 Task: Look for space in Karoi, Zimbabwe from 10th July, 2023 to 15th July, 2023 for 7 adults in price range Rs.10000 to Rs.15000. Place can be entire place or shared room with 4 bedrooms having 7 beds and 4 bathrooms. Property type can be house, flat, guest house. Amenities needed are: wifi, TV, free parkinig on premises, gym, breakfast. Booking option can be shelf check-in. Required host language is English.
Action: Mouse moved to (450, 116)
Screenshot: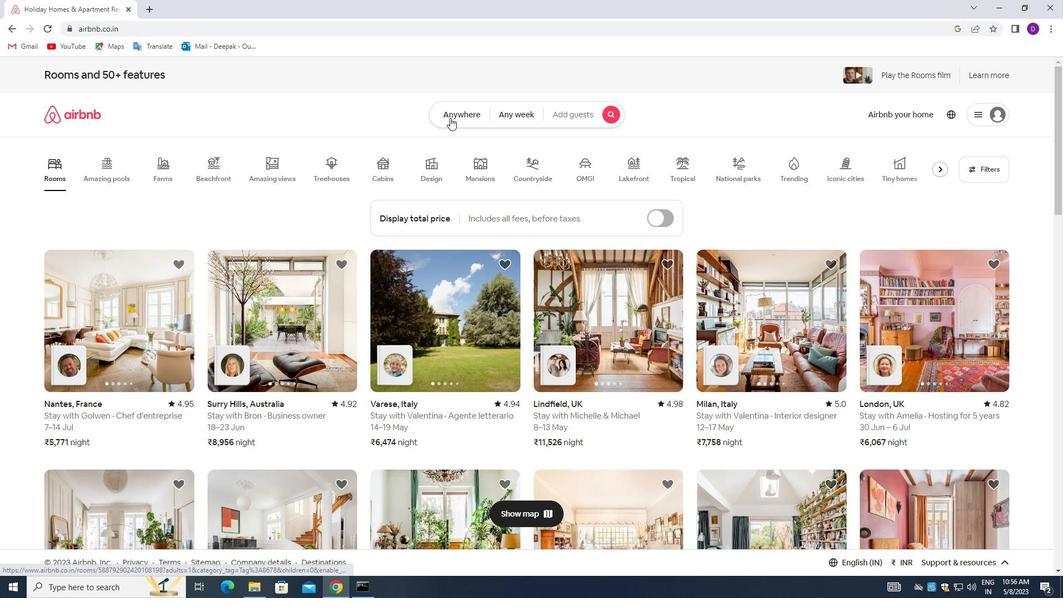 
Action: Mouse pressed left at (450, 116)
Screenshot: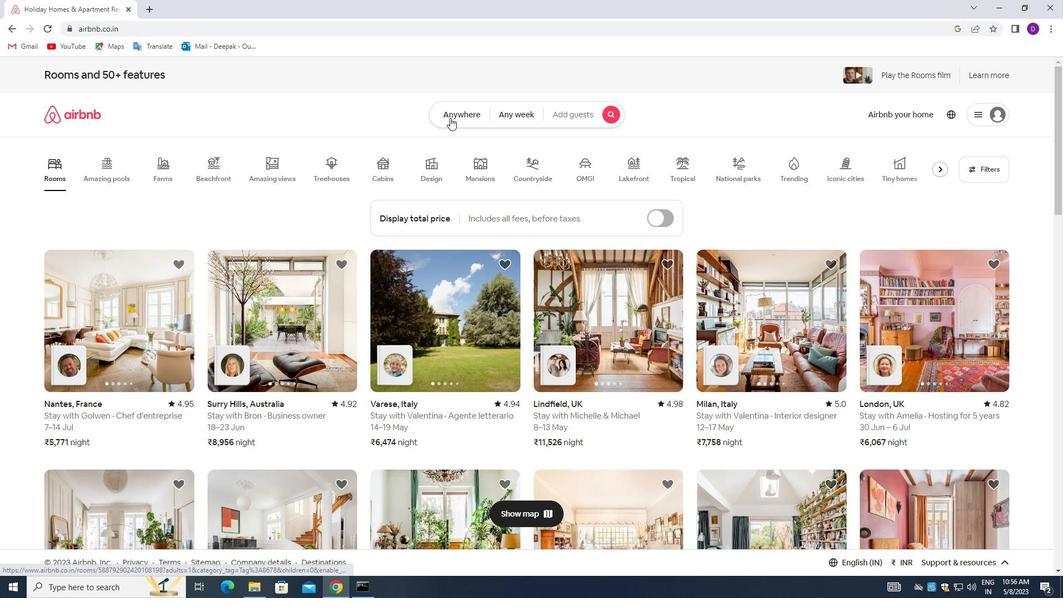 
Action: Mouse moved to (422, 153)
Screenshot: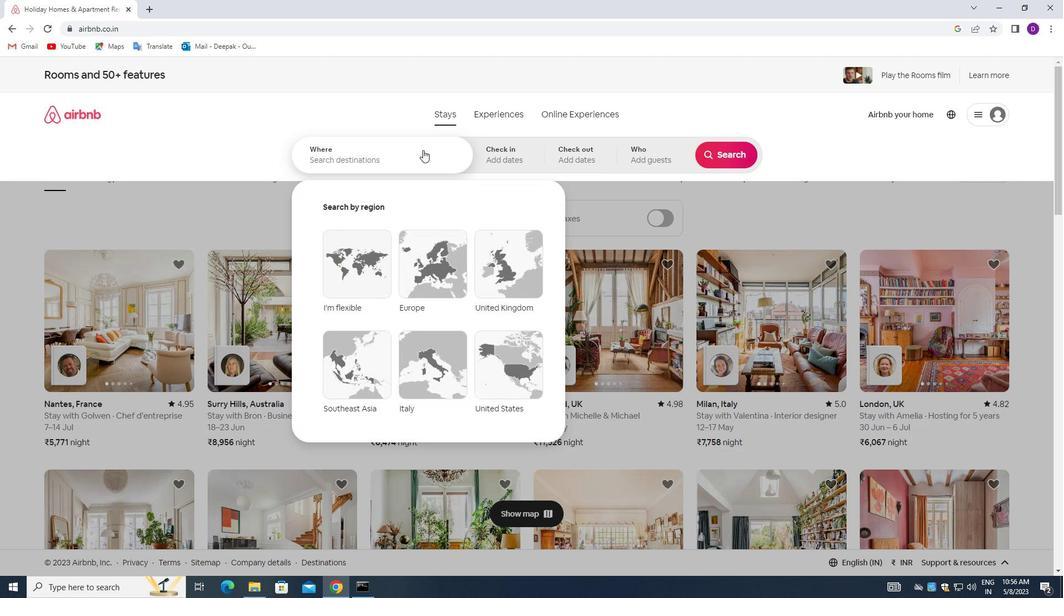 
Action: Mouse pressed left at (422, 153)
Screenshot: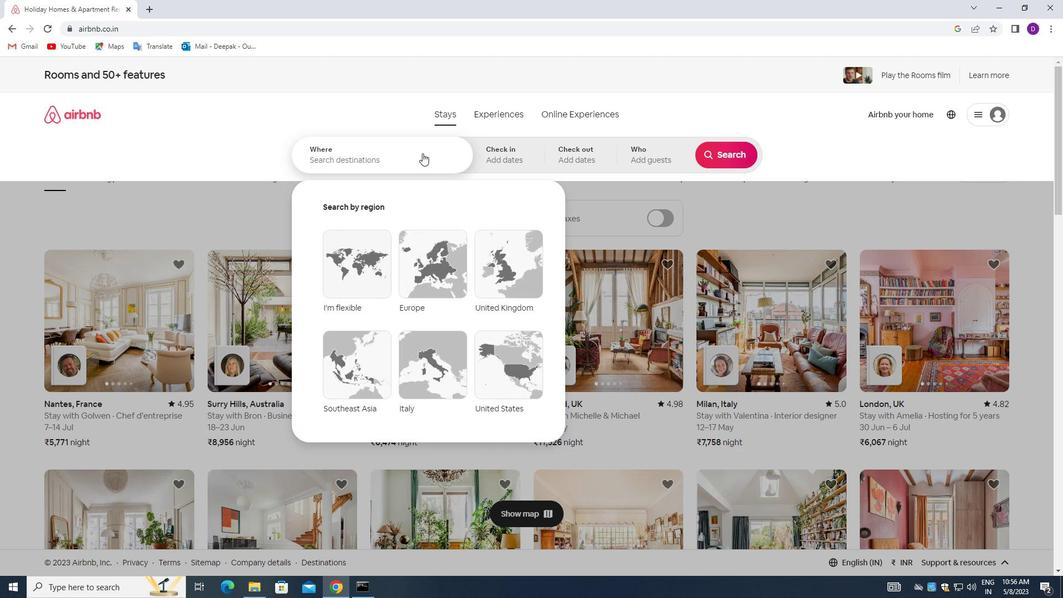 
Action: Mouse moved to (209, 248)
Screenshot: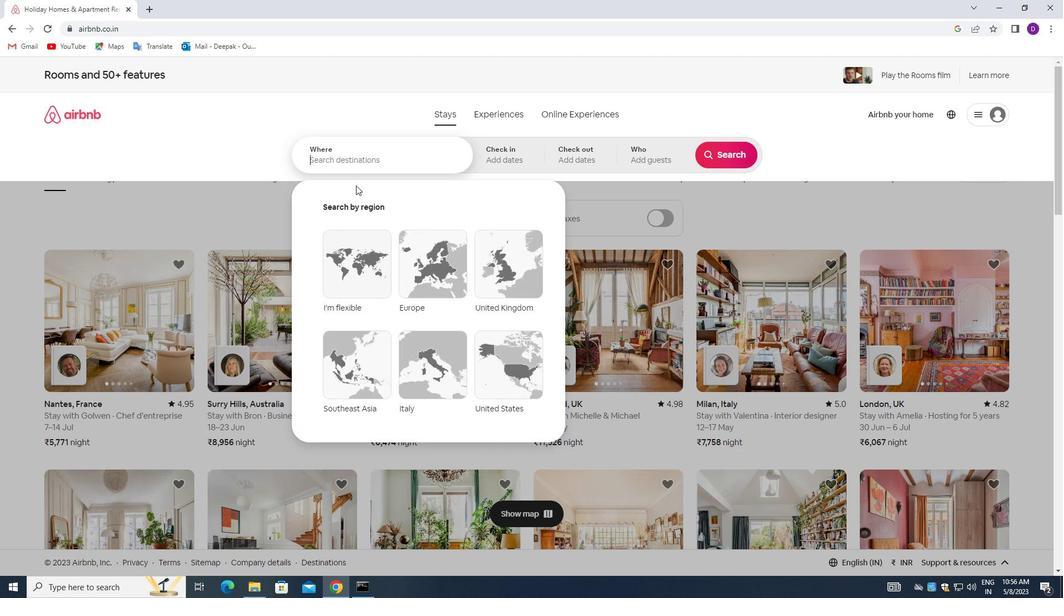 
Action: Key pressed <Key.shift>KAROI,<Key.space><Key.shift_r><Key.shift_r><Key.shift_r><Key.shift_r><Key.shift_r><Key.shift_r><Key.shift_r><Key.shift_r><Key.shift_r><Key.shift_r>ZIMBABWE,<Key.backspace>'<Key.backspace><Key.enter>
Screenshot: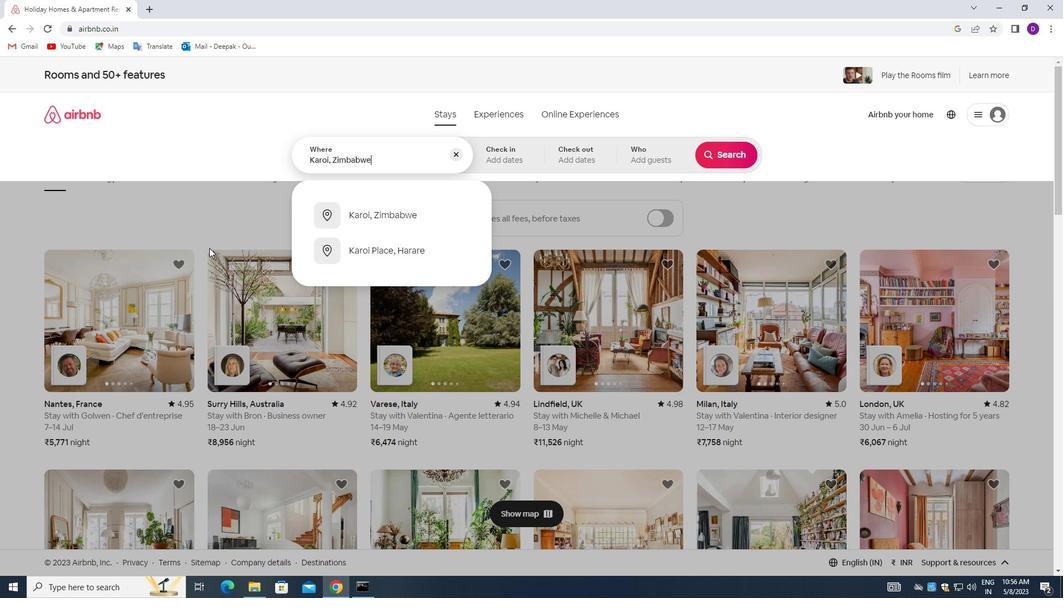 
Action: Mouse moved to (726, 243)
Screenshot: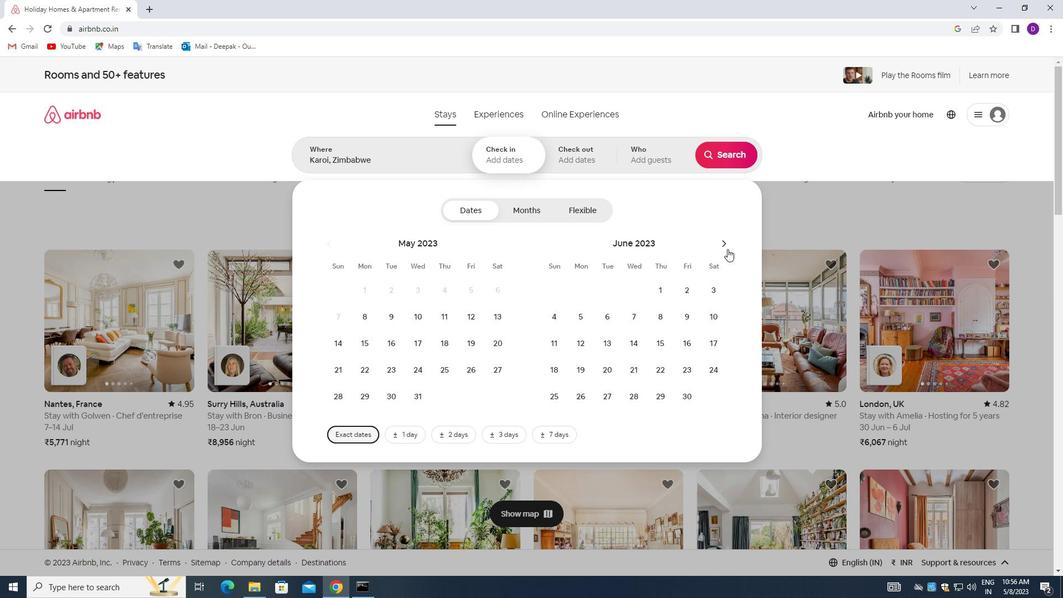 
Action: Mouse pressed left at (726, 243)
Screenshot: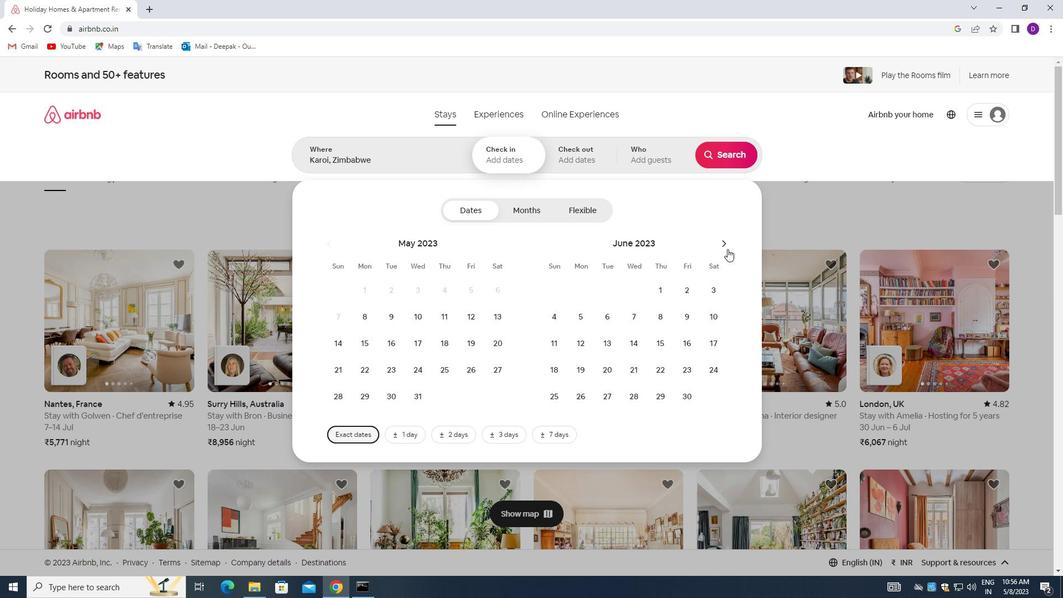 
Action: Mouse moved to (580, 340)
Screenshot: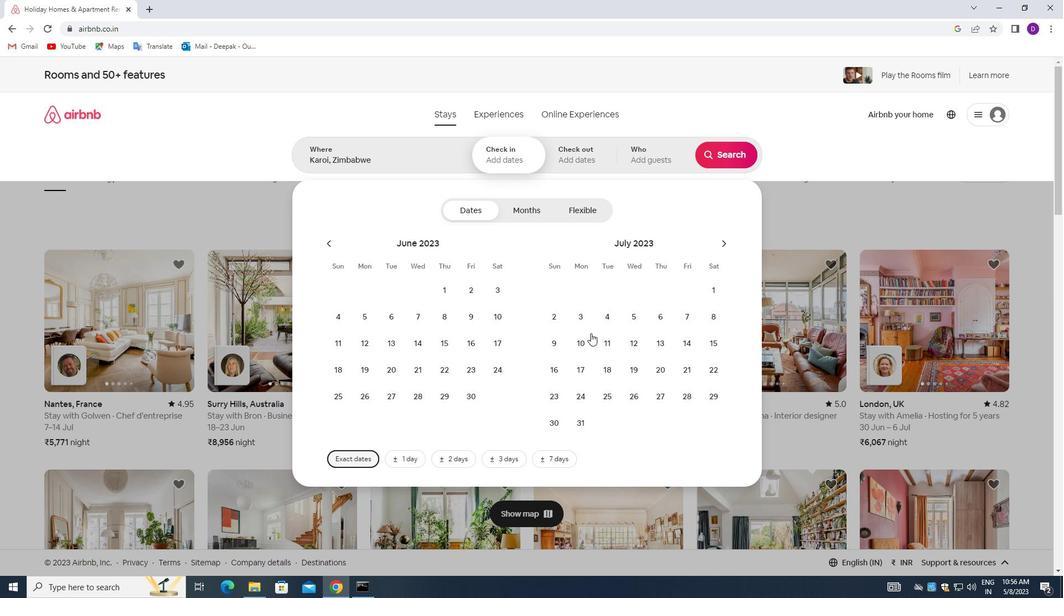 
Action: Mouse pressed left at (580, 340)
Screenshot: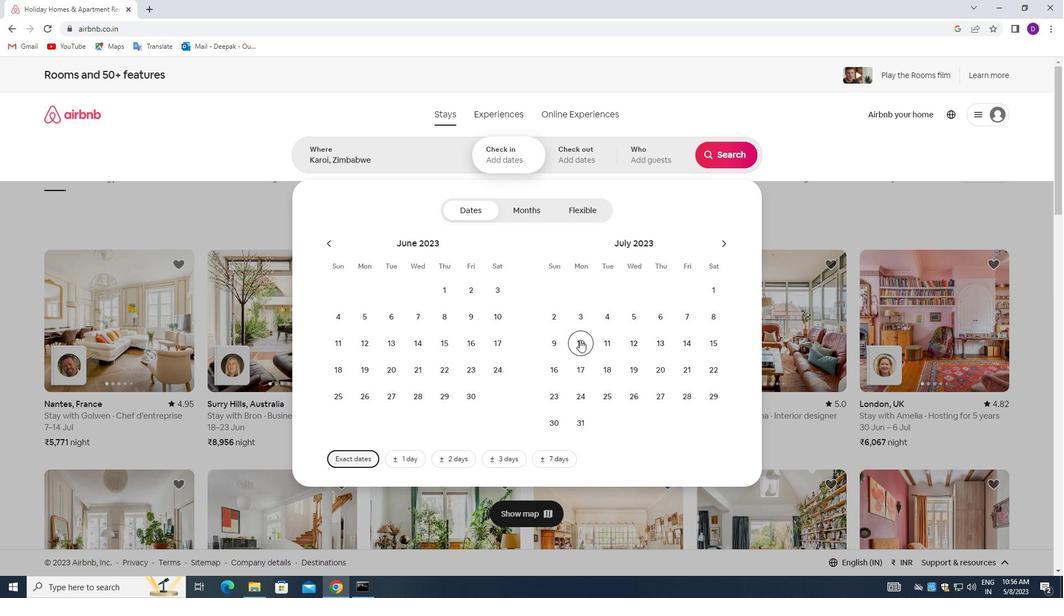 
Action: Mouse moved to (713, 336)
Screenshot: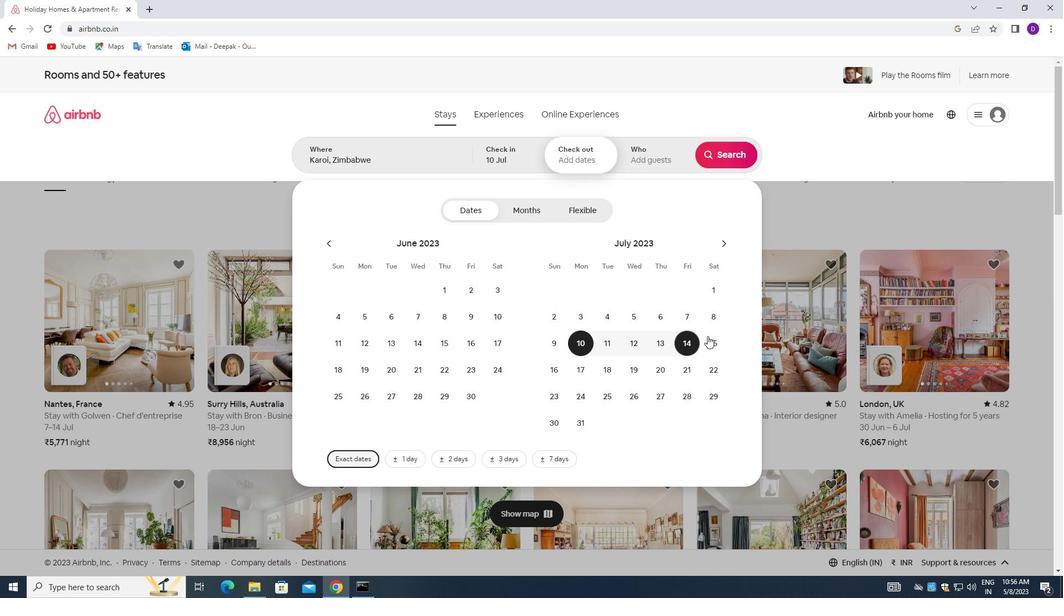 
Action: Mouse pressed left at (713, 336)
Screenshot: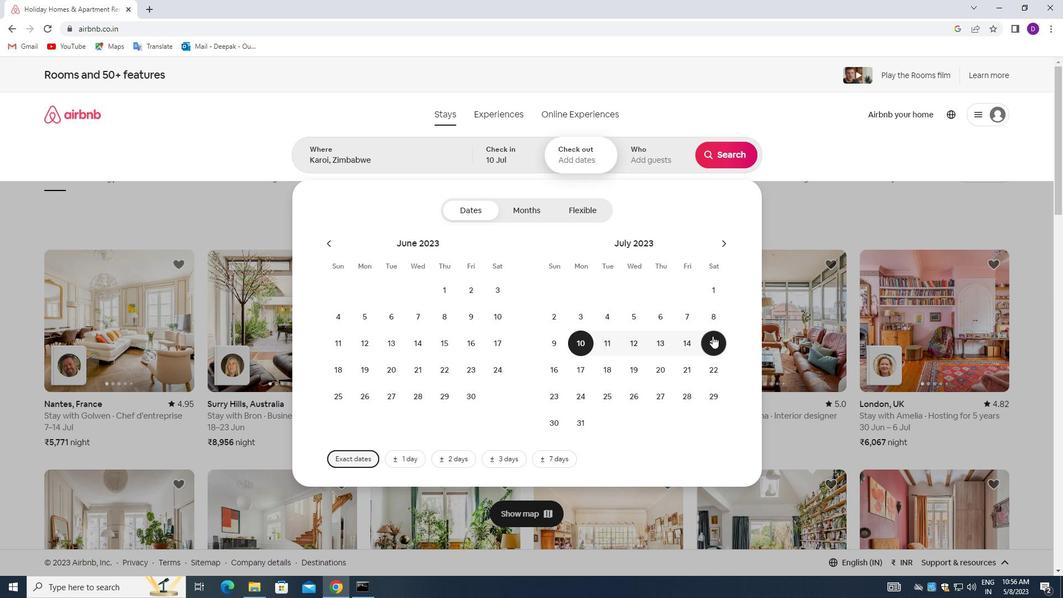 
Action: Mouse moved to (647, 157)
Screenshot: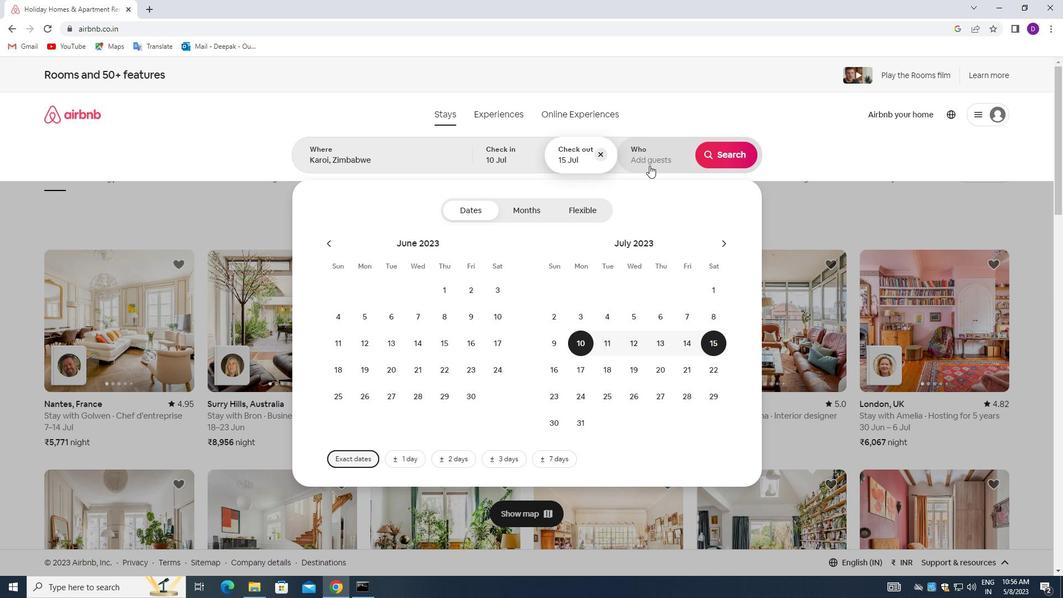 
Action: Mouse pressed left at (647, 157)
Screenshot: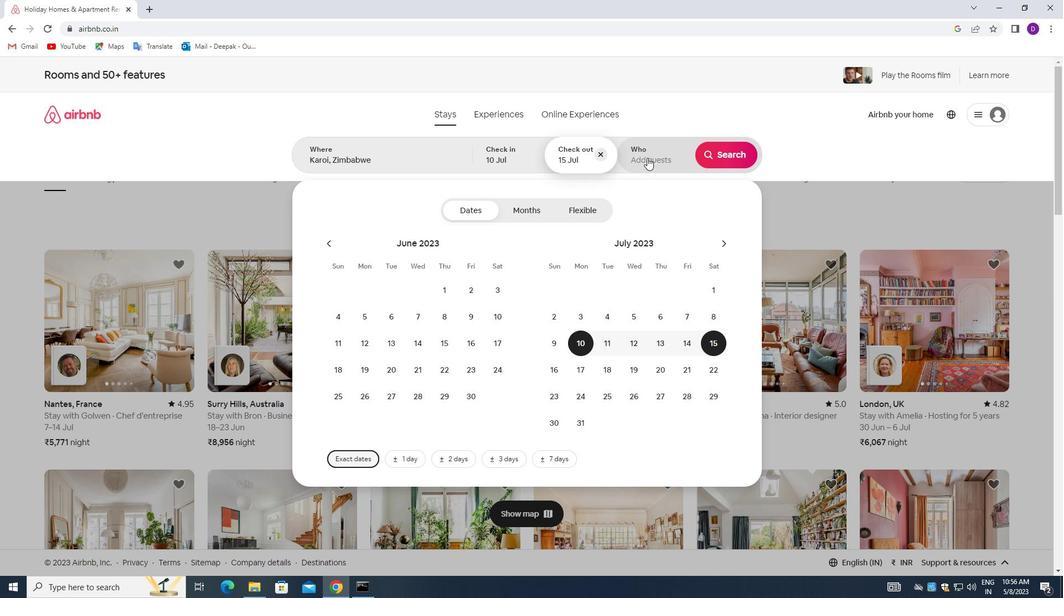 
Action: Mouse moved to (729, 219)
Screenshot: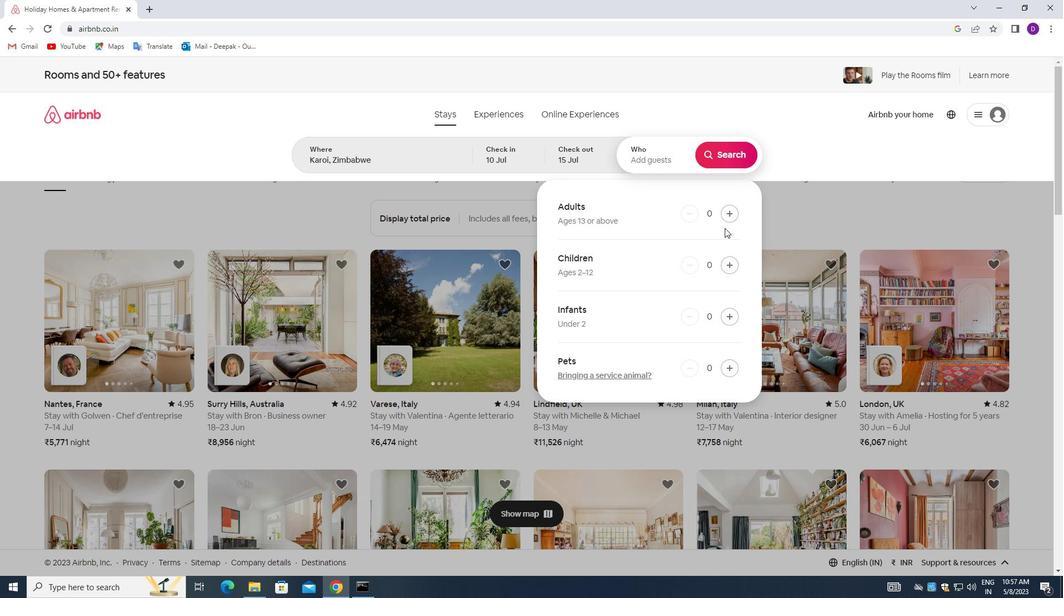
Action: Mouse pressed left at (729, 219)
Screenshot: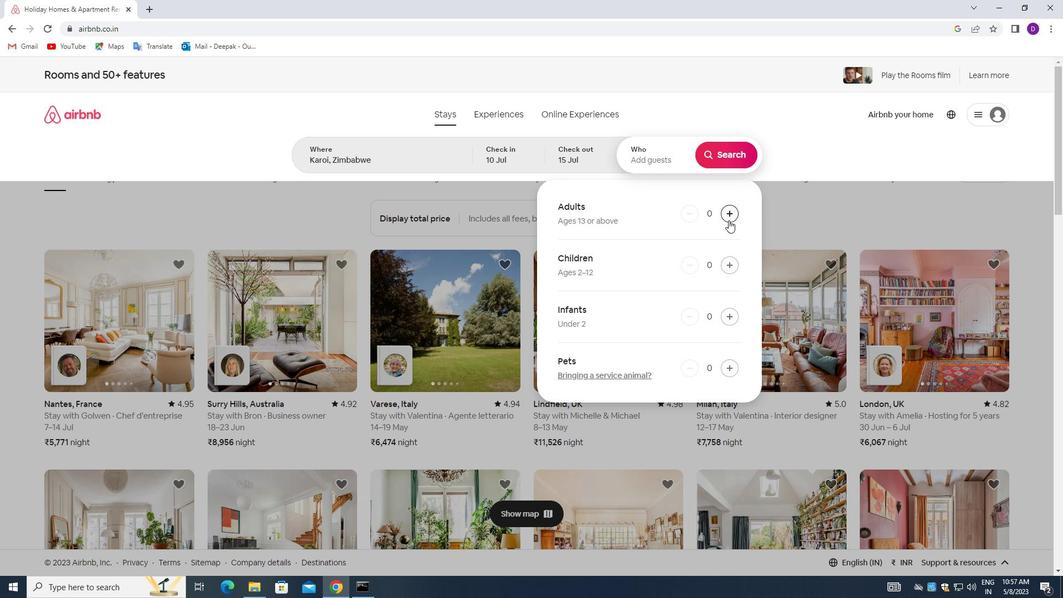 
Action: Mouse moved to (729, 219)
Screenshot: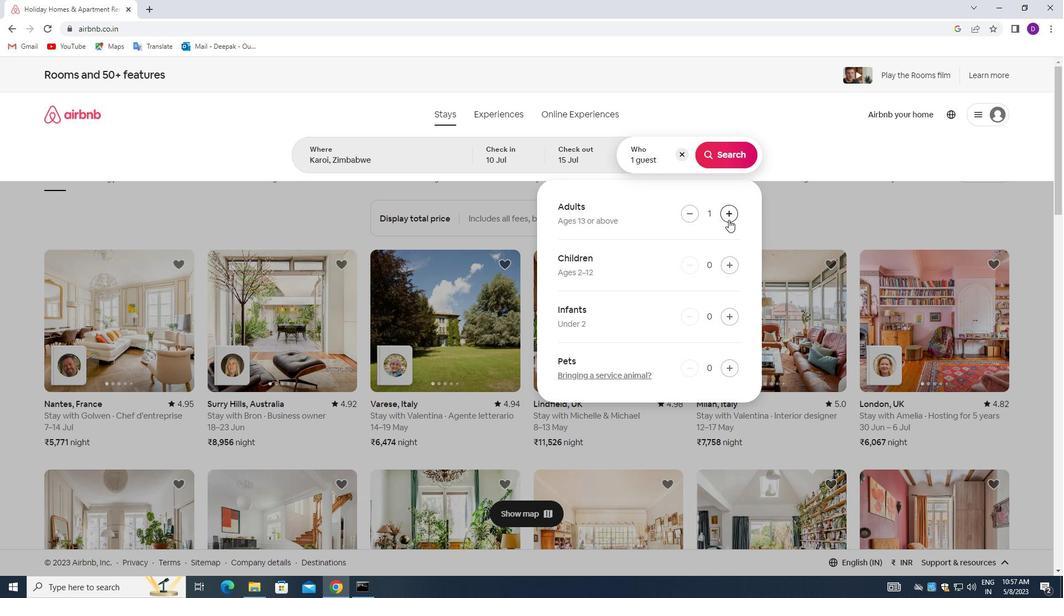 
Action: Mouse pressed left at (729, 219)
Screenshot: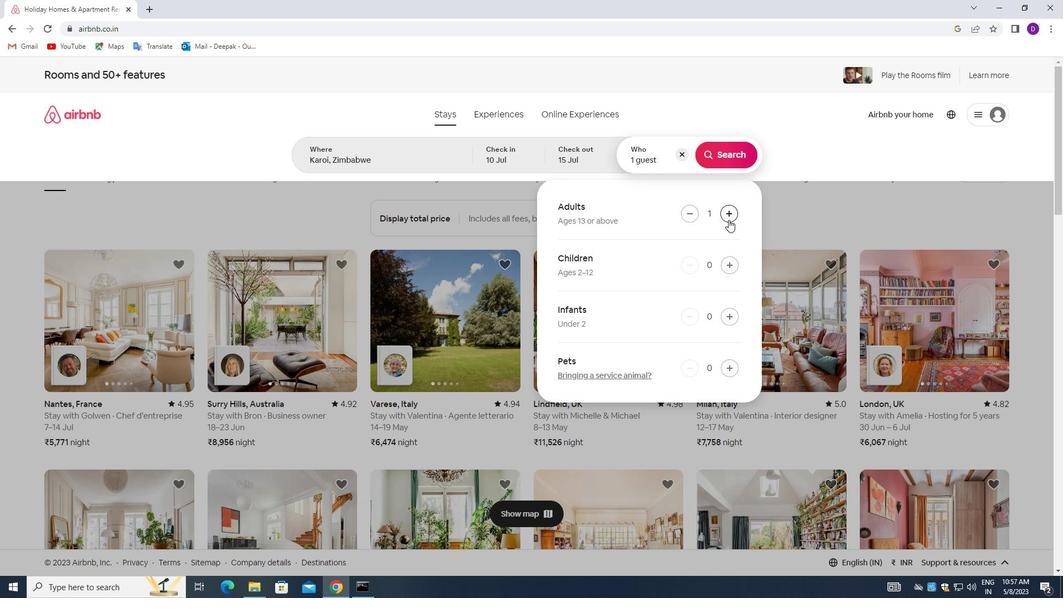 
Action: Mouse moved to (729, 218)
Screenshot: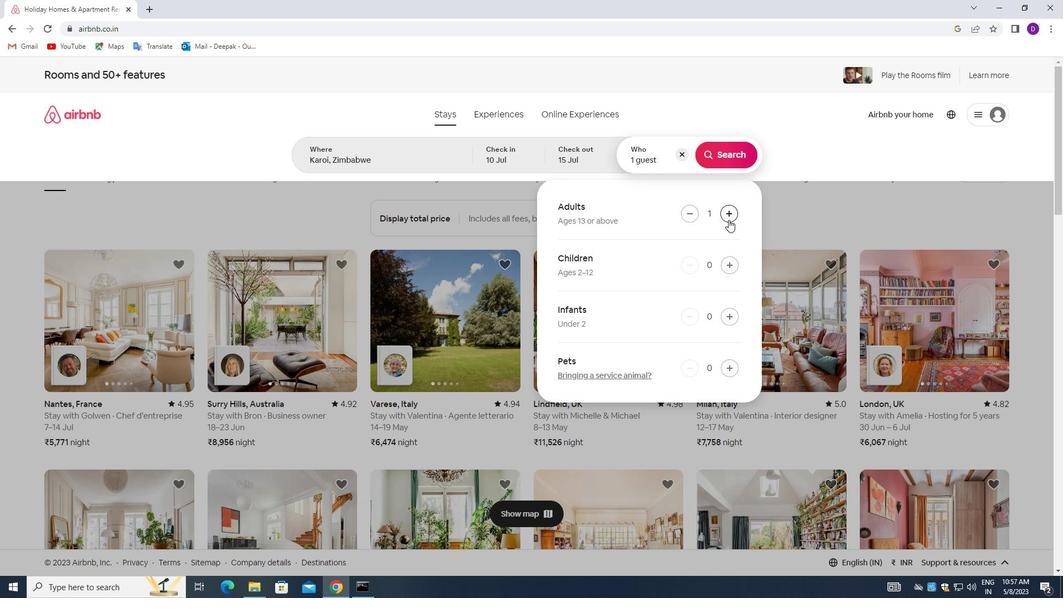 
Action: Mouse pressed left at (729, 218)
Screenshot: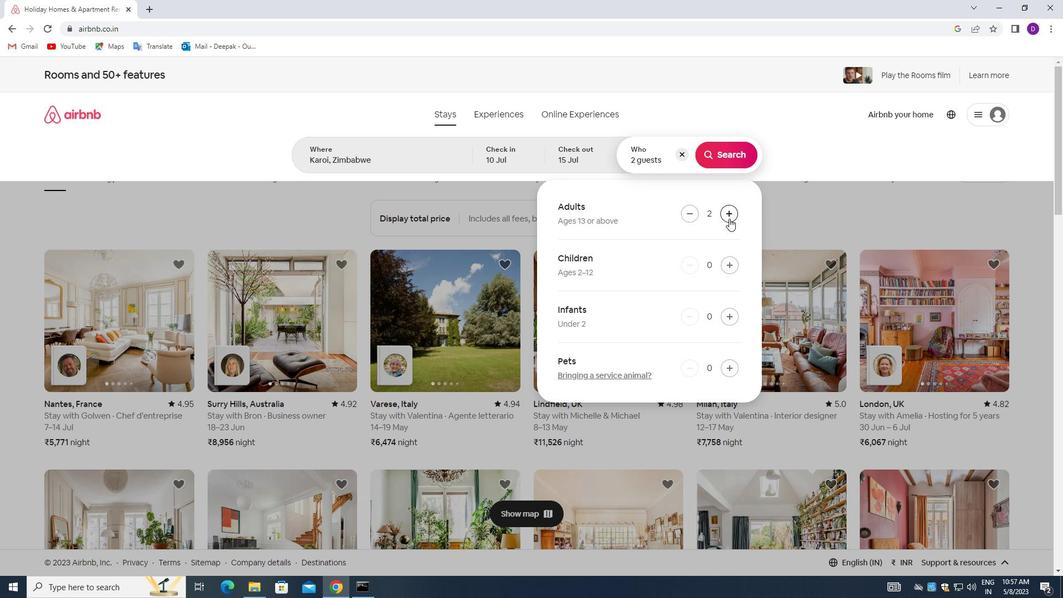 
Action: Mouse pressed left at (729, 218)
Screenshot: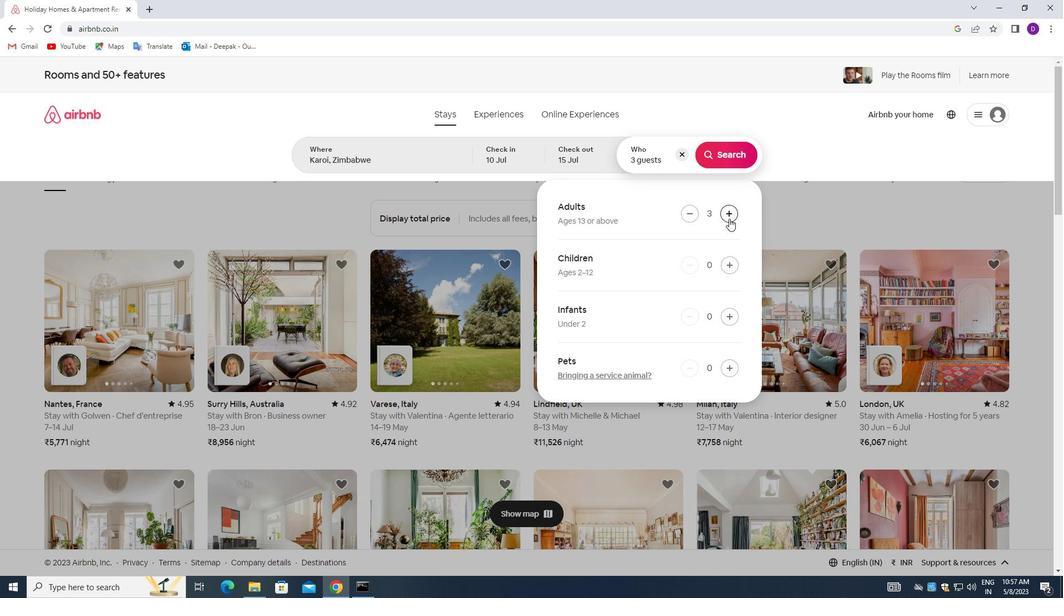 
Action: Mouse pressed left at (729, 218)
Screenshot: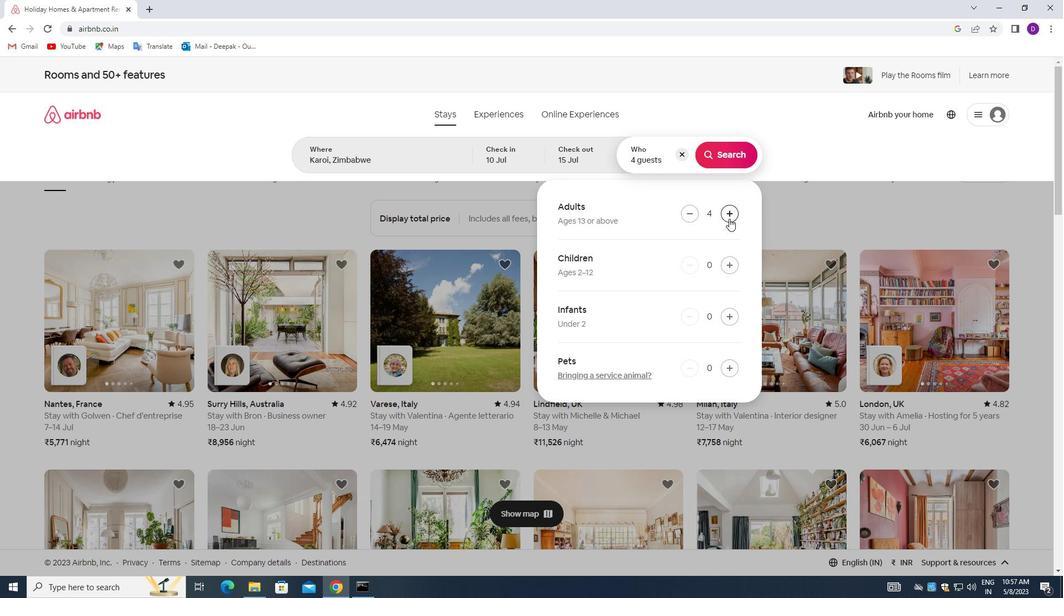 
Action: Mouse moved to (729, 218)
Screenshot: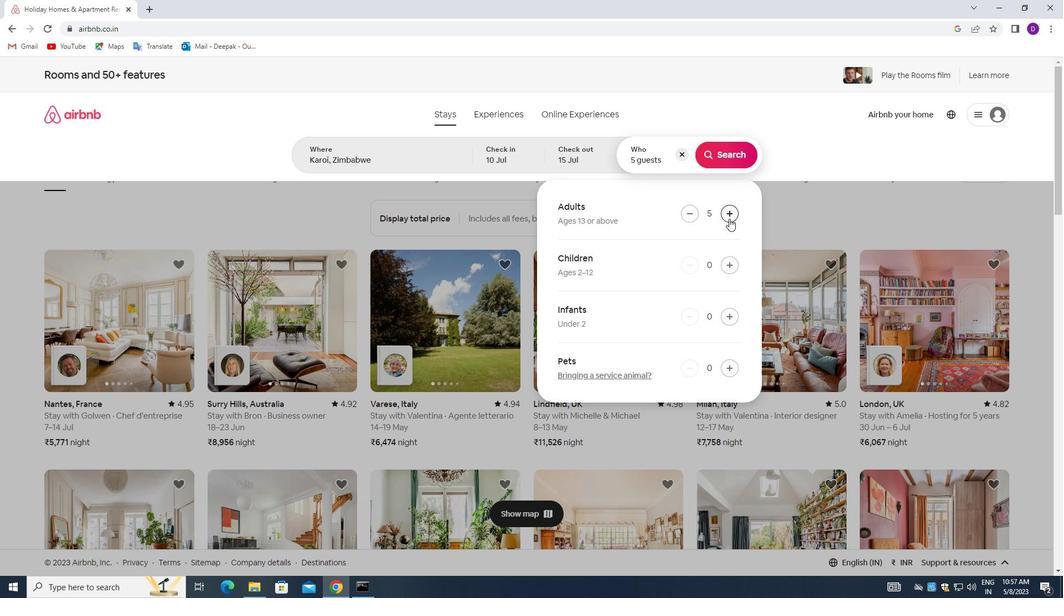 
Action: Mouse pressed left at (729, 218)
Screenshot: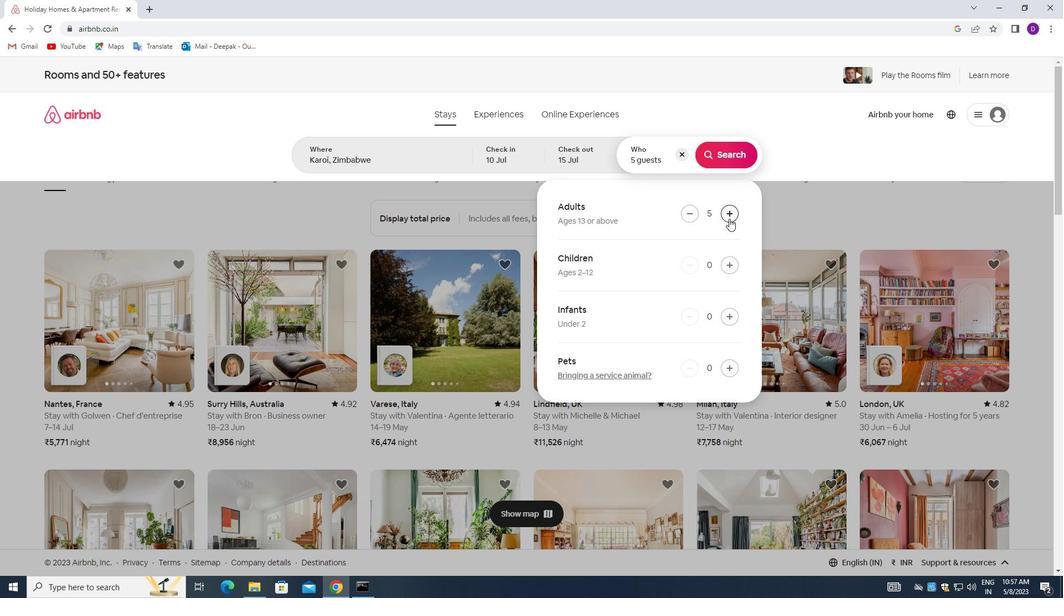 
Action: Mouse pressed left at (729, 218)
Screenshot: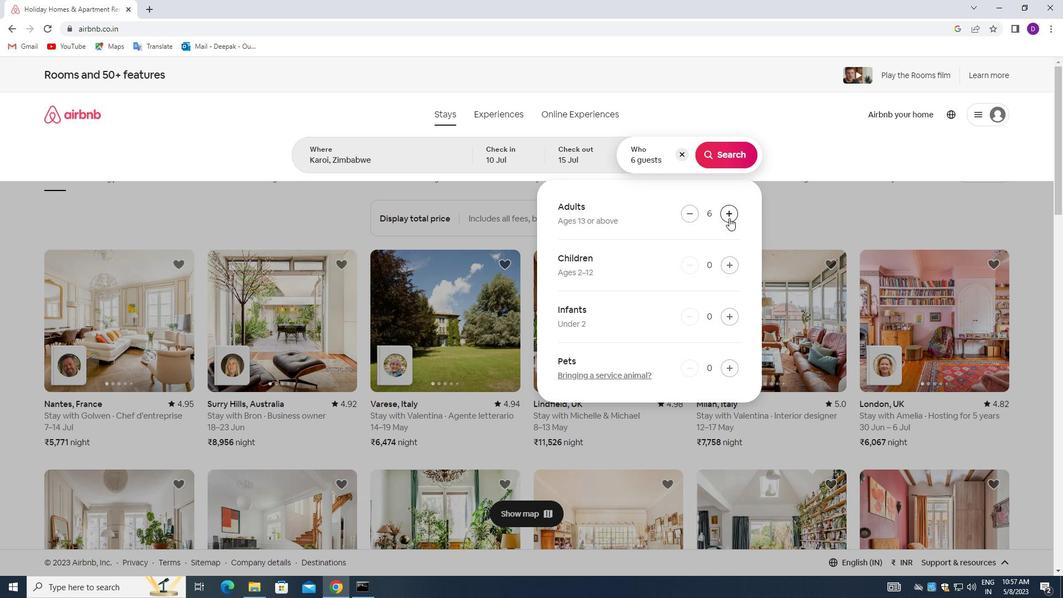 
Action: Mouse moved to (716, 157)
Screenshot: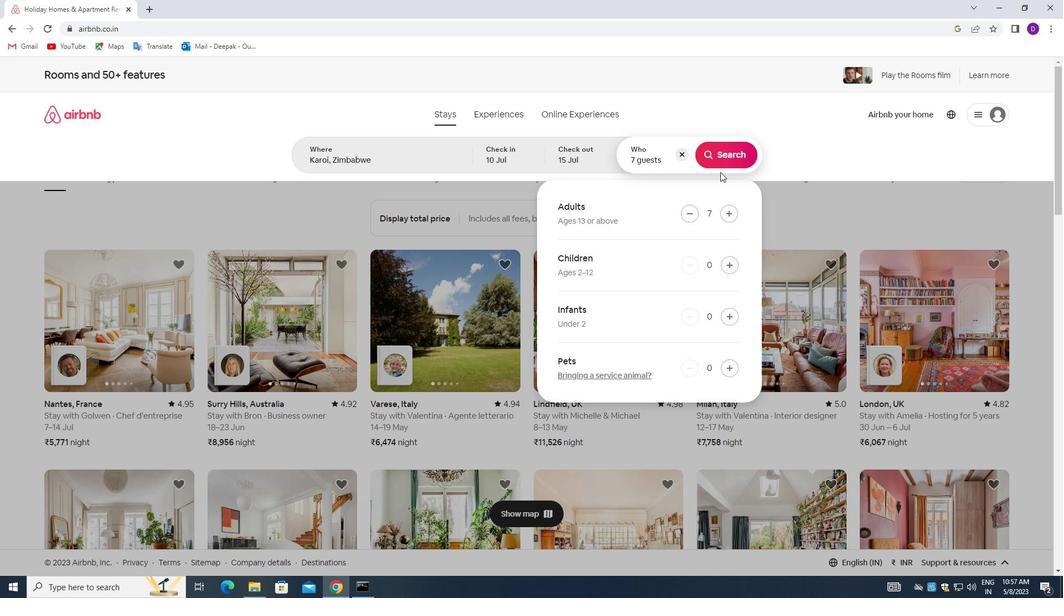 
Action: Mouse pressed left at (716, 157)
Screenshot: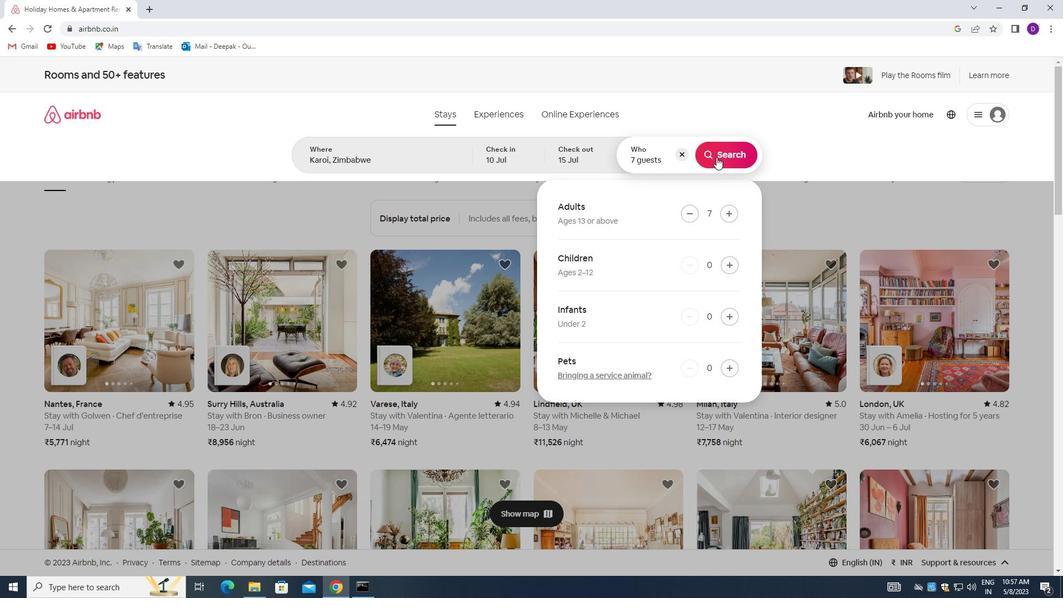 
Action: Mouse moved to (1003, 122)
Screenshot: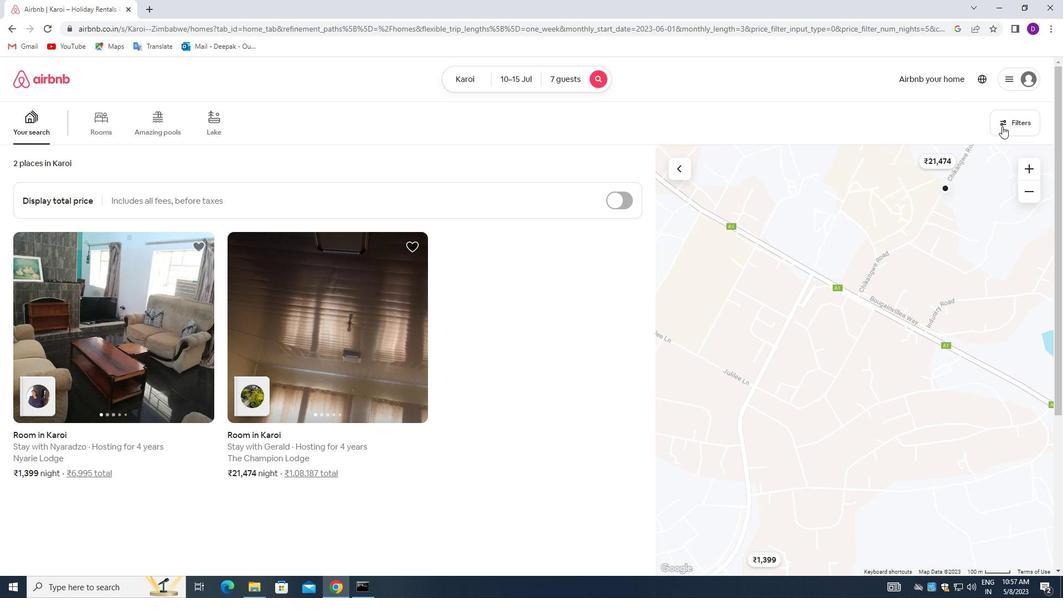 
Action: Mouse pressed left at (1003, 122)
Screenshot: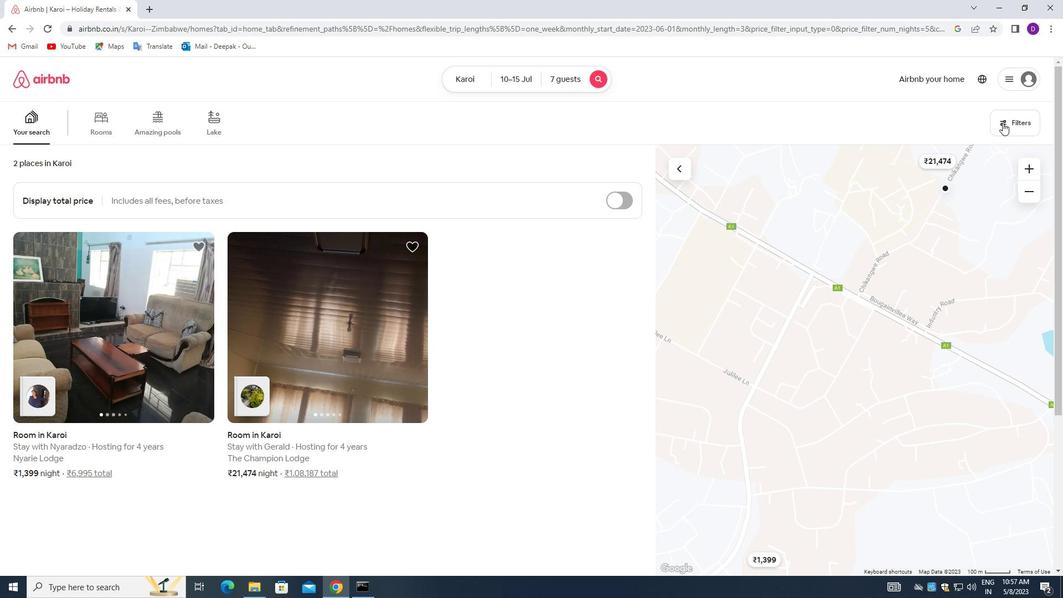 
Action: Mouse moved to (395, 395)
Screenshot: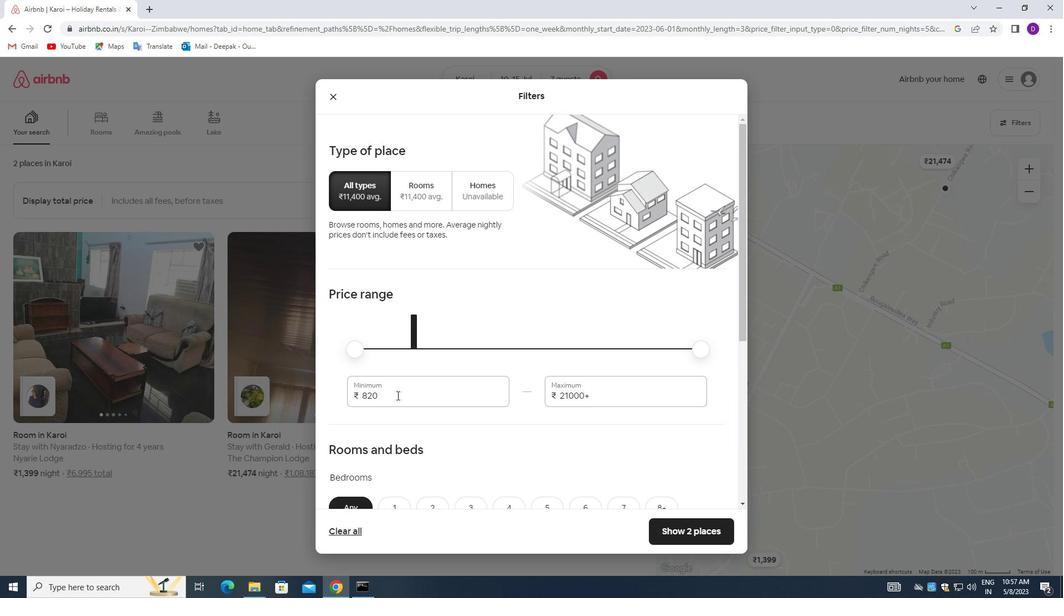 
Action: Mouse pressed left at (395, 395)
Screenshot: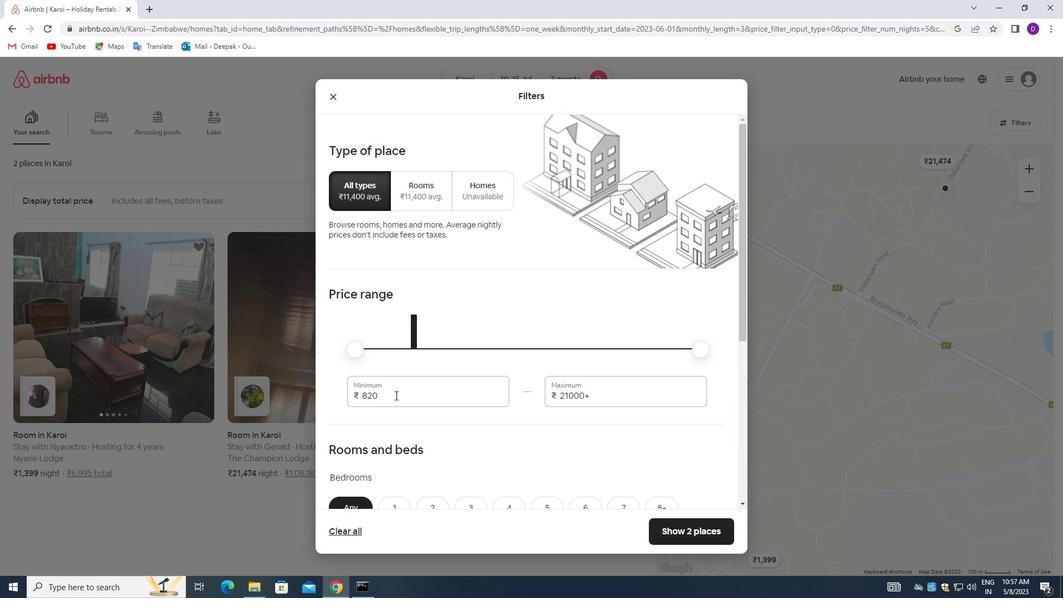 
Action: Mouse pressed left at (395, 395)
Screenshot: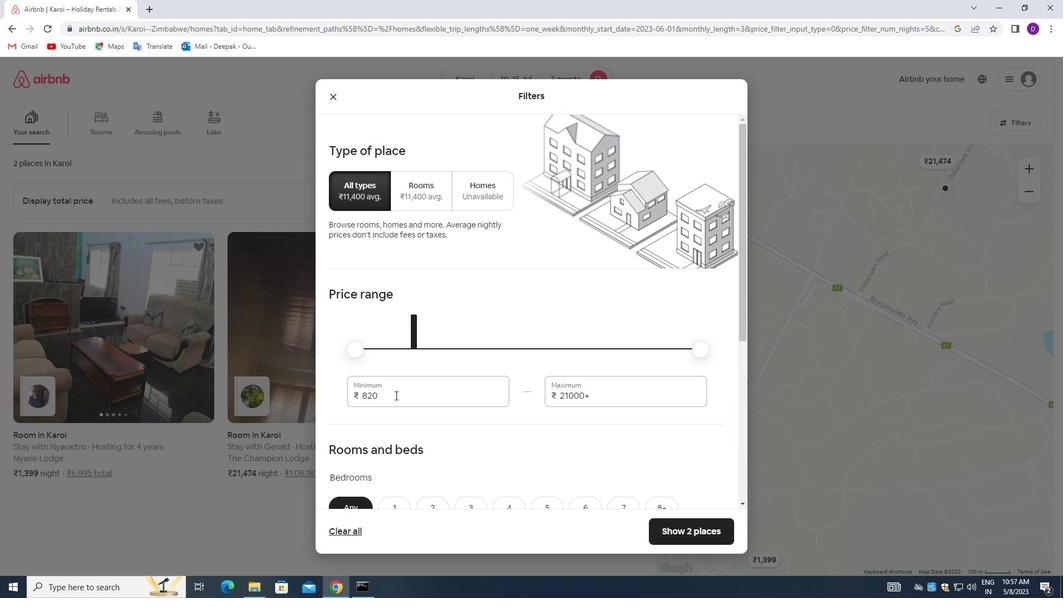 
Action: Key pressed 10000<Key.tab>15000
Screenshot: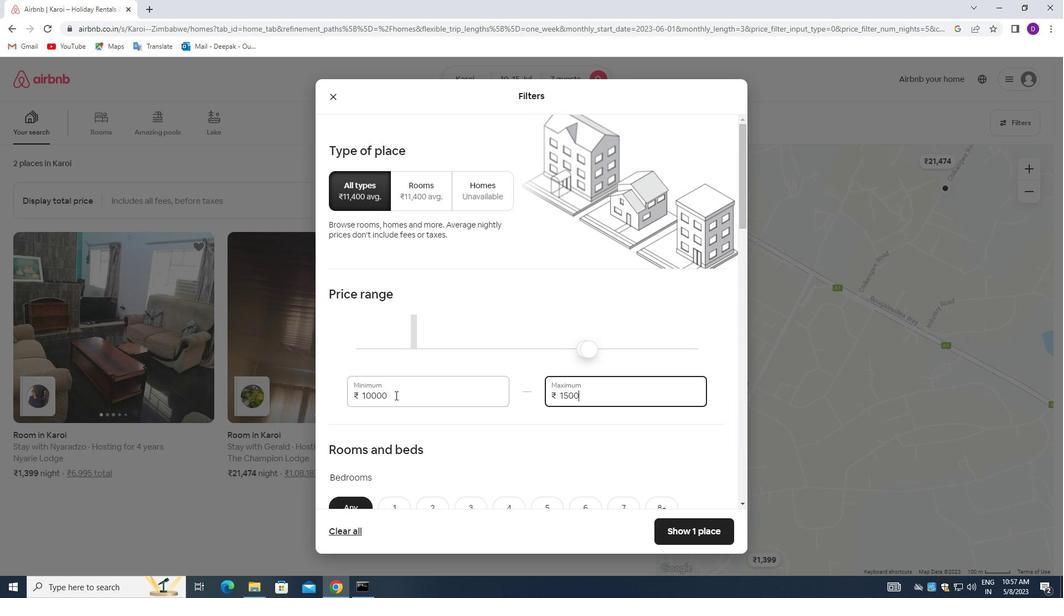 
Action: Mouse moved to (464, 402)
Screenshot: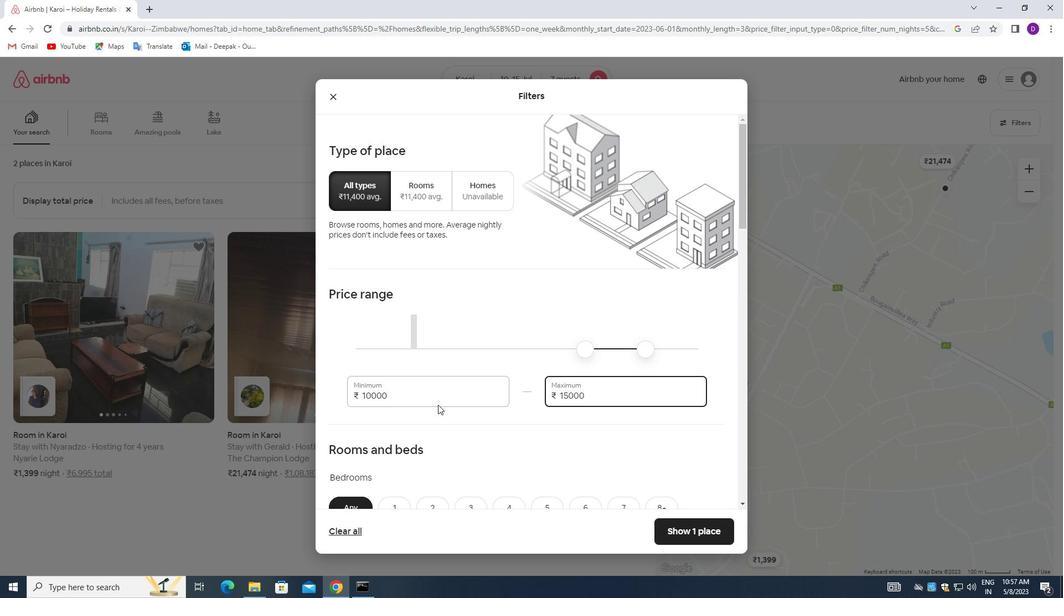 
Action: Mouse scrolled (464, 401) with delta (0, 0)
Screenshot: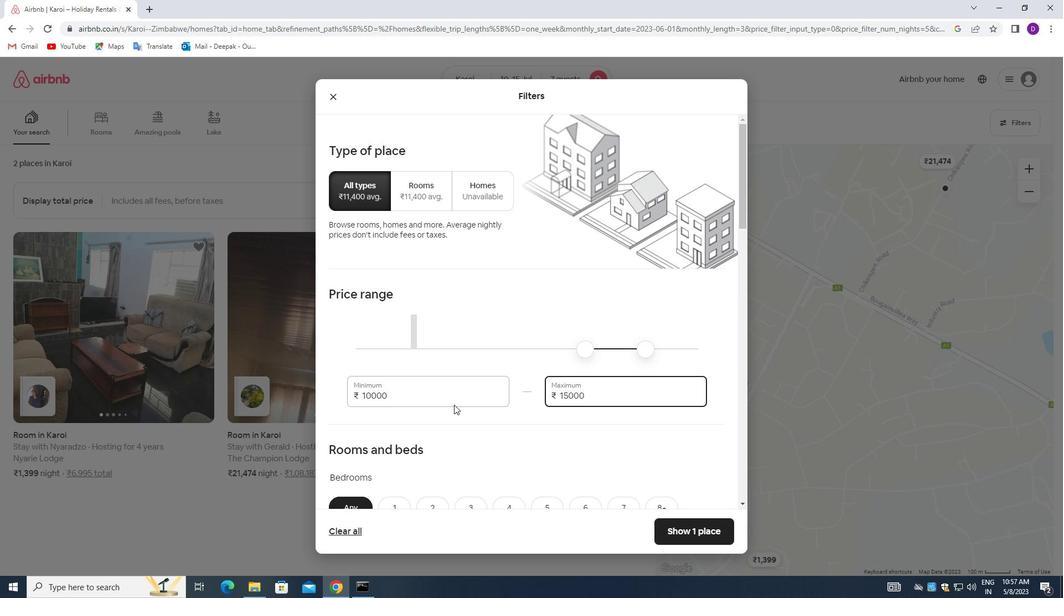 
Action: Mouse moved to (465, 402)
Screenshot: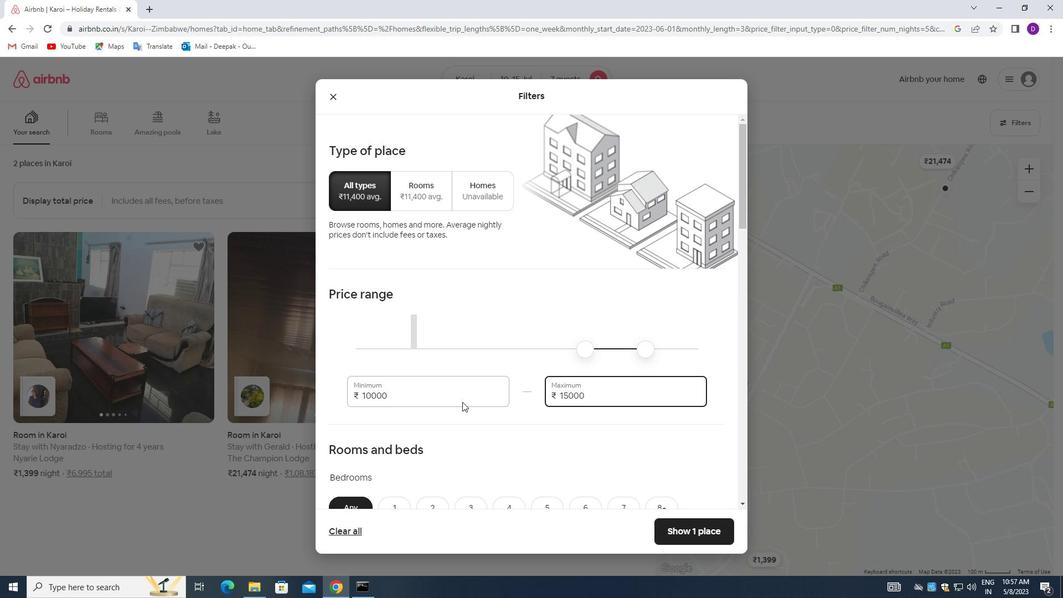 
Action: Mouse scrolled (465, 401) with delta (0, 0)
Screenshot: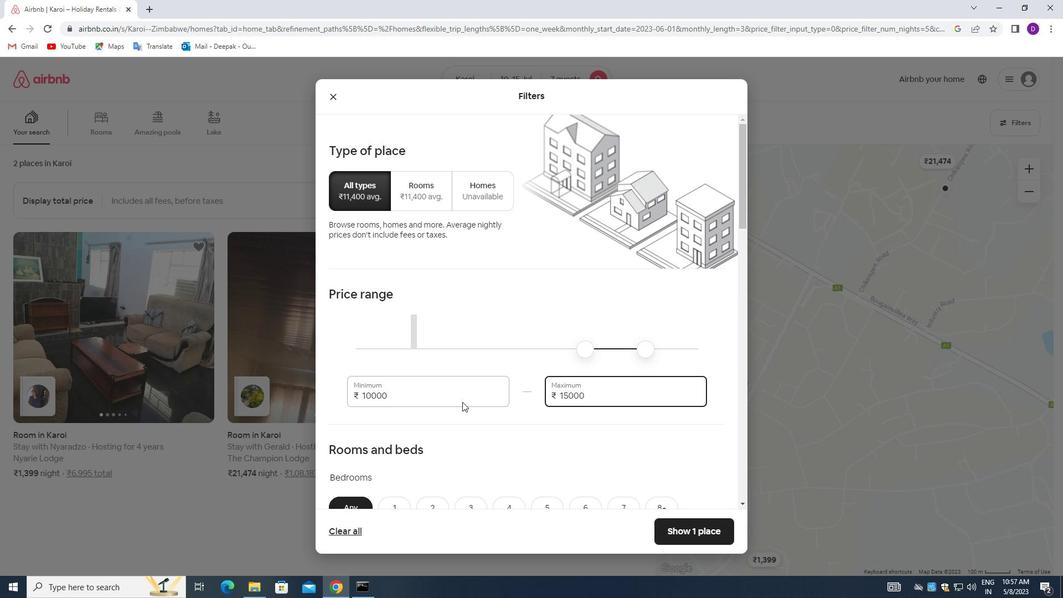 
Action: Mouse moved to (465, 402)
Screenshot: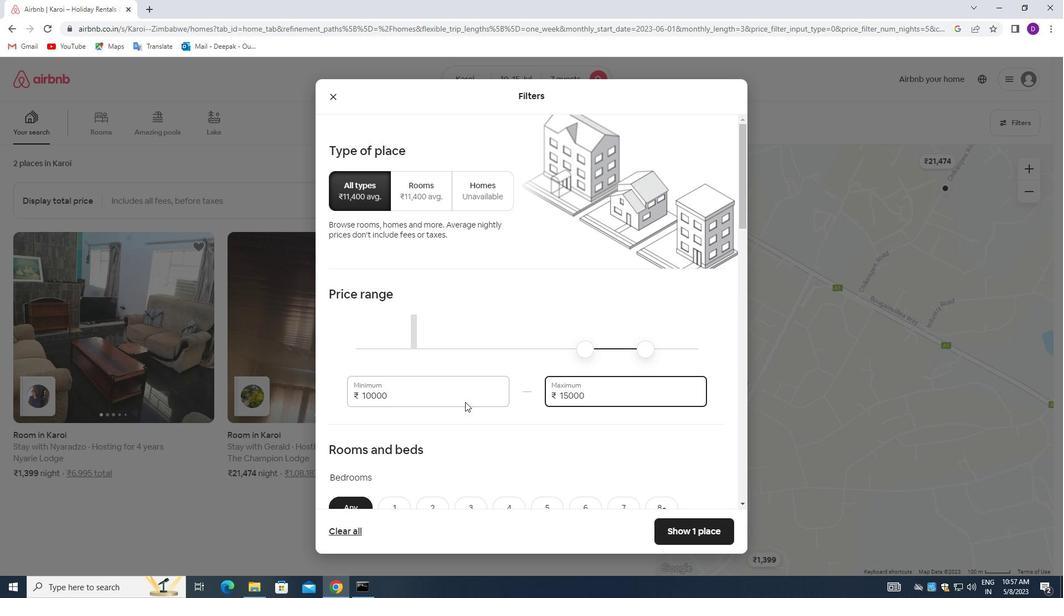 
Action: Mouse scrolled (465, 401) with delta (0, 0)
Screenshot: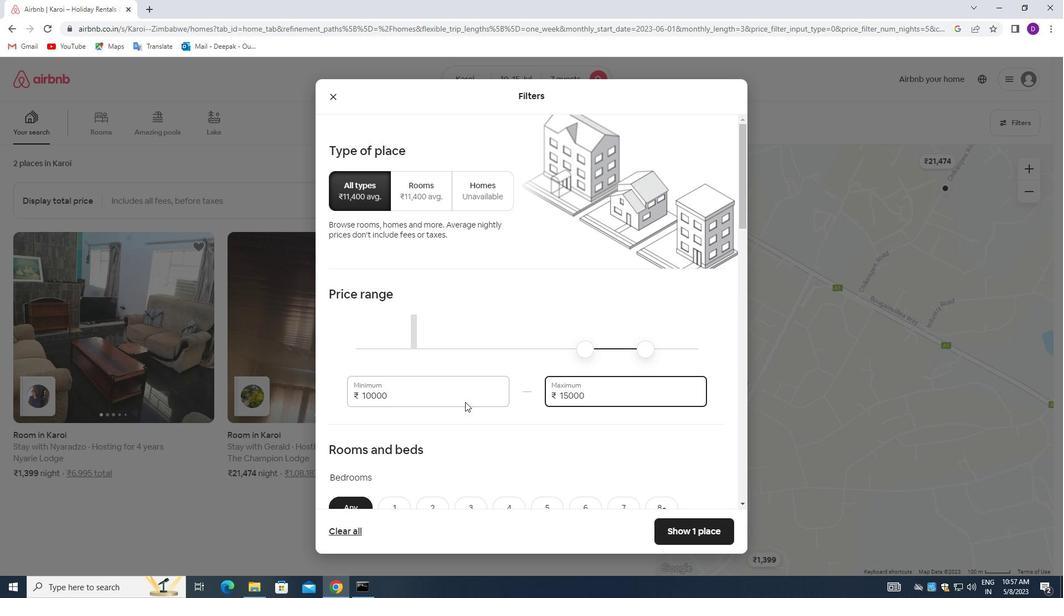 
Action: Mouse moved to (465, 401)
Screenshot: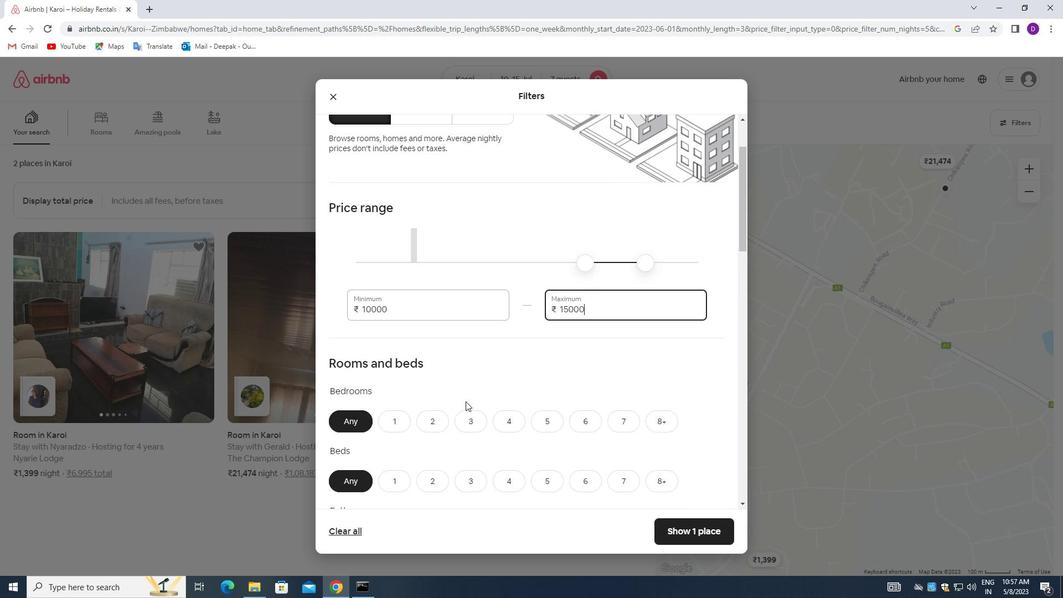 
Action: Mouse scrolled (465, 401) with delta (0, 0)
Screenshot: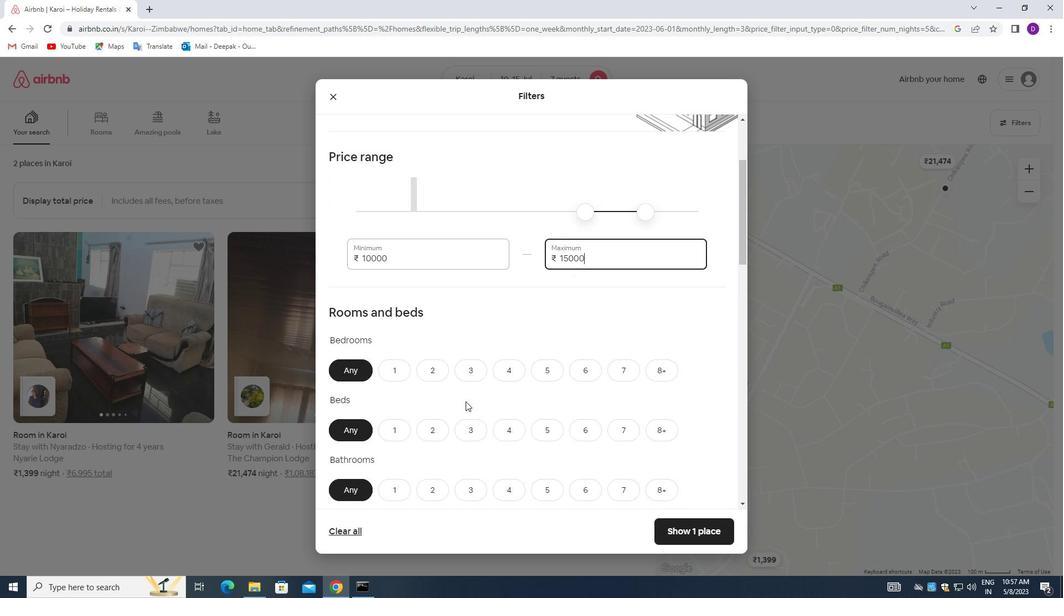 
Action: Mouse moved to (508, 290)
Screenshot: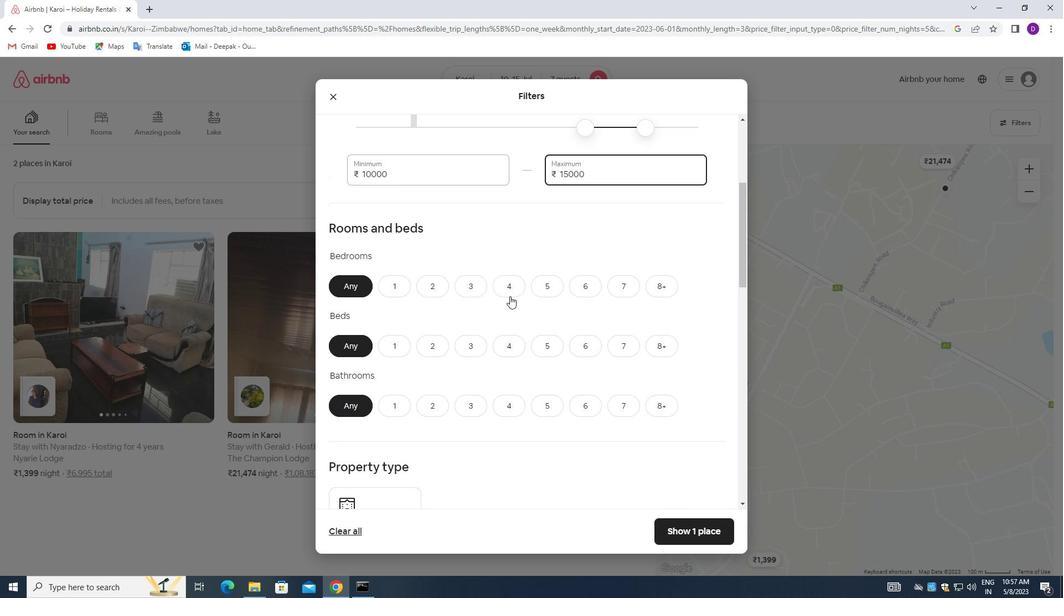 
Action: Mouse pressed left at (508, 290)
Screenshot: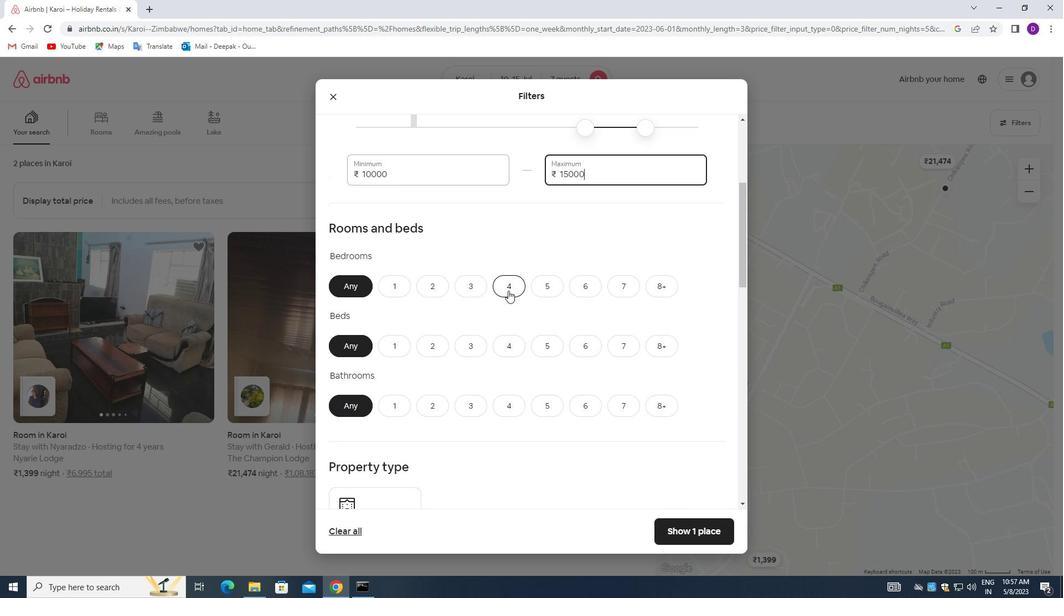 
Action: Mouse moved to (618, 339)
Screenshot: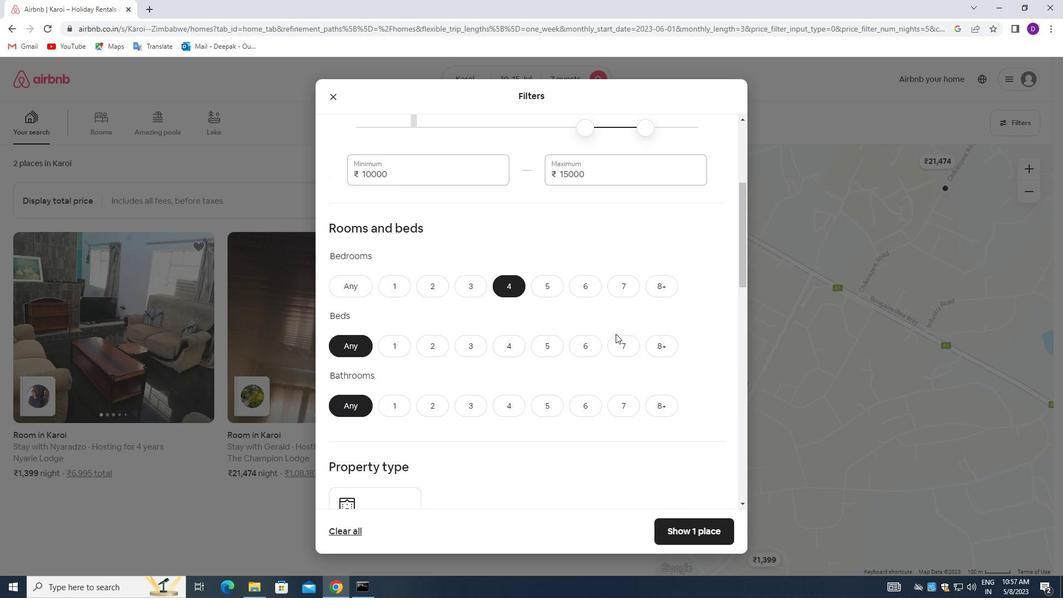 
Action: Mouse pressed left at (618, 339)
Screenshot: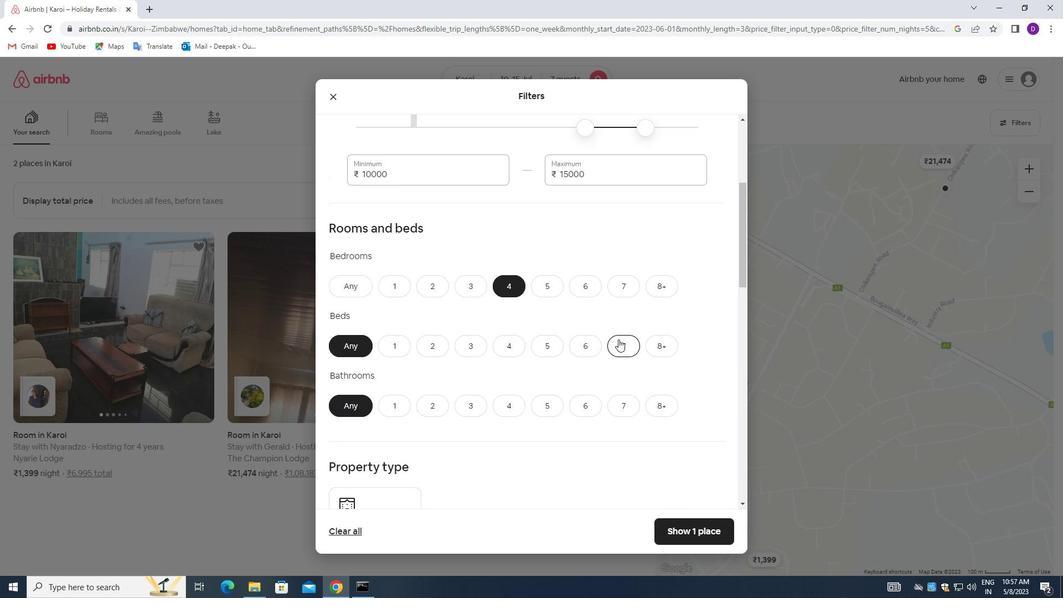 
Action: Mouse moved to (501, 401)
Screenshot: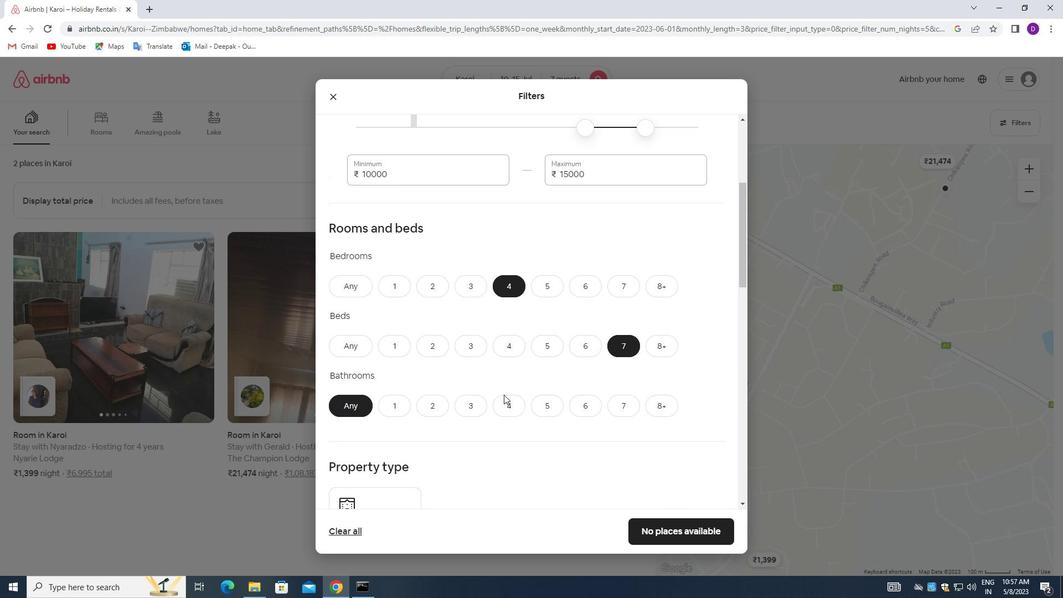 
Action: Mouse pressed left at (501, 401)
Screenshot: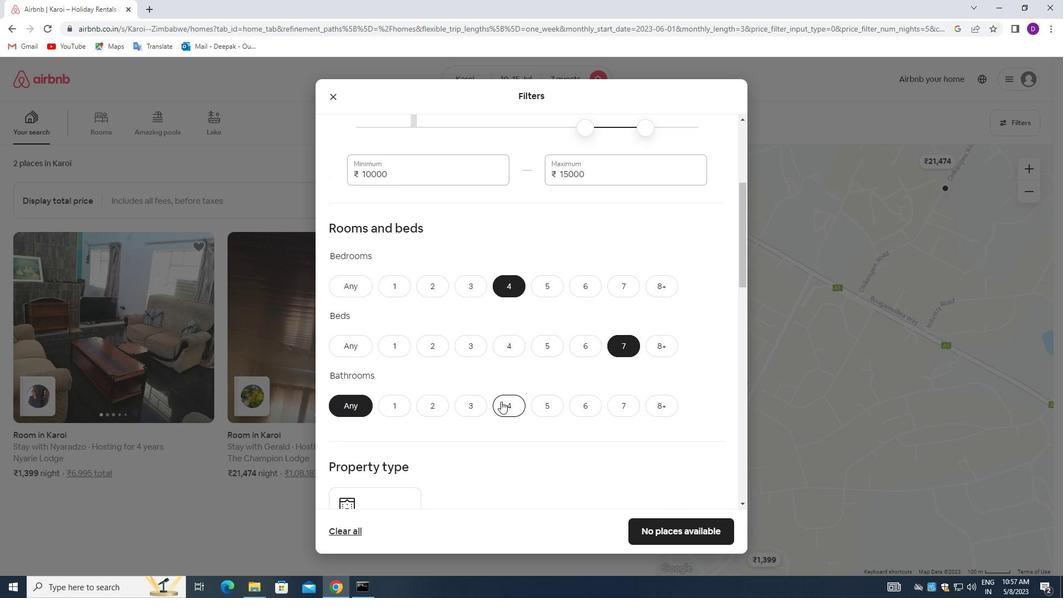 
Action: Mouse moved to (525, 373)
Screenshot: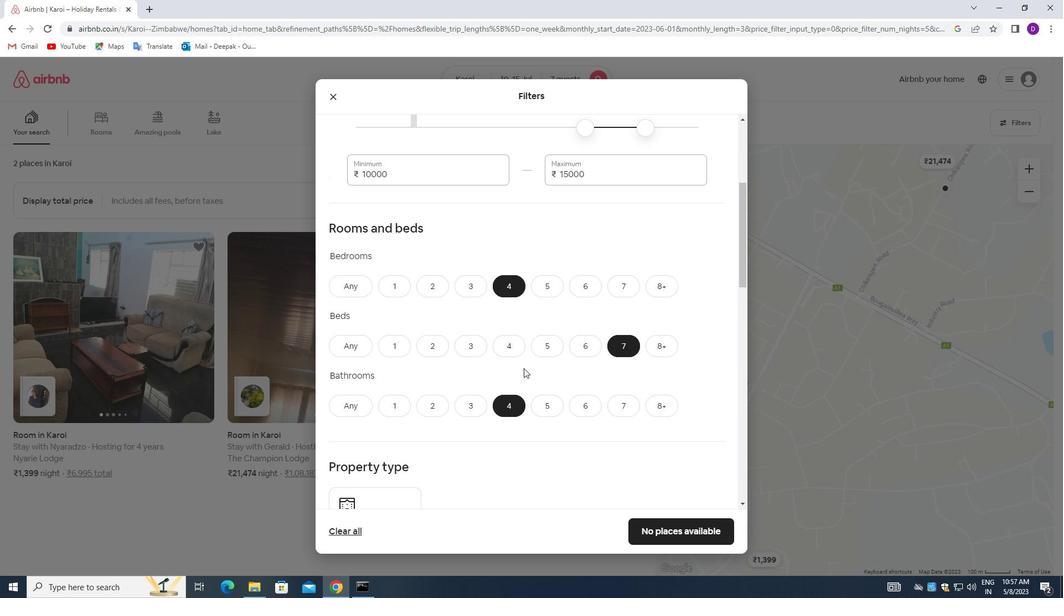 
Action: Mouse scrolled (525, 373) with delta (0, 0)
Screenshot: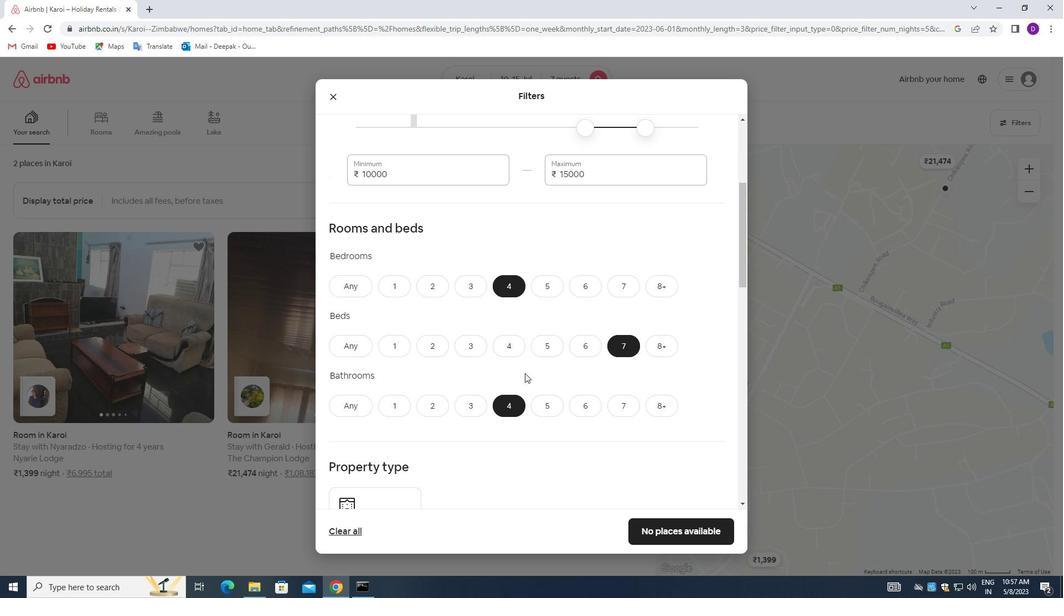 
Action: Mouse moved to (524, 371)
Screenshot: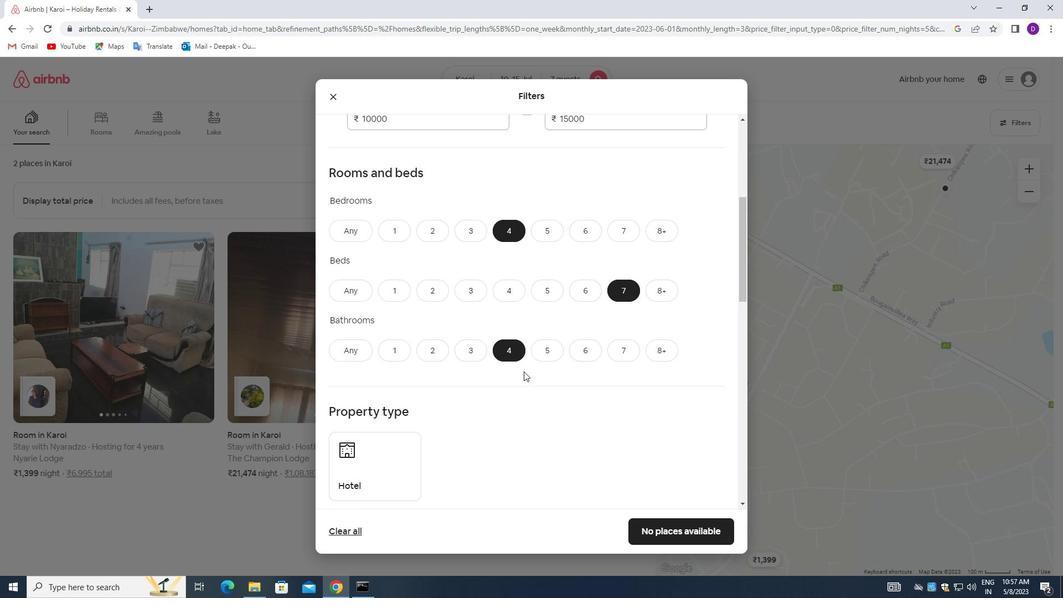
Action: Mouse scrolled (524, 371) with delta (0, 0)
Screenshot: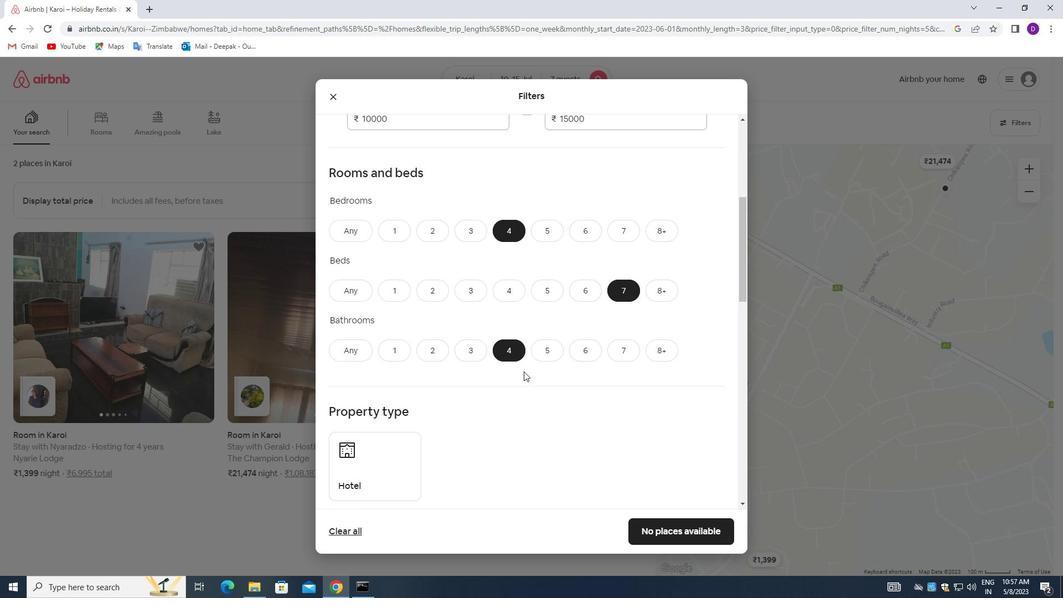 
Action: Mouse scrolled (524, 371) with delta (0, 0)
Screenshot: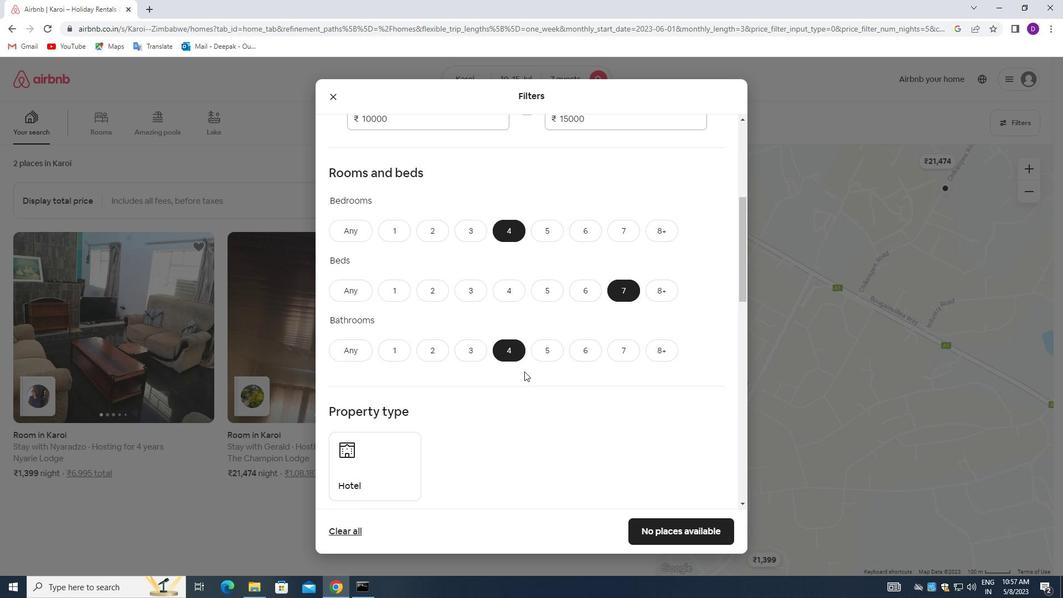 
Action: Mouse scrolled (524, 371) with delta (0, 0)
Screenshot: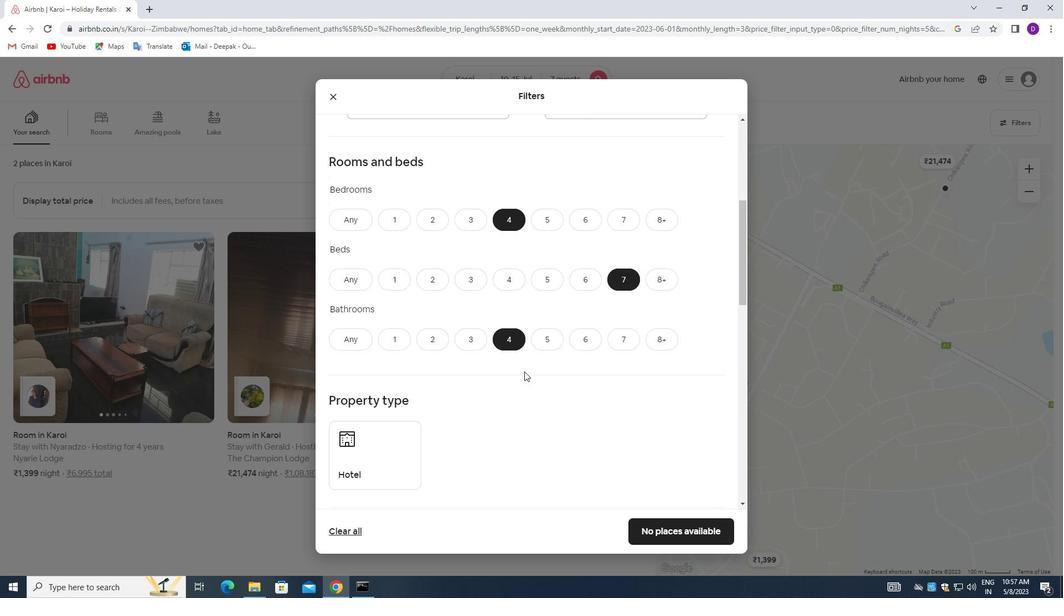 
Action: Mouse moved to (508, 305)
Screenshot: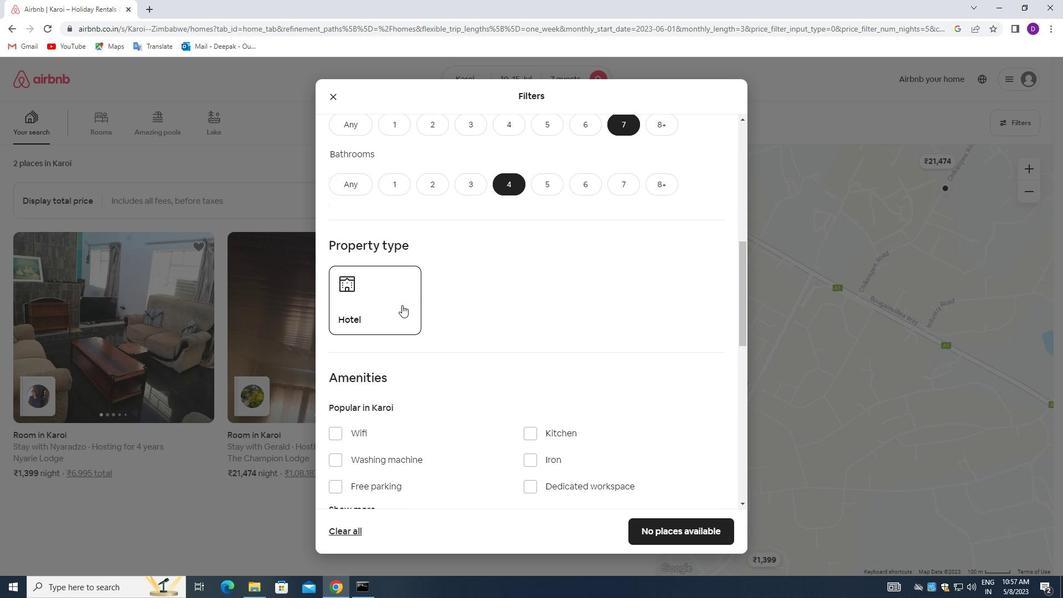 
Action: Mouse scrolled (508, 304) with delta (0, 0)
Screenshot: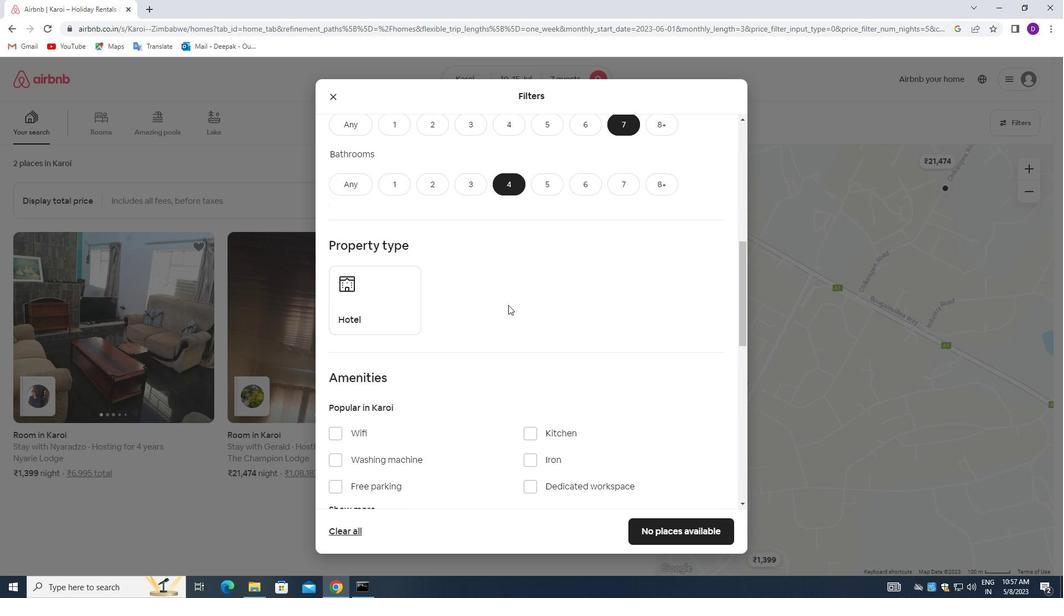 
Action: Mouse scrolled (508, 304) with delta (0, 0)
Screenshot: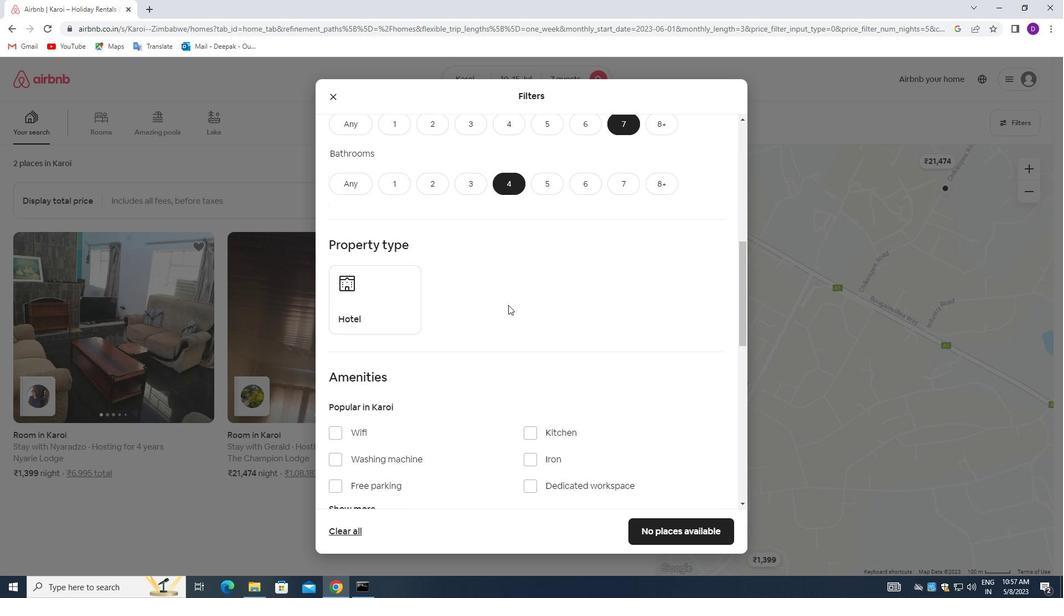 
Action: Mouse moved to (336, 324)
Screenshot: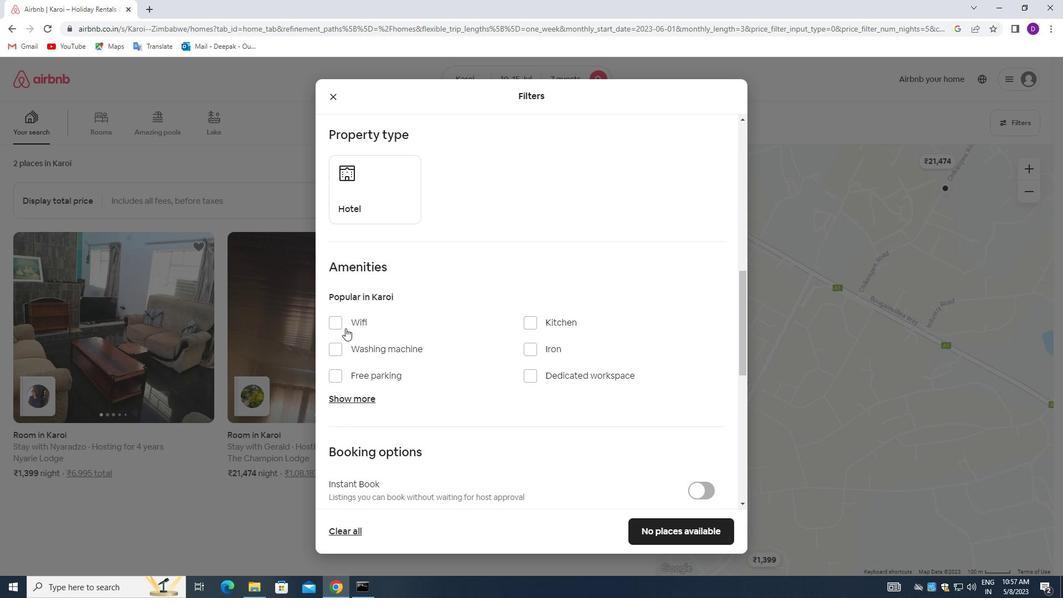 
Action: Mouse pressed left at (336, 324)
Screenshot: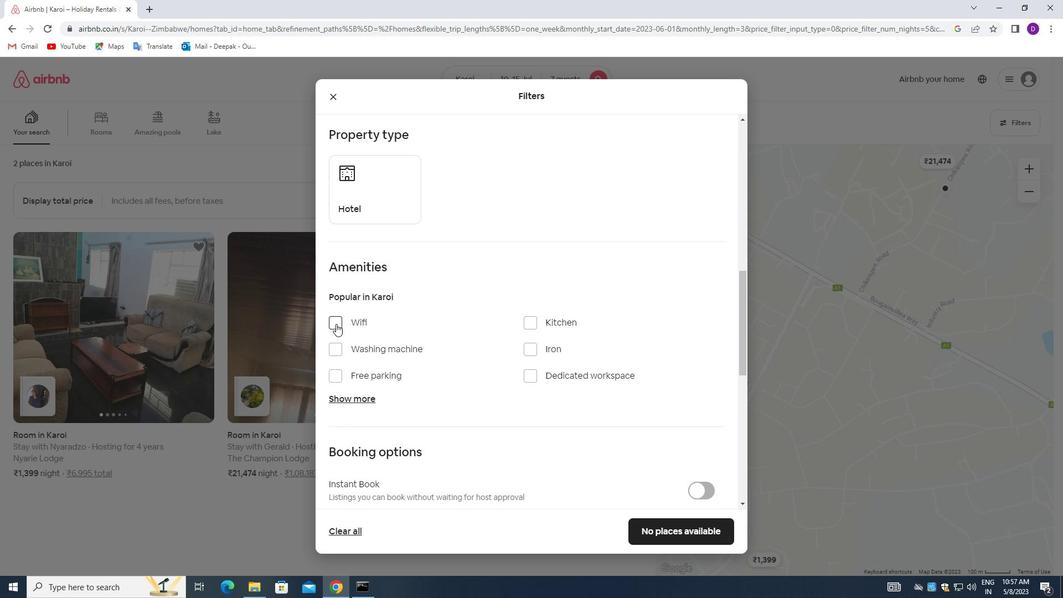 
Action: Mouse moved to (337, 377)
Screenshot: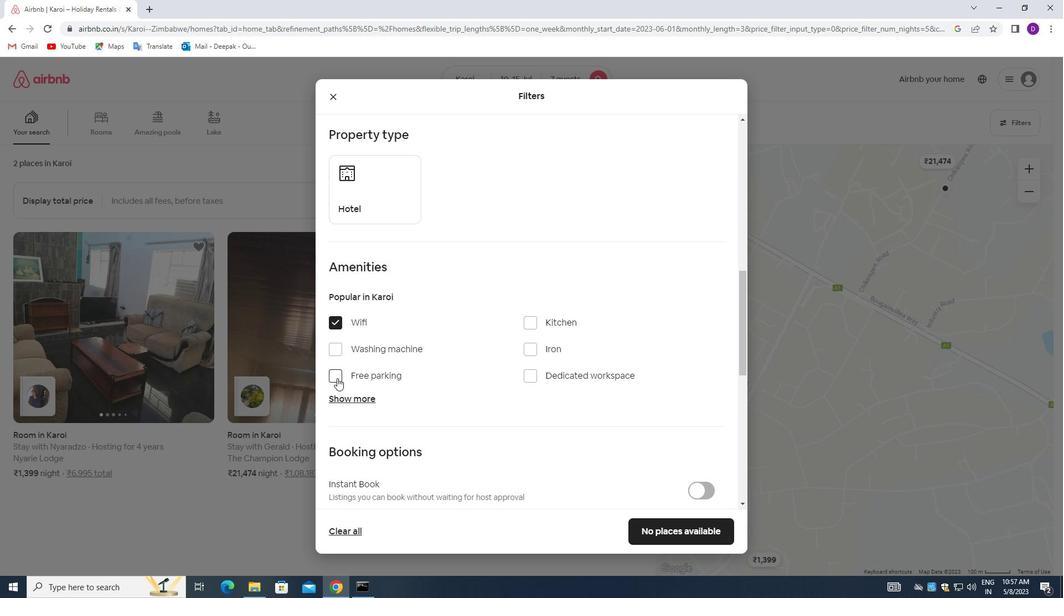 
Action: Mouse pressed left at (337, 377)
Screenshot: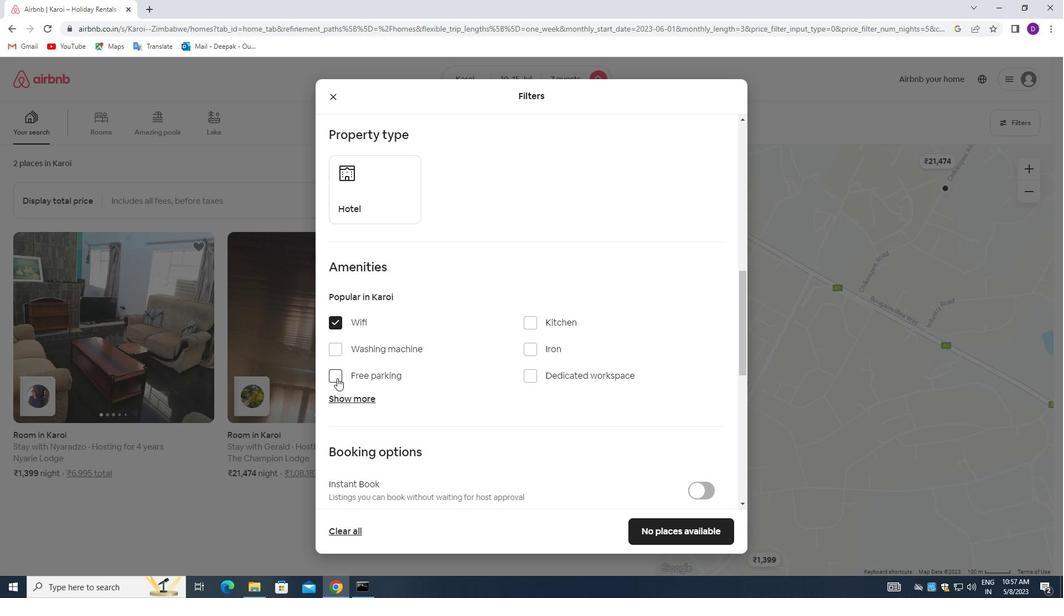 
Action: Mouse moved to (352, 400)
Screenshot: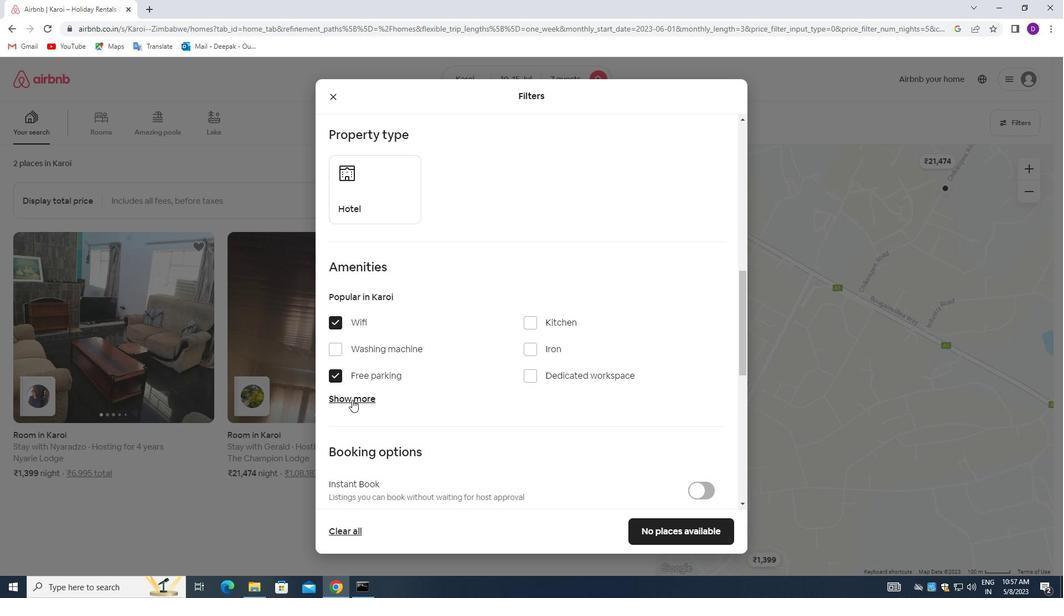 
Action: Mouse pressed left at (352, 400)
Screenshot: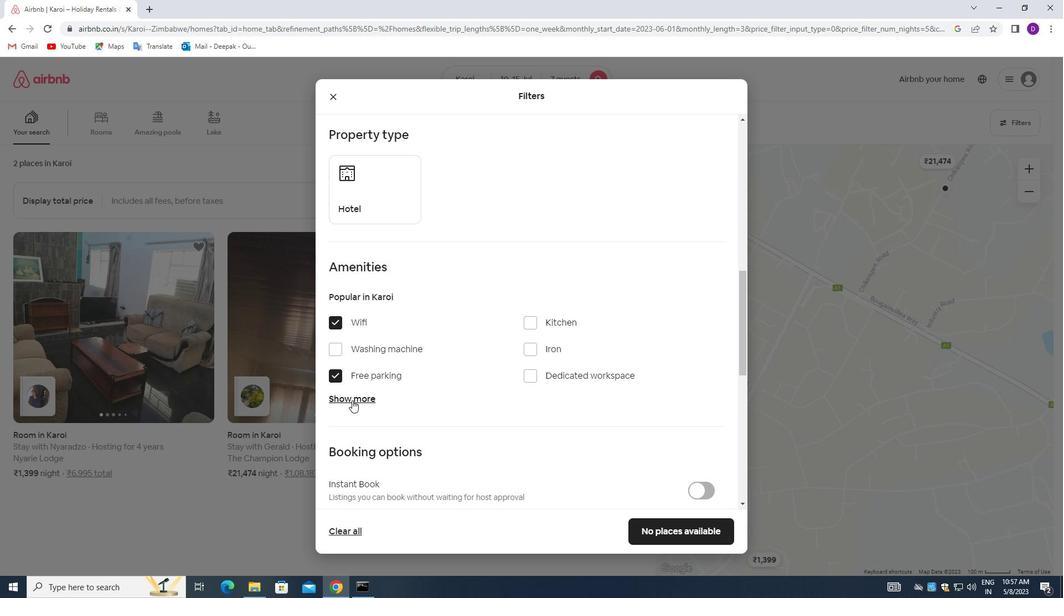 
Action: Mouse moved to (408, 397)
Screenshot: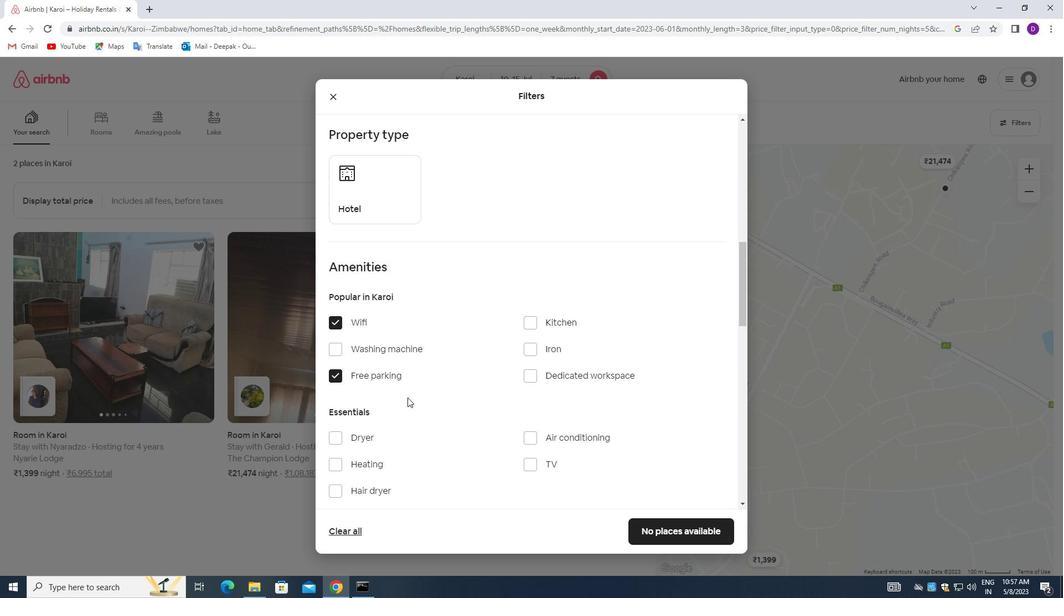 
Action: Mouse scrolled (408, 397) with delta (0, 0)
Screenshot: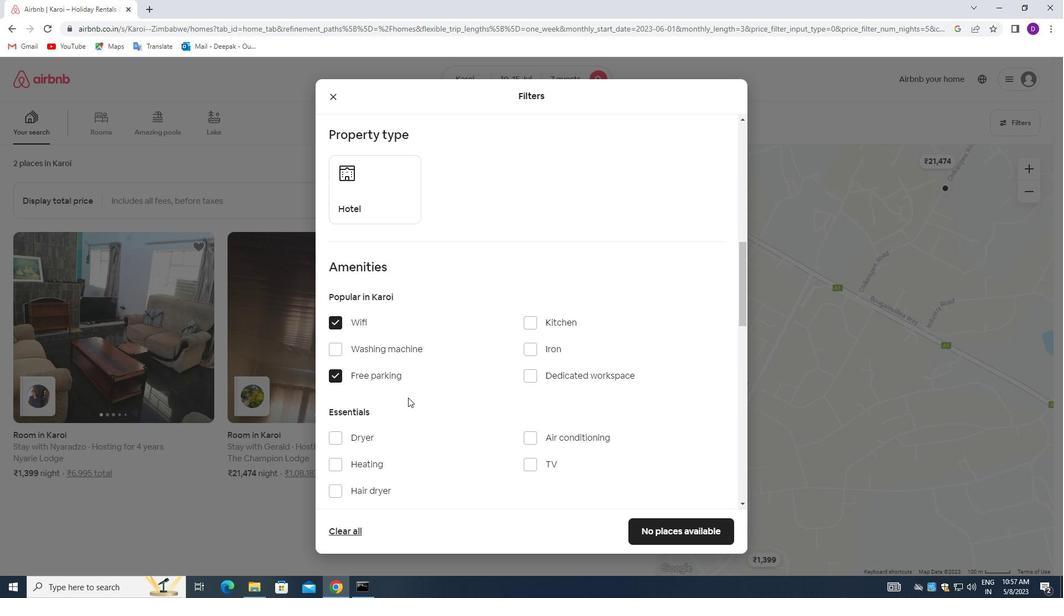 
Action: Mouse moved to (411, 397)
Screenshot: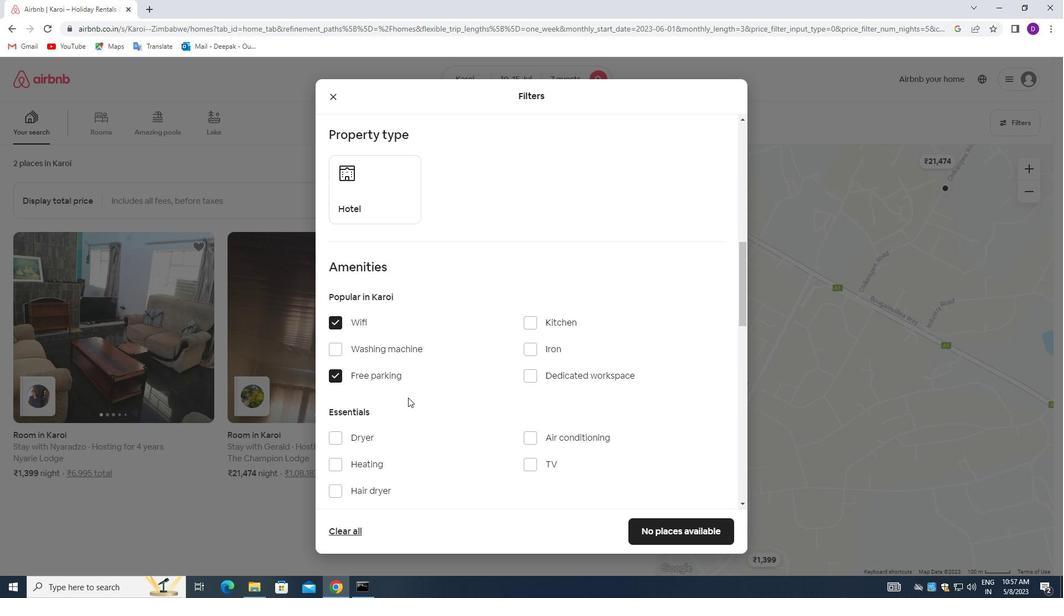 
Action: Mouse scrolled (411, 397) with delta (0, 0)
Screenshot: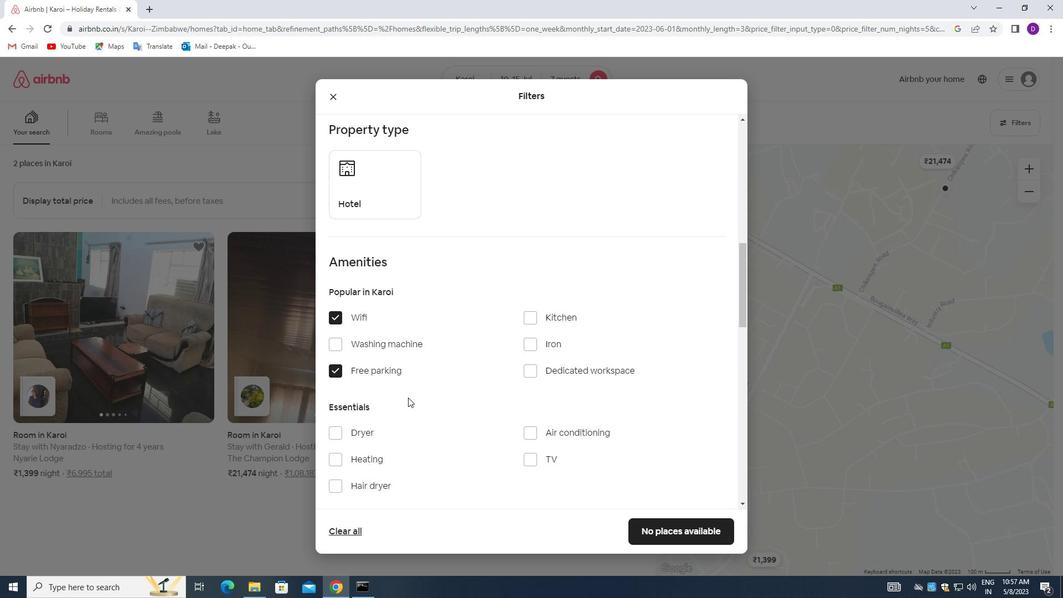 
Action: Mouse moved to (529, 359)
Screenshot: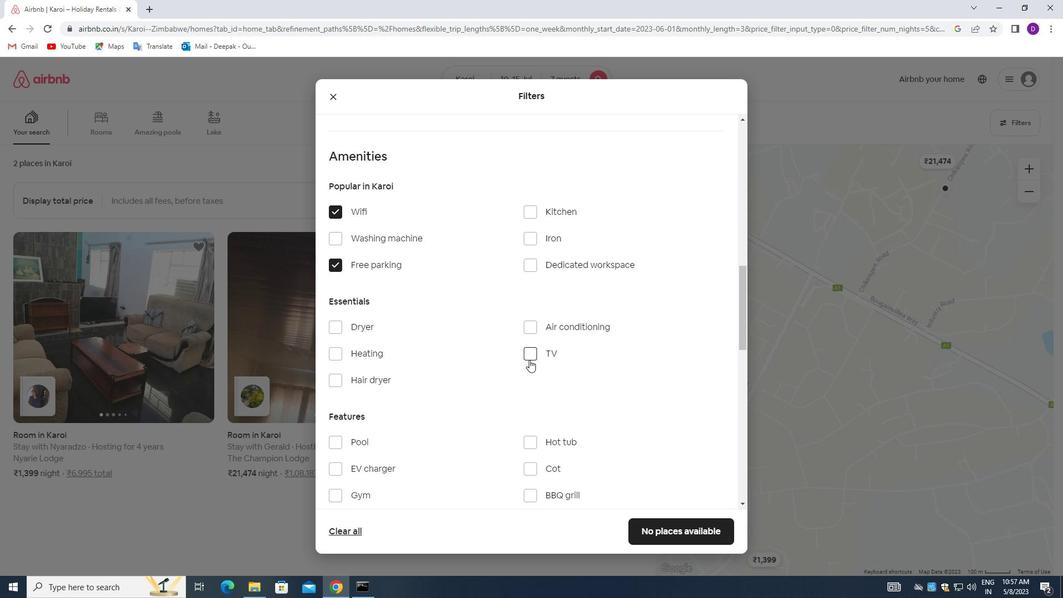 
Action: Mouse pressed left at (529, 359)
Screenshot: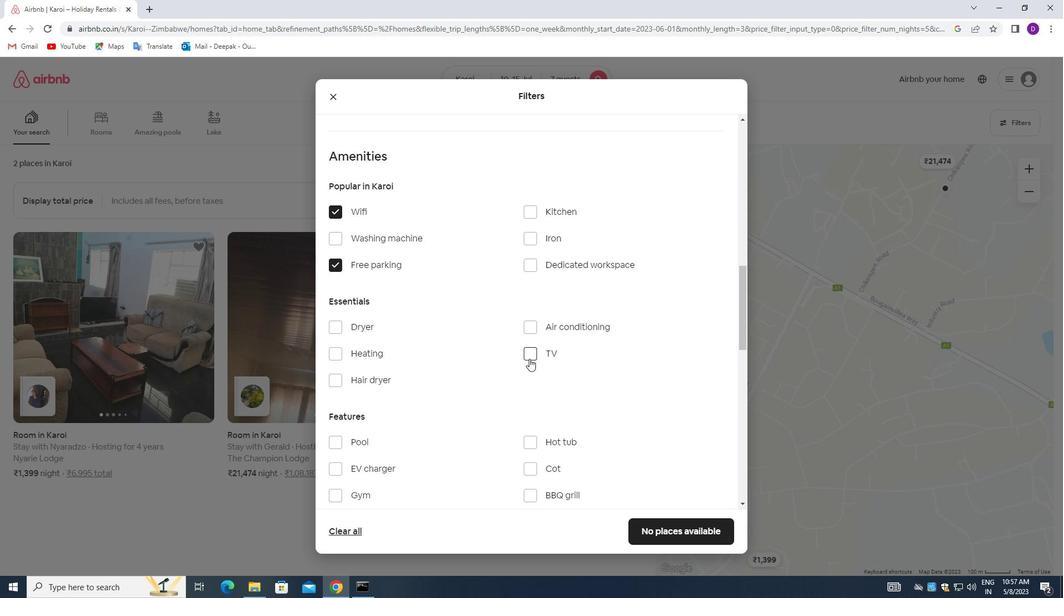 
Action: Mouse moved to (435, 406)
Screenshot: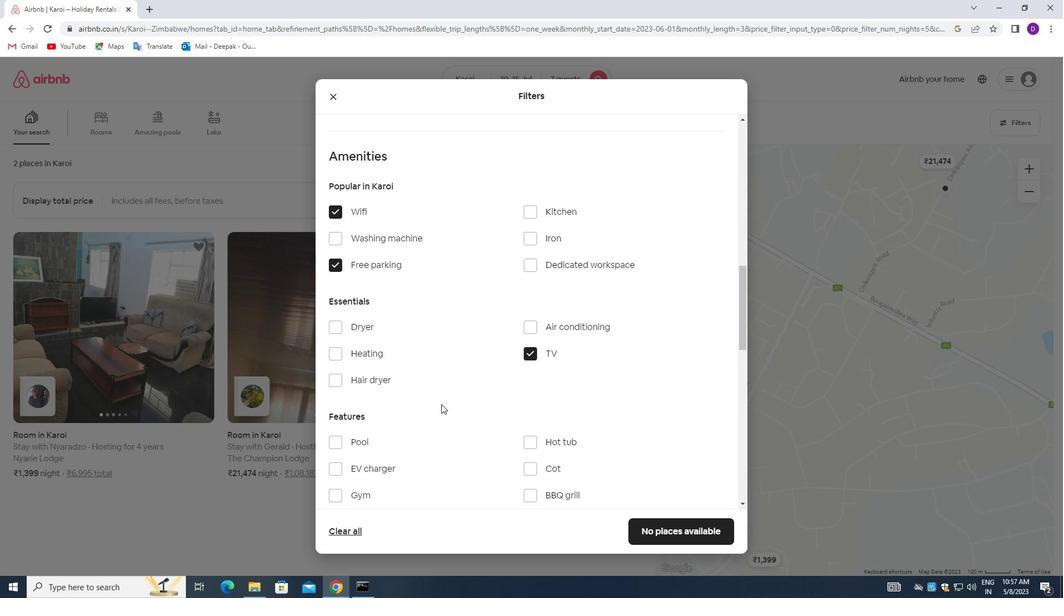
Action: Mouse scrolled (435, 406) with delta (0, 0)
Screenshot: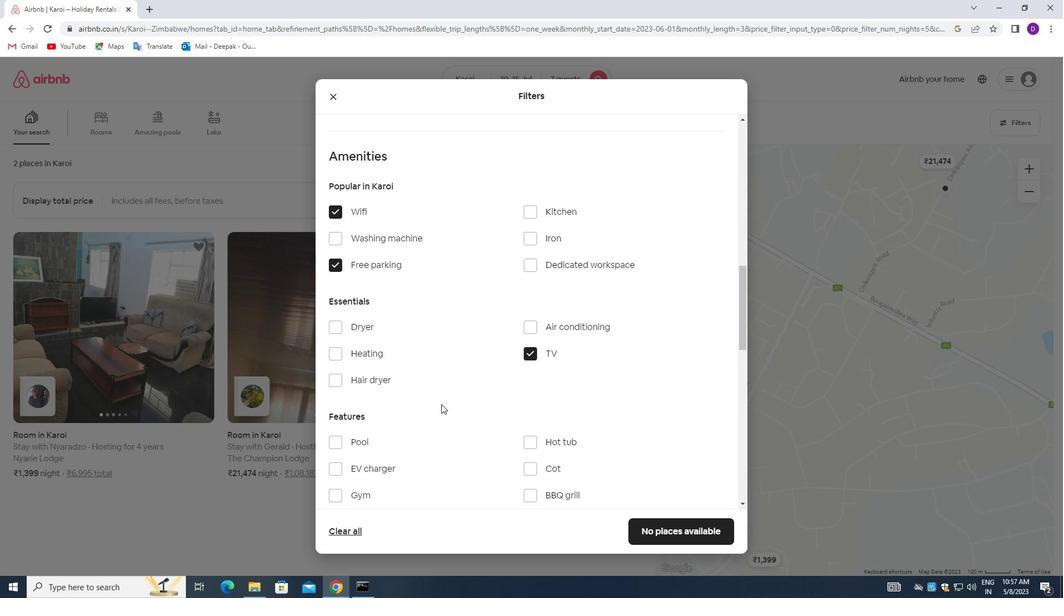 
Action: Mouse moved to (330, 443)
Screenshot: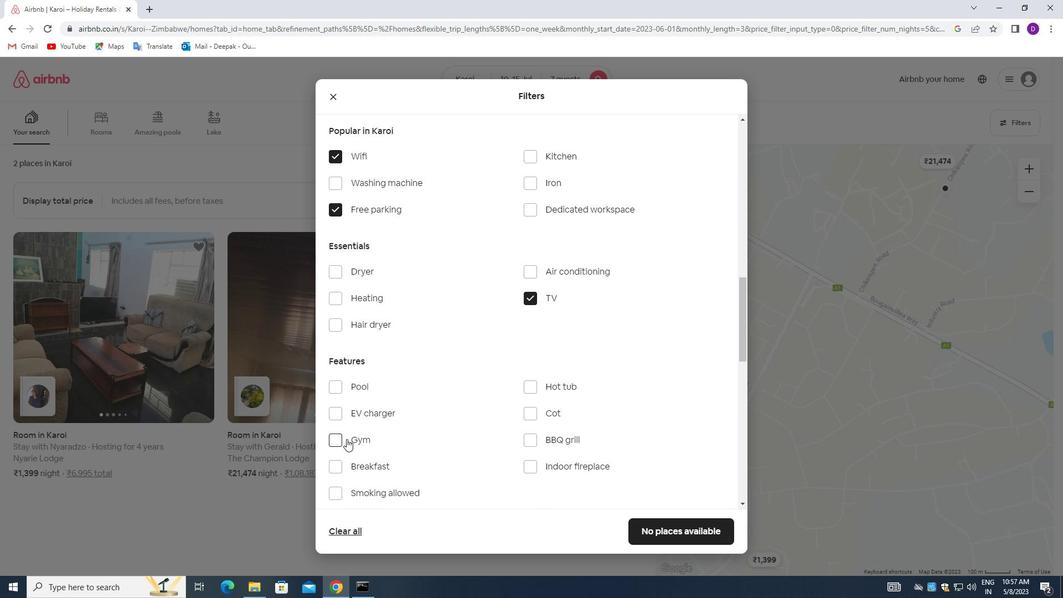 
Action: Mouse pressed left at (330, 443)
Screenshot: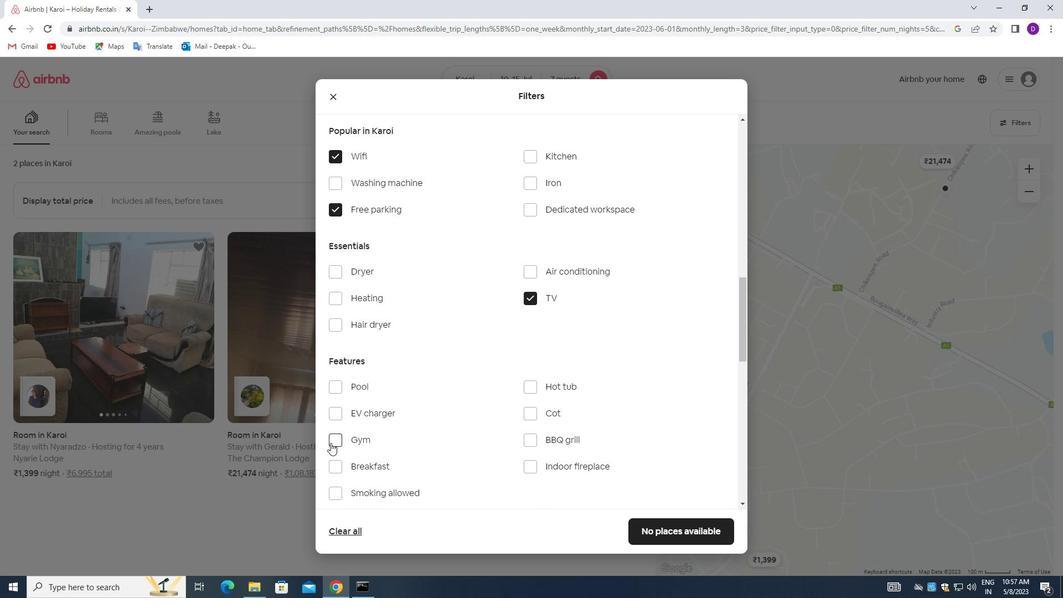 
Action: Mouse moved to (332, 465)
Screenshot: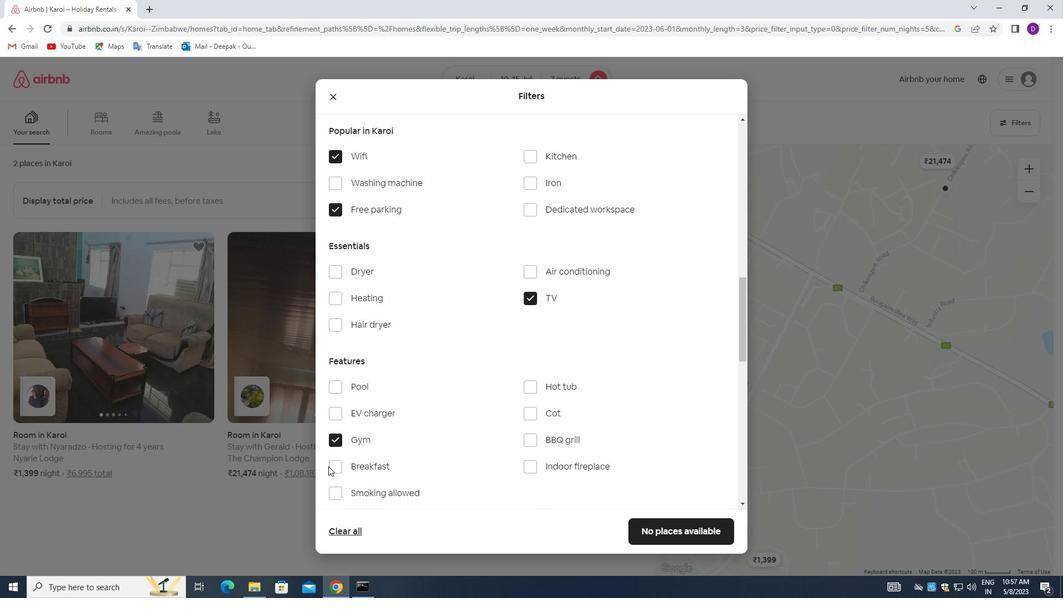 
Action: Mouse pressed left at (332, 465)
Screenshot: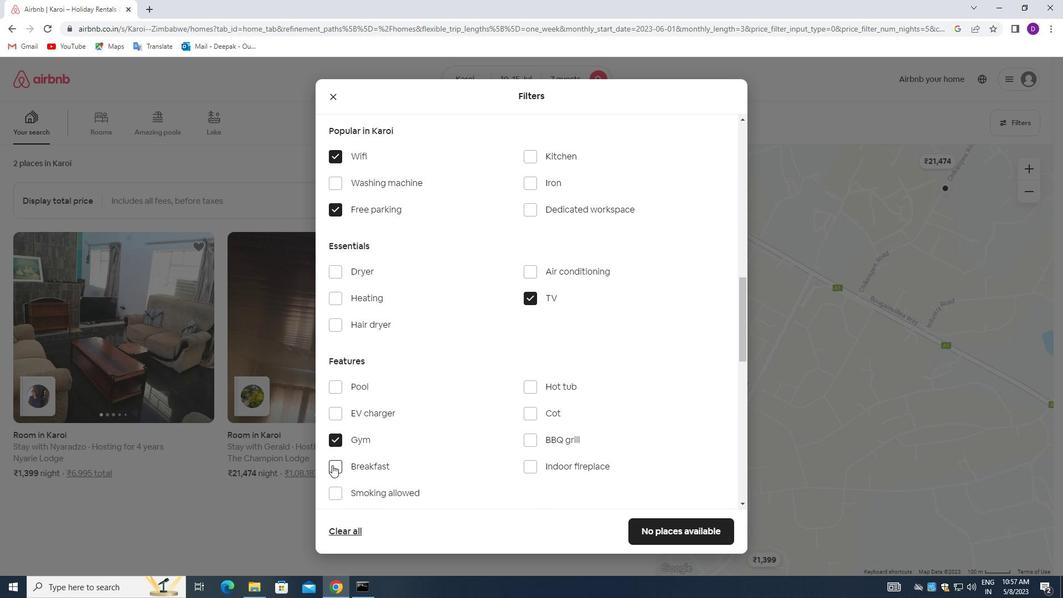 
Action: Mouse moved to (434, 374)
Screenshot: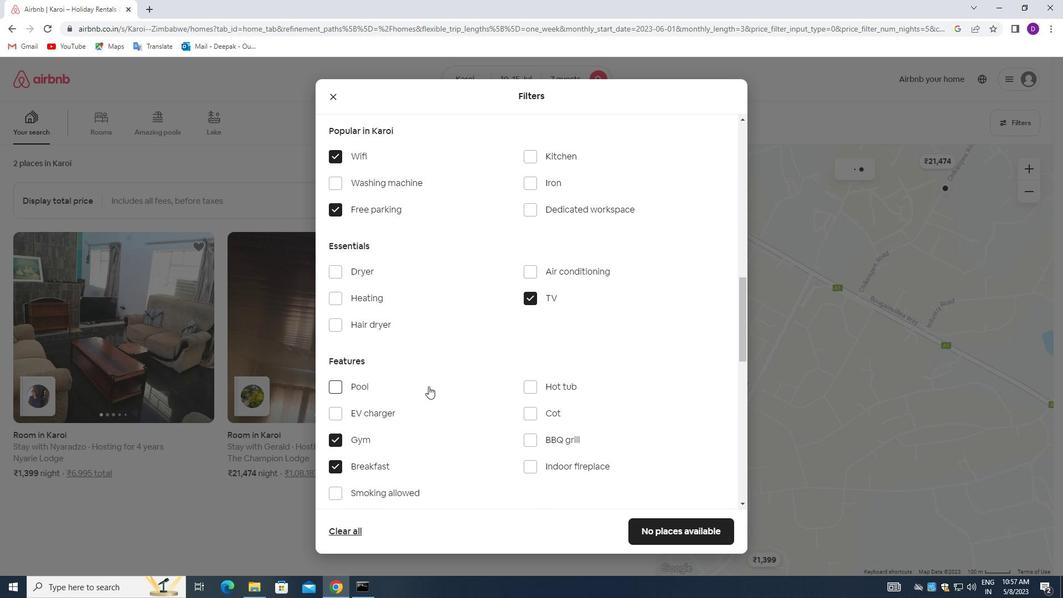 
Action: Mouse scrolled (434, 373) with delta (0, 0)
Screenshot: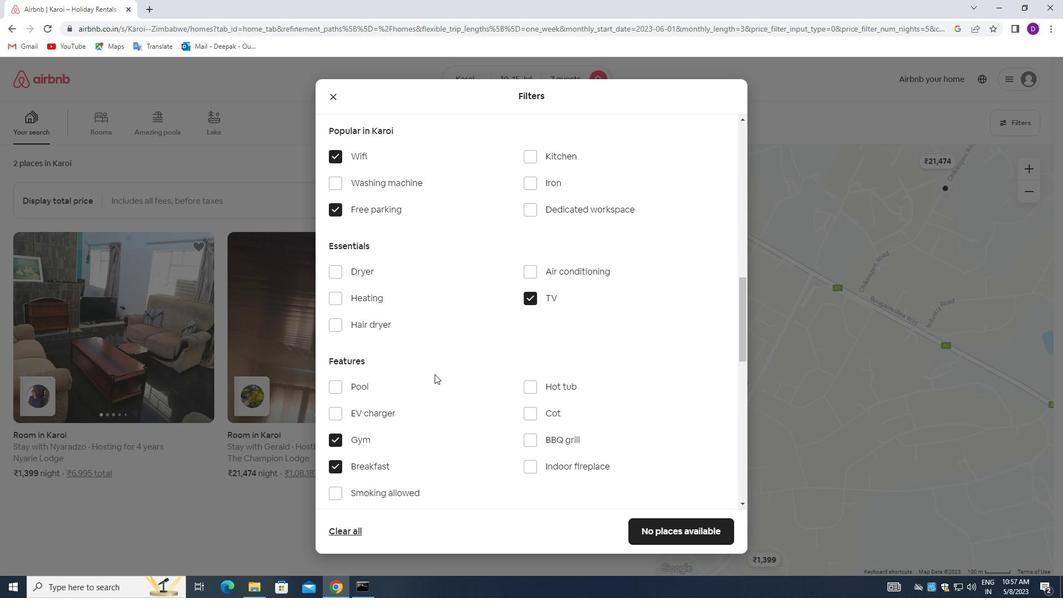 
Action: Mouse scrolled (434, 373) with delta (0, 0)
Screenshot: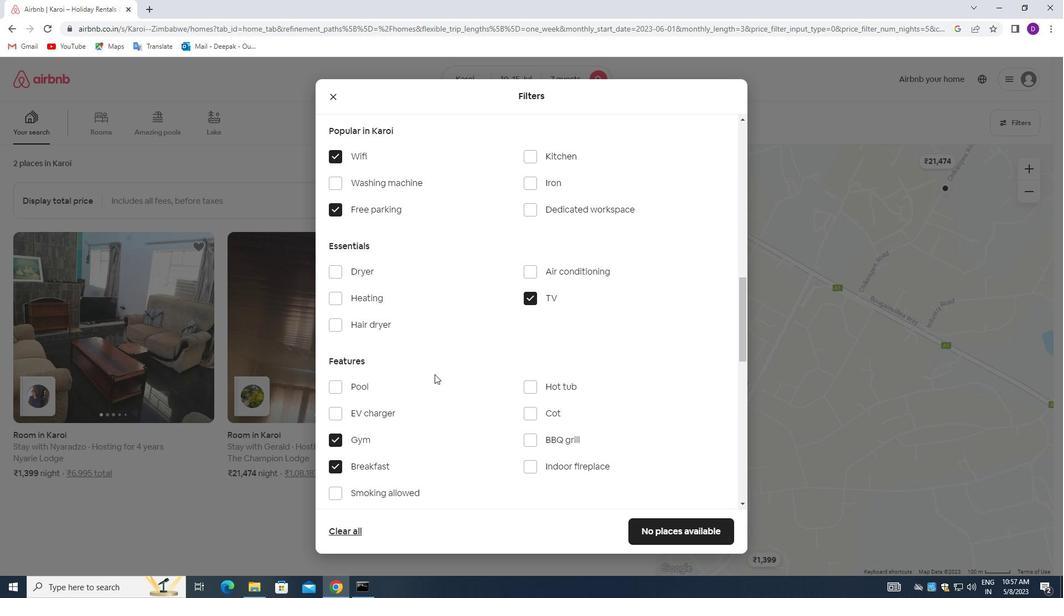 
Action: Mouse scrolled (434, 373) with delta (0, 0)
Screenshot: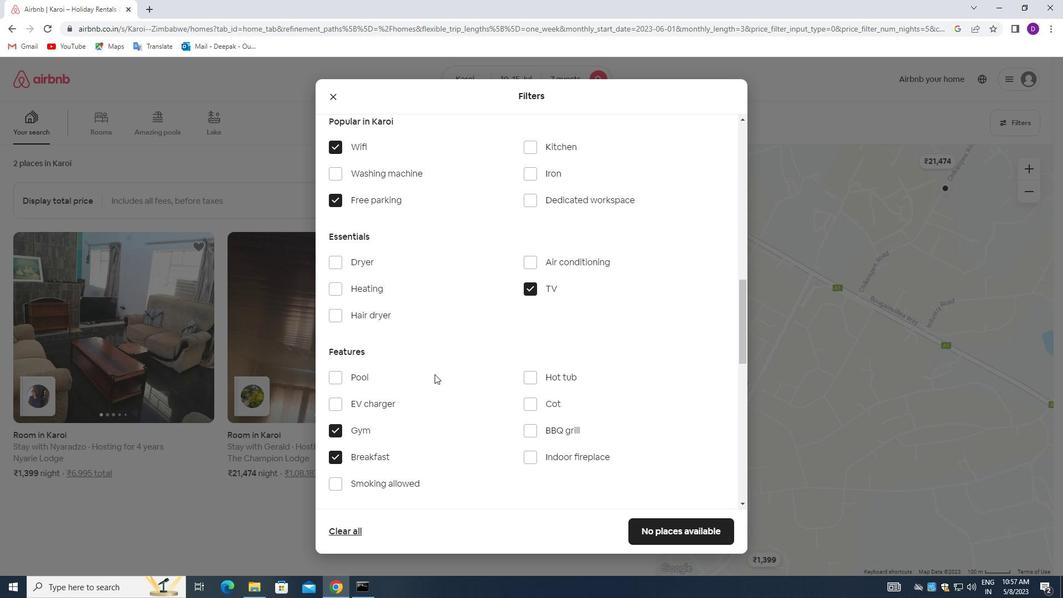 
Action: Mouse scrolled (434, 373) with delta (0, 0)
Screenshot: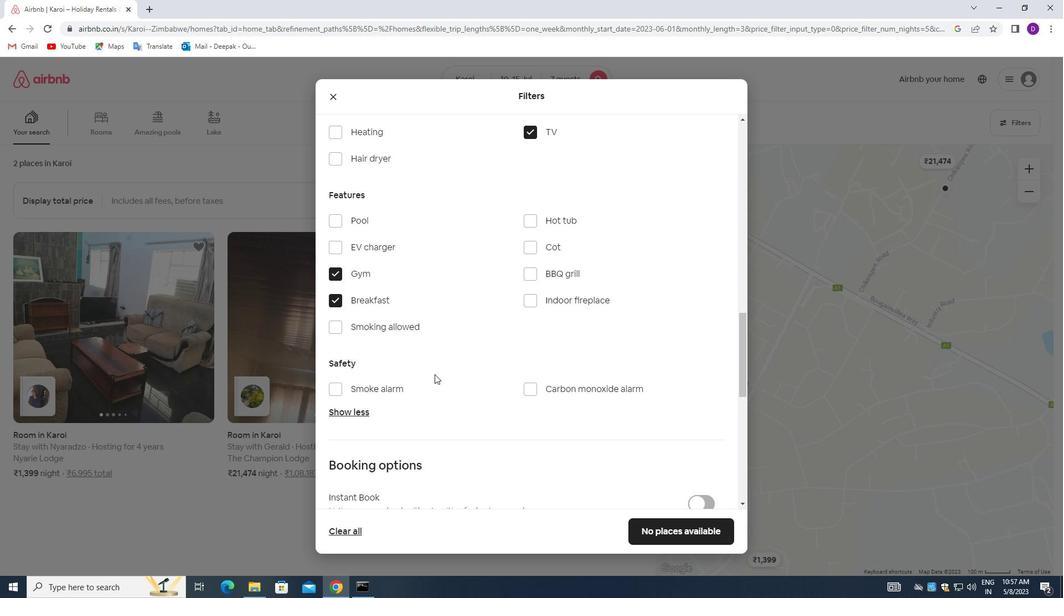 
Action: Mouse scrolled (434, 373) with delta (0, 0)
Screenshot: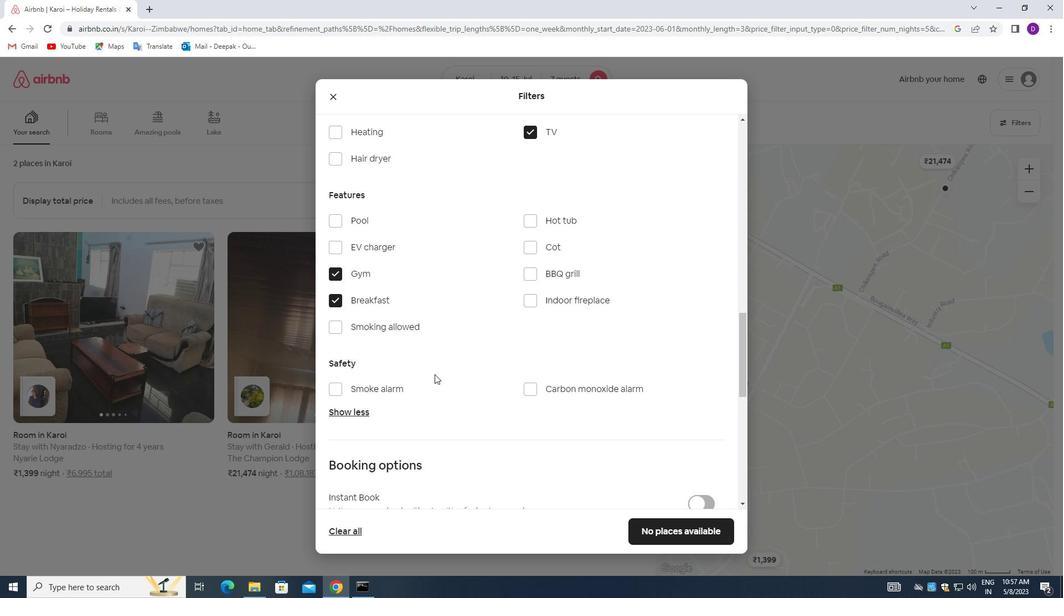 
Action: Mouse moved to (480, 385)
Screenshot: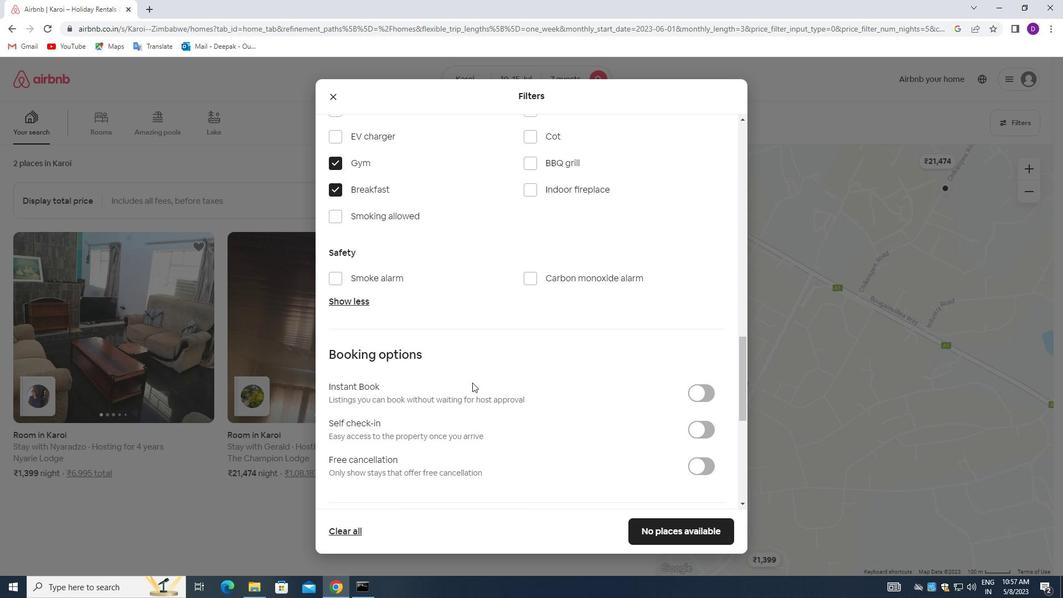 
Action: Mouse scrolled (480, 385) with delta (0, 0)
Screenshot: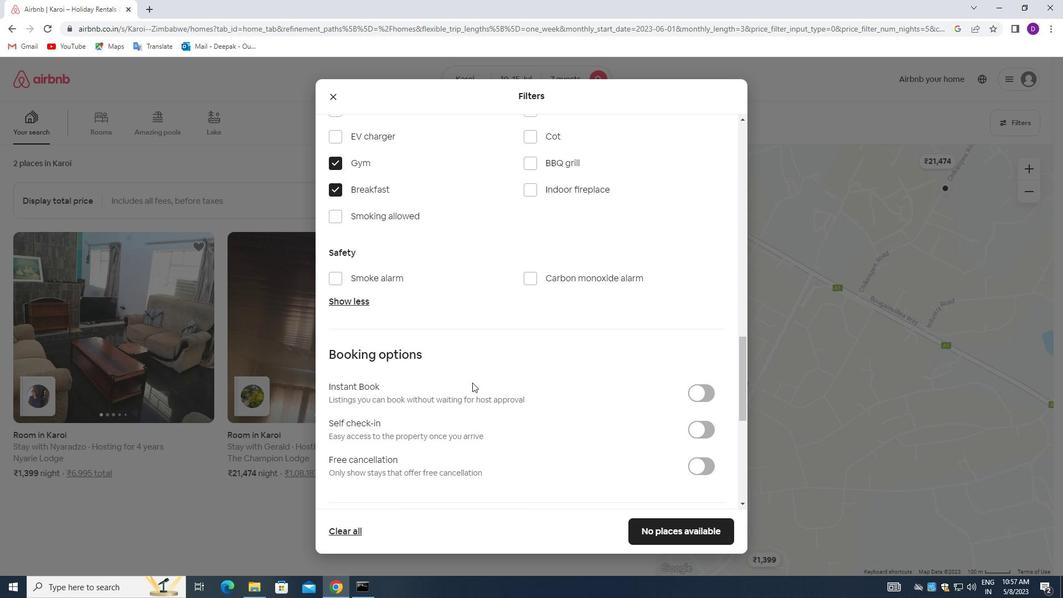 
Action: Mouse moved to (696, 378)
Screenshot: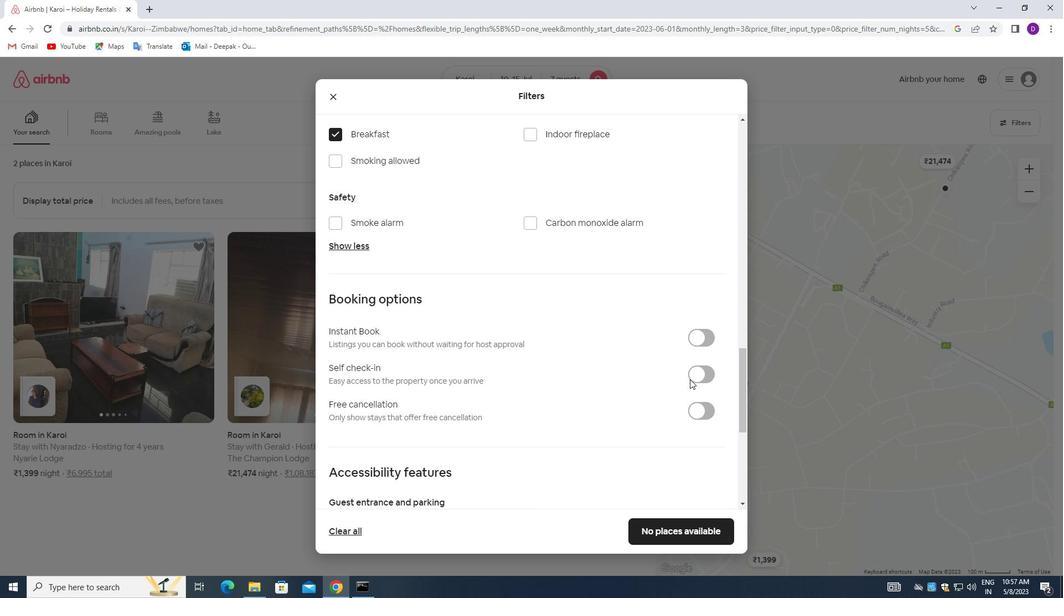 
Action: Mouse pressed left at (696, 378)
Screenshot: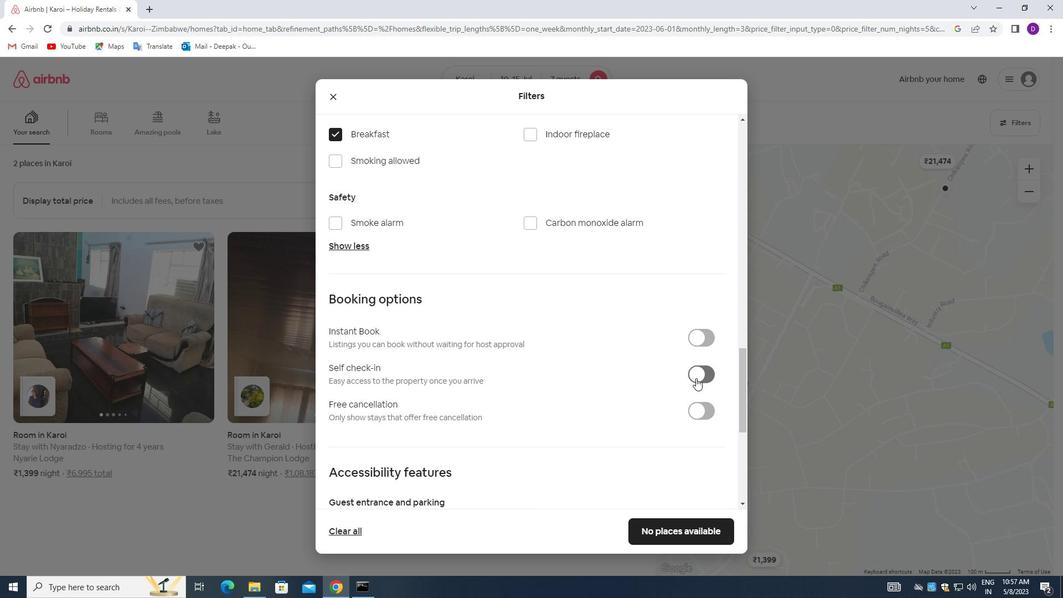 
Action: Mouse moved to (549, 368)
Screenshot: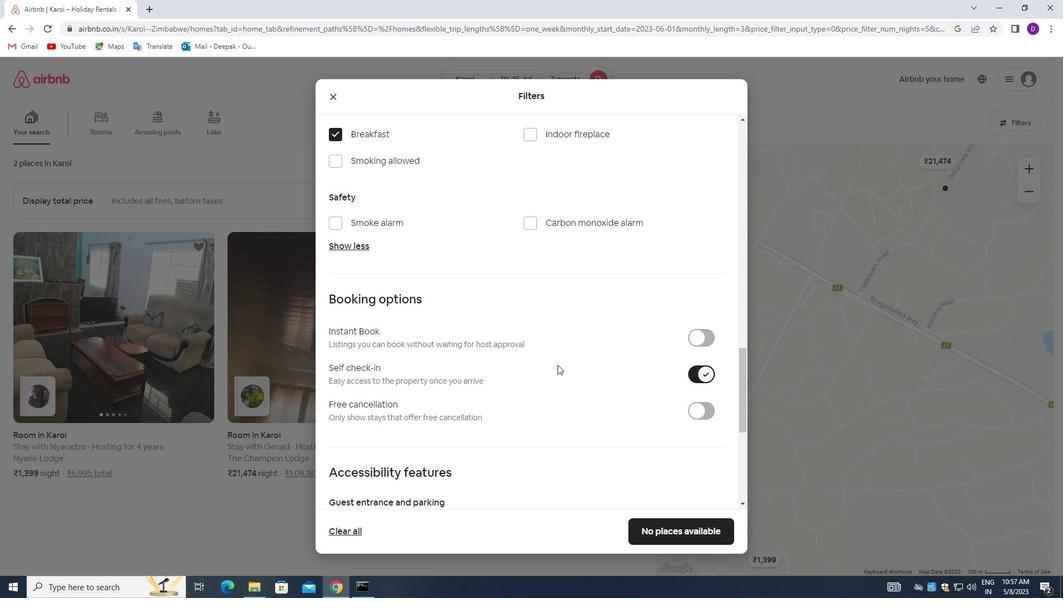 
Action: Mouse scrolled (549, 368) with delta (0, 0)
Screenshot: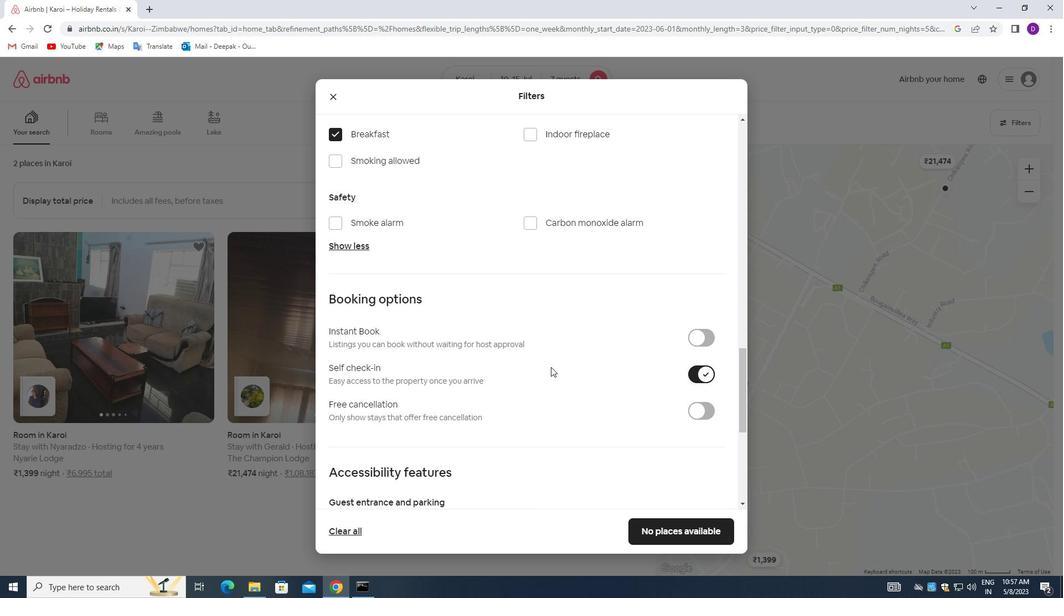 
Action: Mouse scrolled (549, 368) with delta (0, 0)
Screenshot: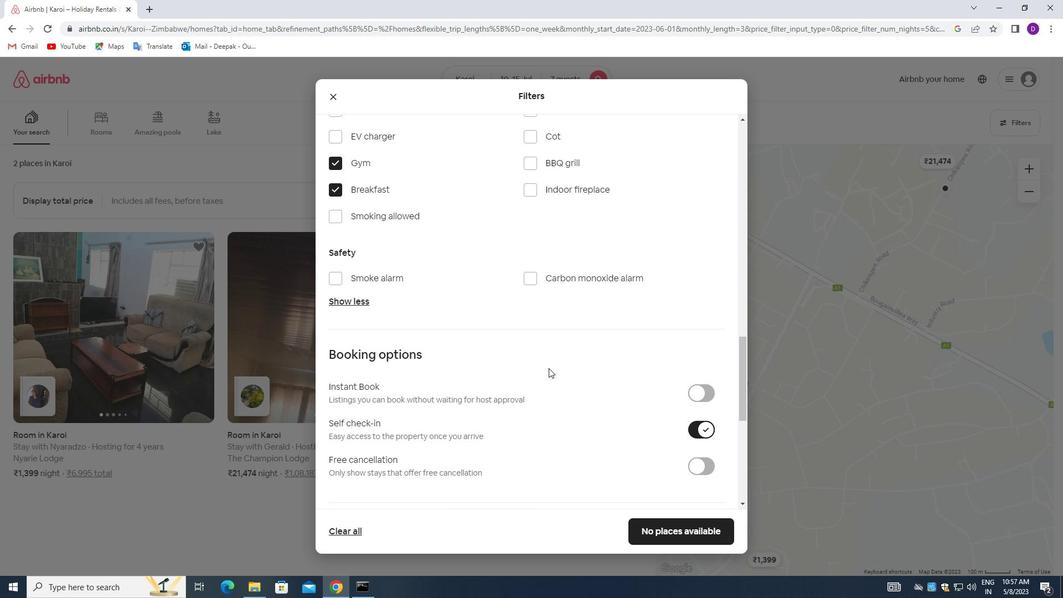
Action: Mouse scrolled (549, 367) with delta (0, 0)
Screenshot: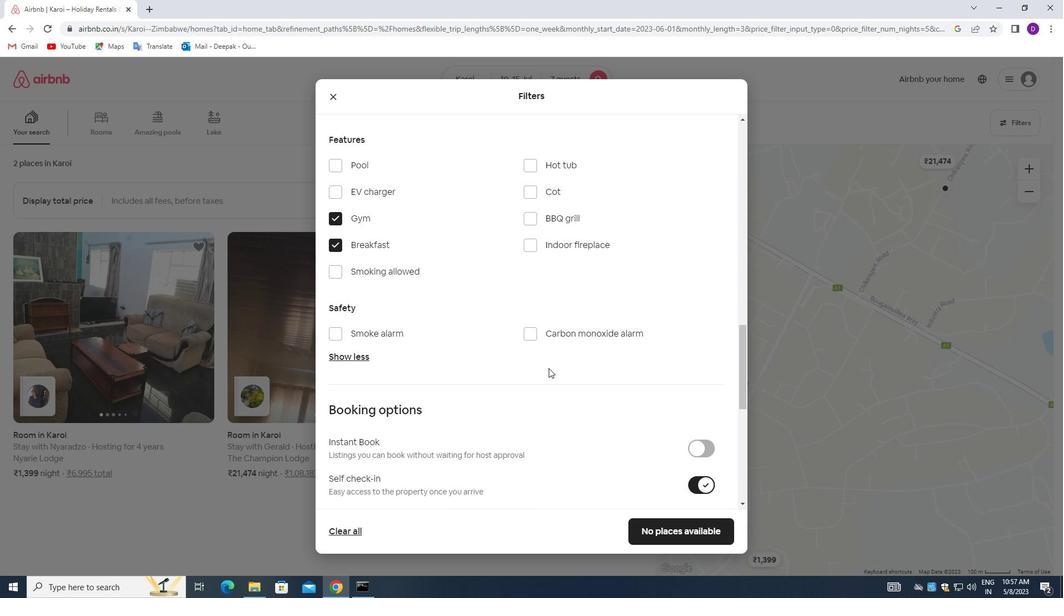 
Action: Mouse scrolled (549, 367) with delta (0, 0)
Screenshot: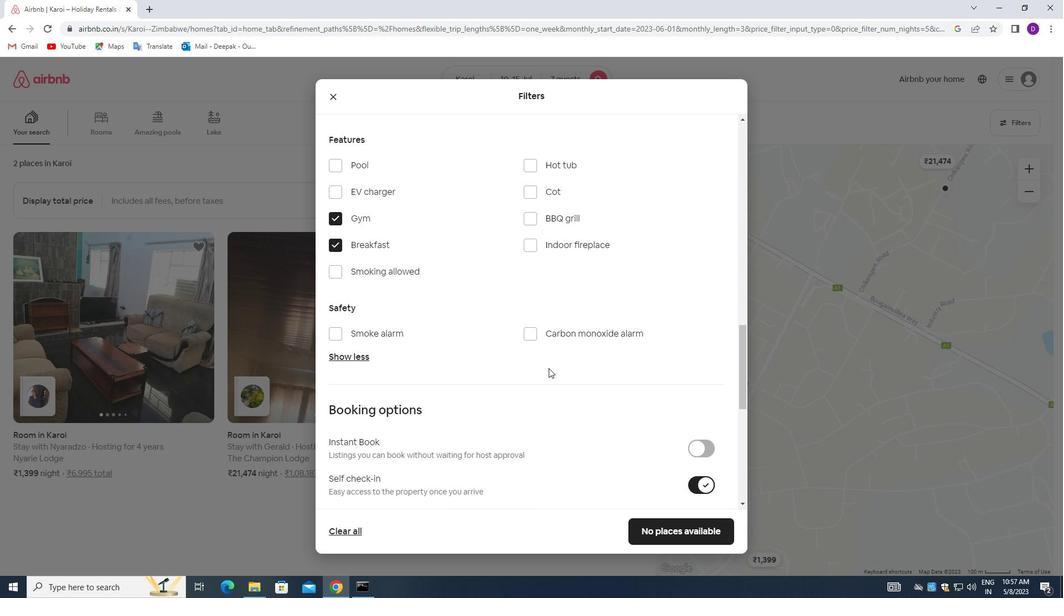 
Action: Mouse scrolled (549, 367) with delta (0, 0)
Screenshot: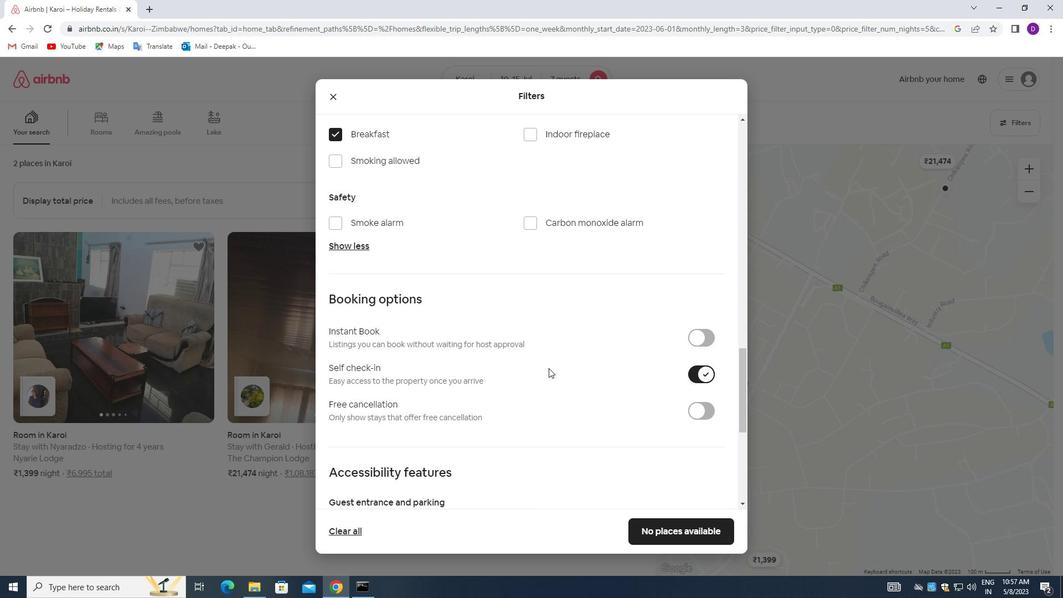 
Action: Mouse scrolled (549, 367) with delta (0, 0)
Screenshot: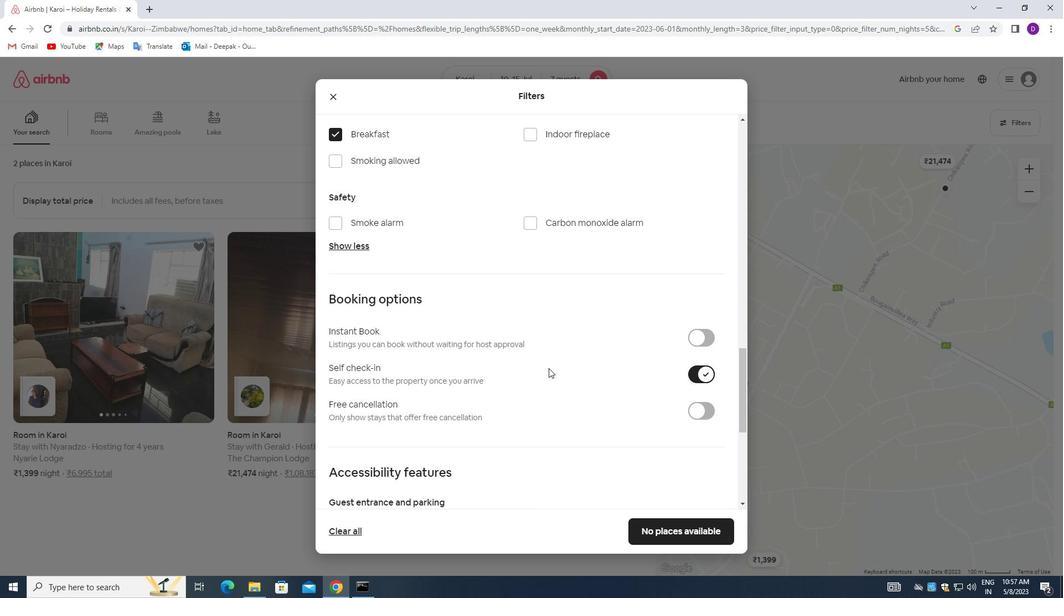 
Action: Mouse moved to (549, 368)
Screenshot: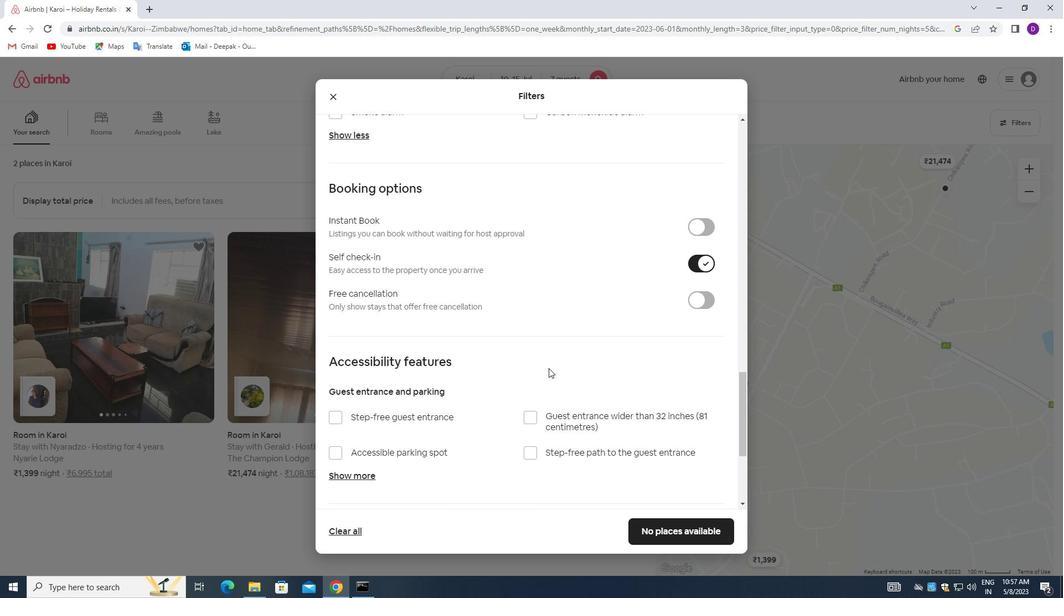 
Action: Mouse scrolled (549, 368) with delta (0, 0)
Screenshot: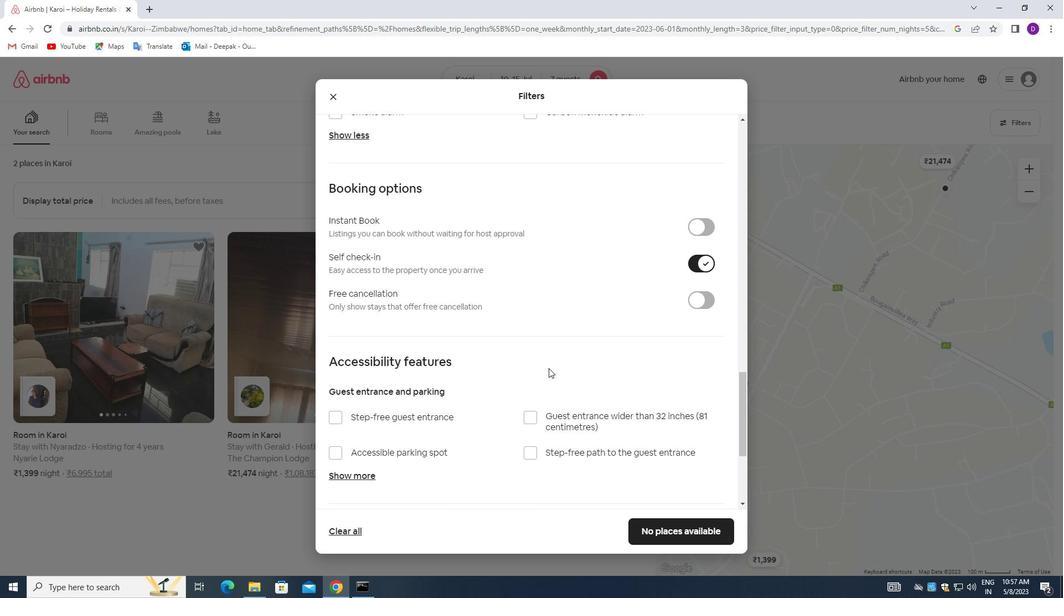 
Action: Mouse moved to (549, 370)
Screenshot: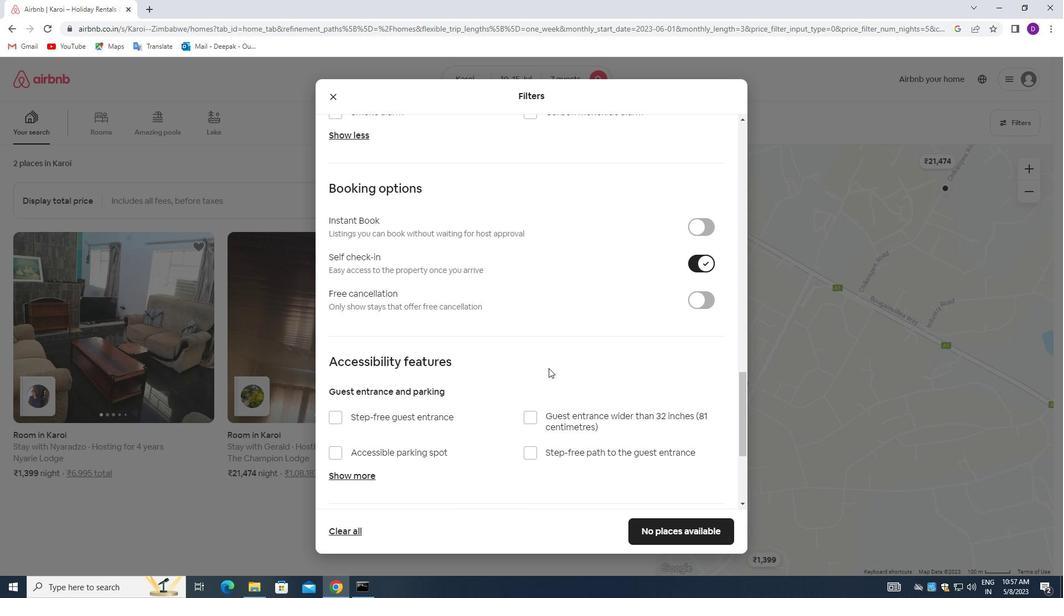 
Action: Mouse scrolled (549, 369) with delta (0, 0)
Screenshot: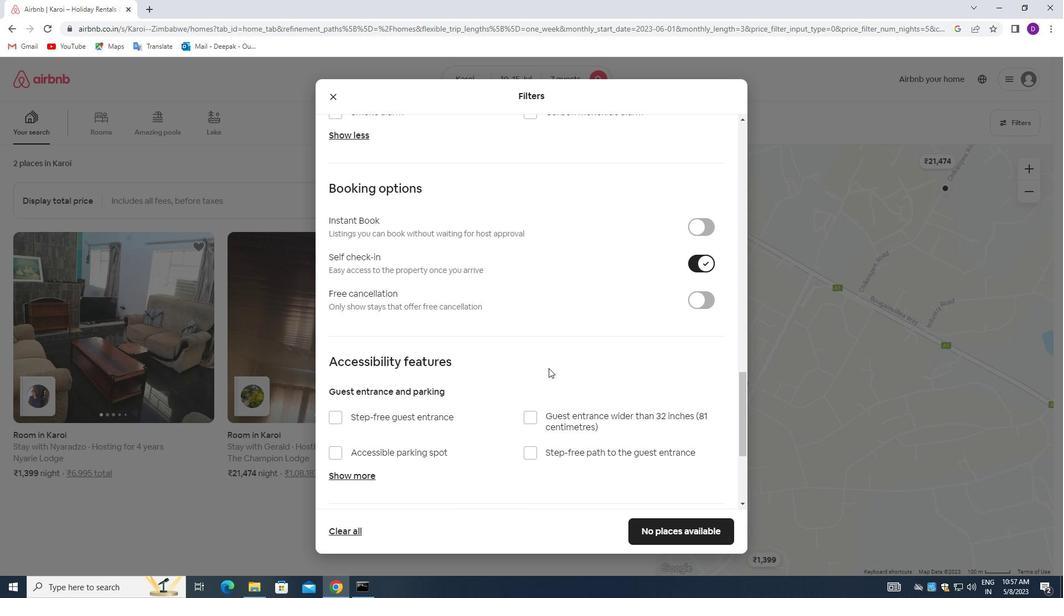 
Action: Mouse moved to (549, 371)
Screenshot: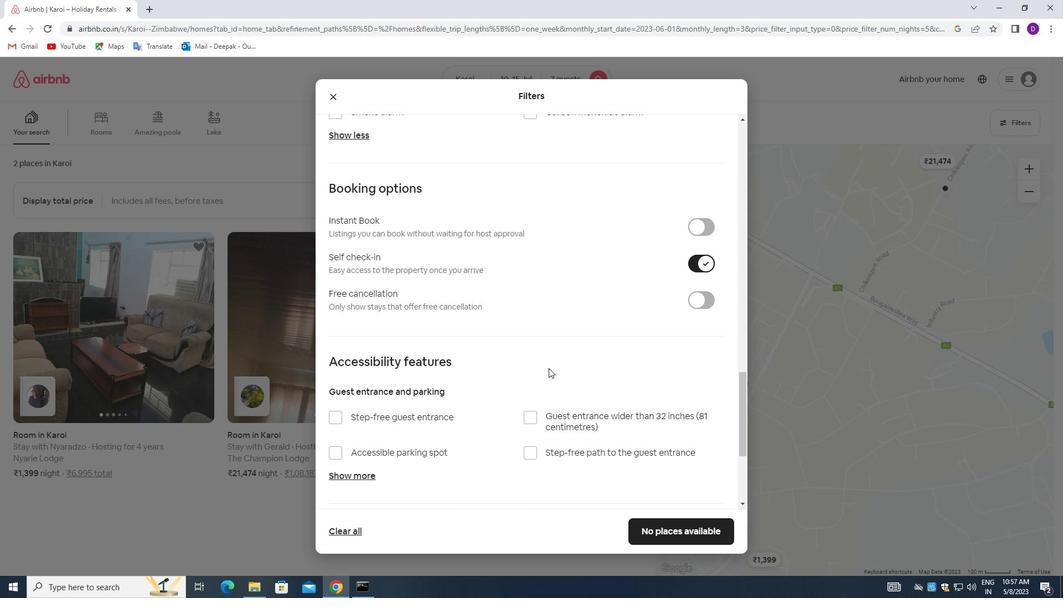 
Action: Mouse scrolled (549, 370) with delta (0, 0)
Screenshot: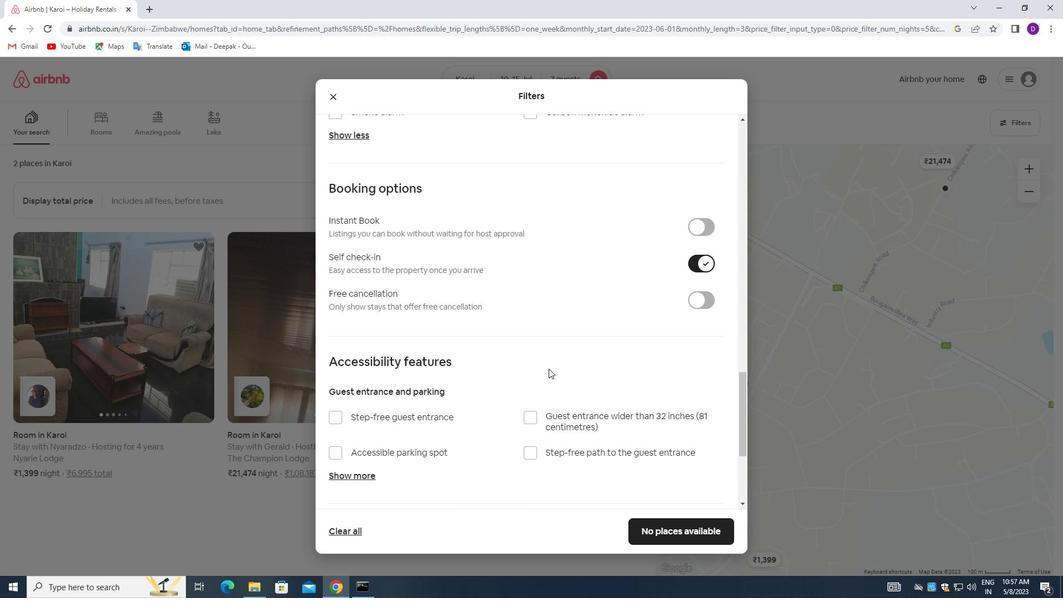 
Action: Mouse moved to (539, 387)
Screenshot: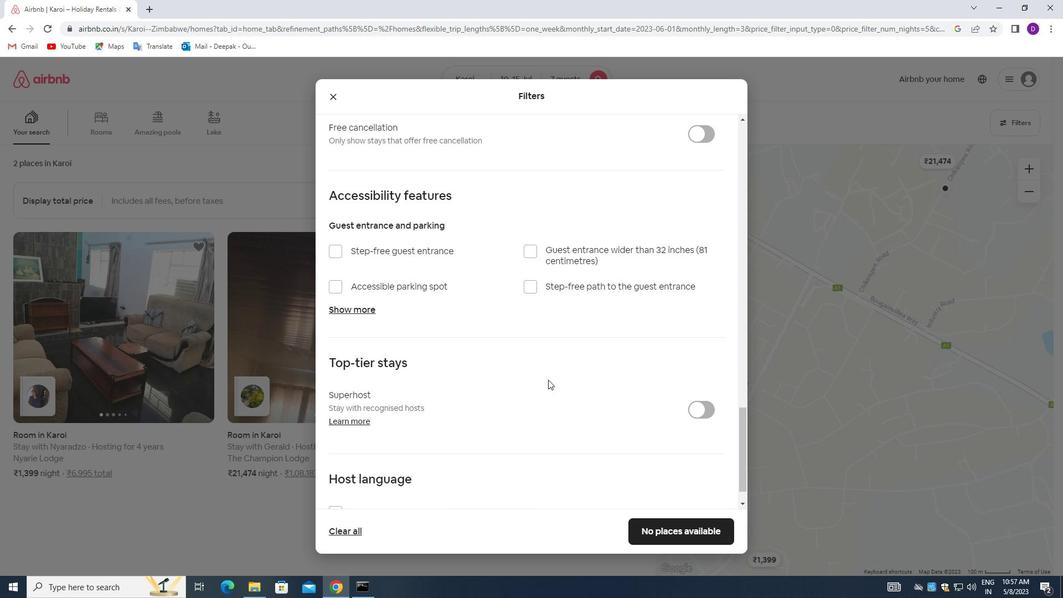 
Action: Mouse scrolled (539, 387) with delta (0, 0)
Screenshot: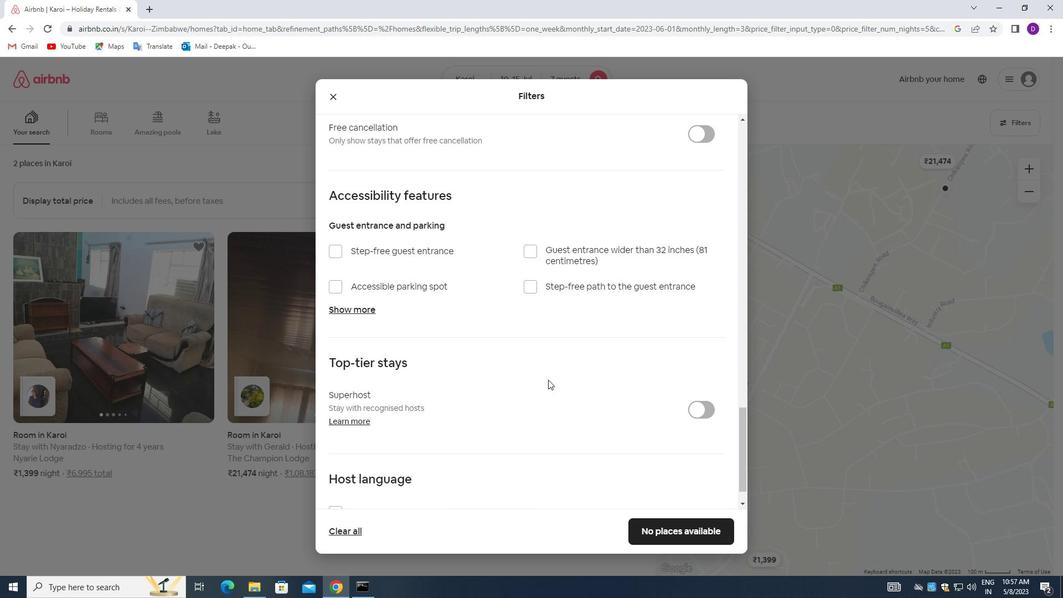 
Action: Mouse moved to (536, 389)
Screenshot: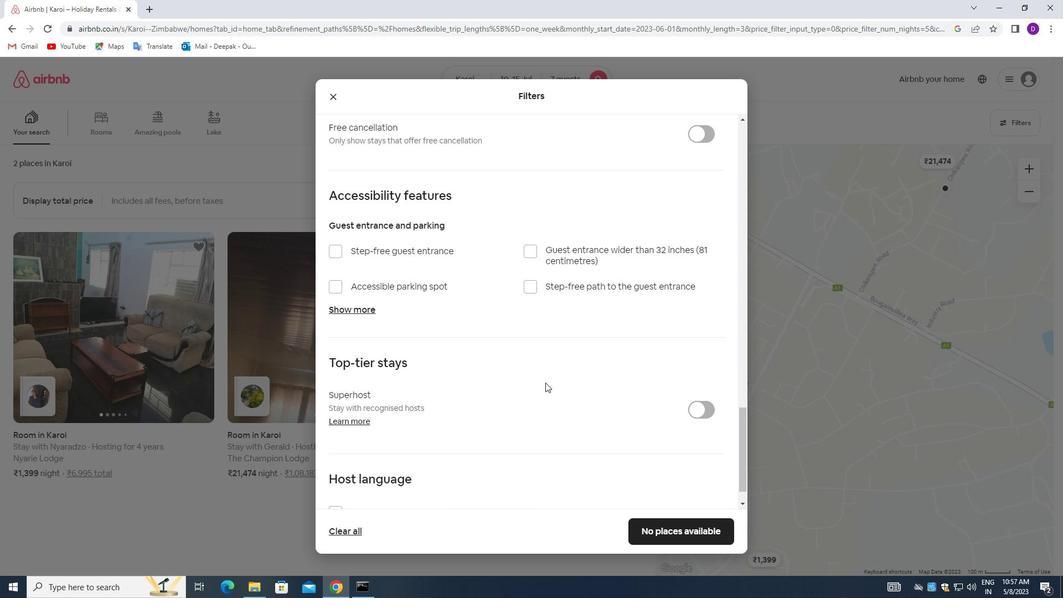 
Action: Mouse scrolled (536, 388) with delta (0, 0)
Screenshot: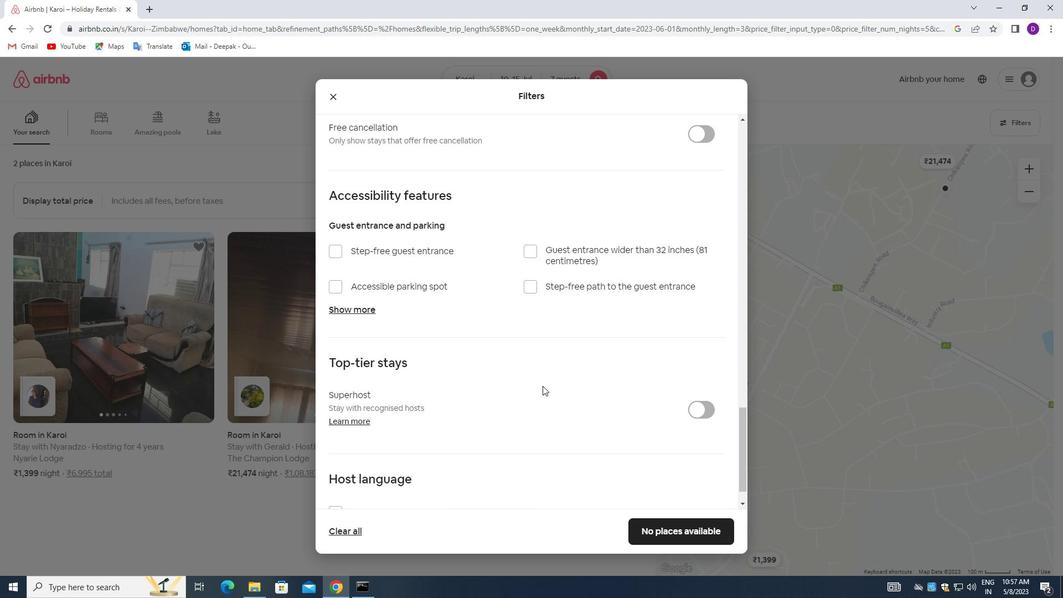 
Action: Mouse moved to (534, 391)
Screenshot: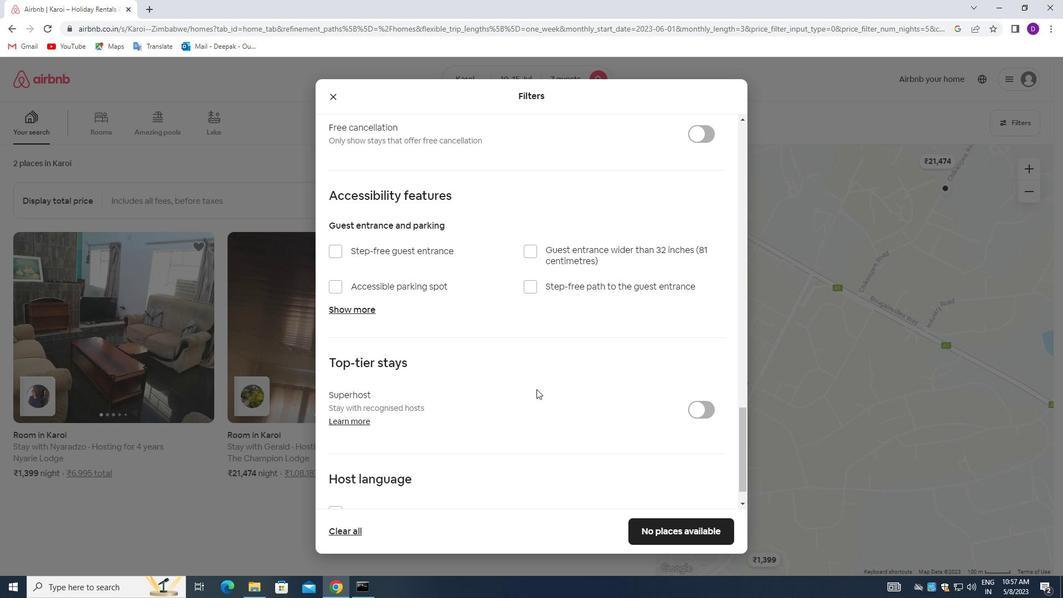
Action: Mouse scrolled (534, 390) with delta (0, 0)
Screenshot: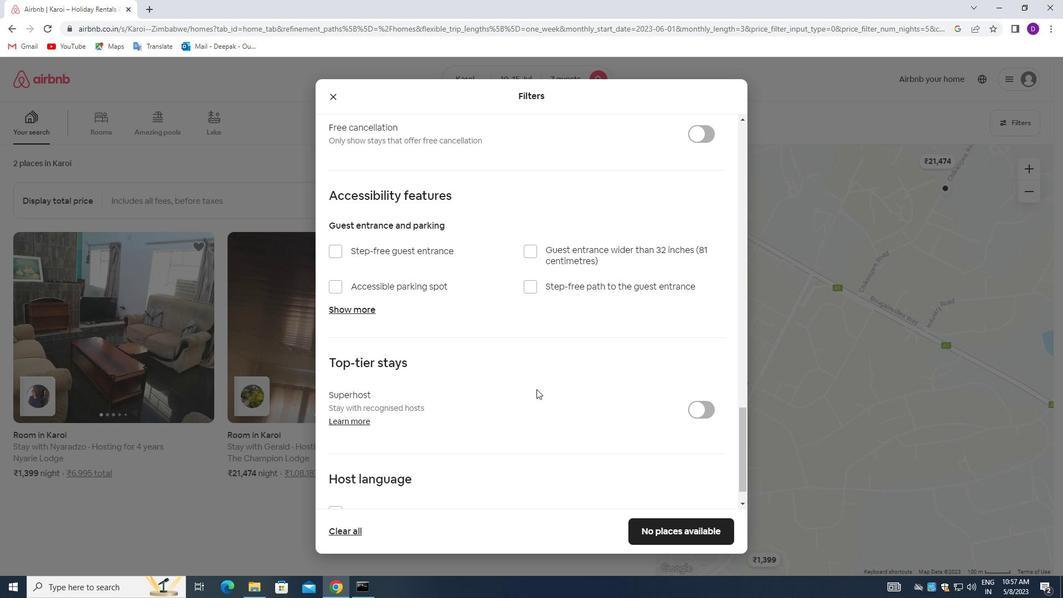 
Action: Mouse moved to (530, 394)
Screenshot: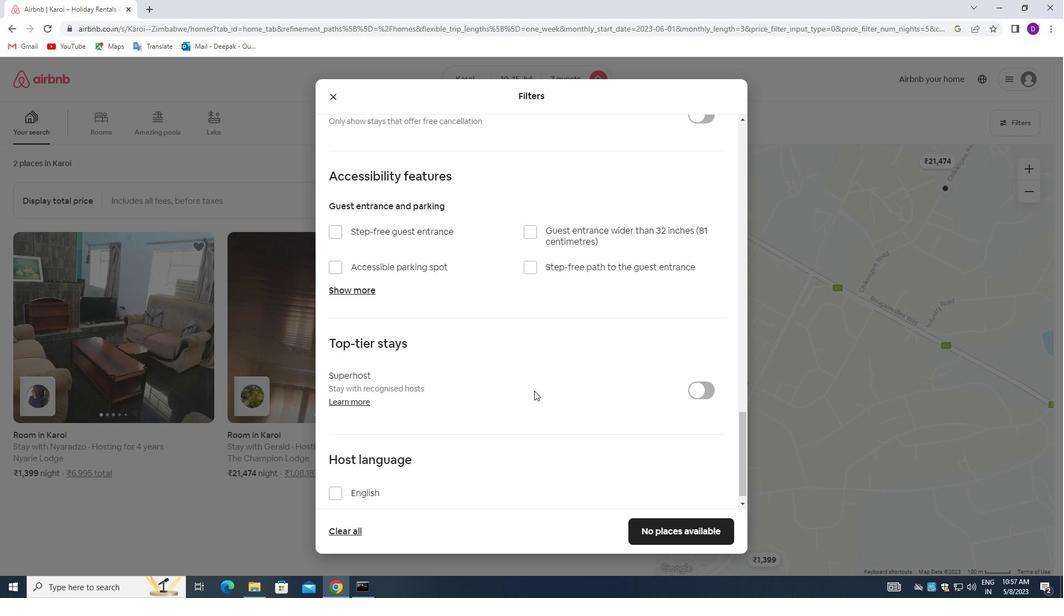 
Action: Mouse scrolled (530, 393) with delta (0, 0)
Screenshot: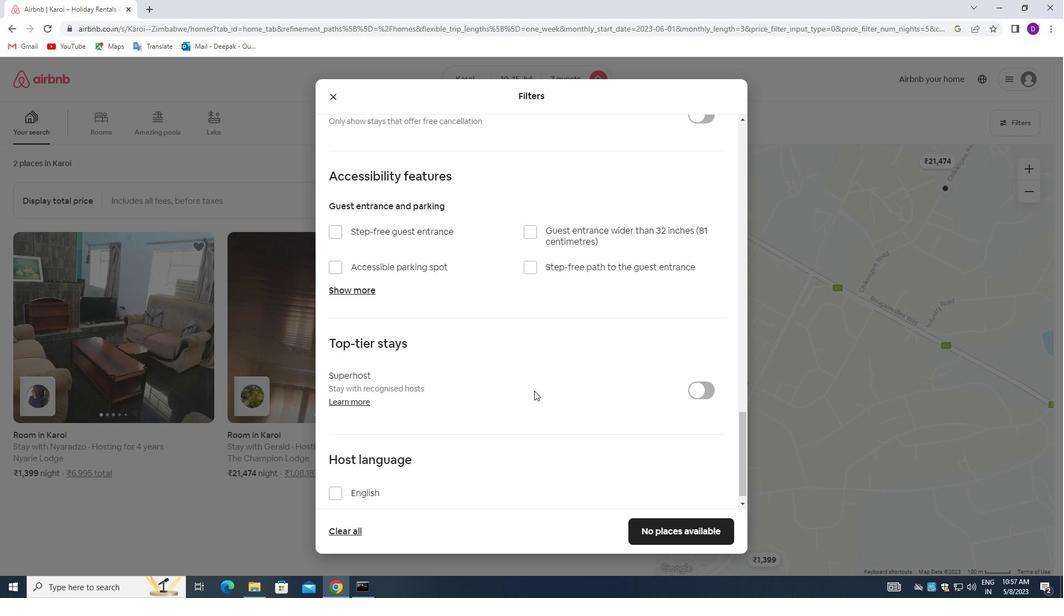 
Action: Mouse moved to (514, 412)
Screenshot: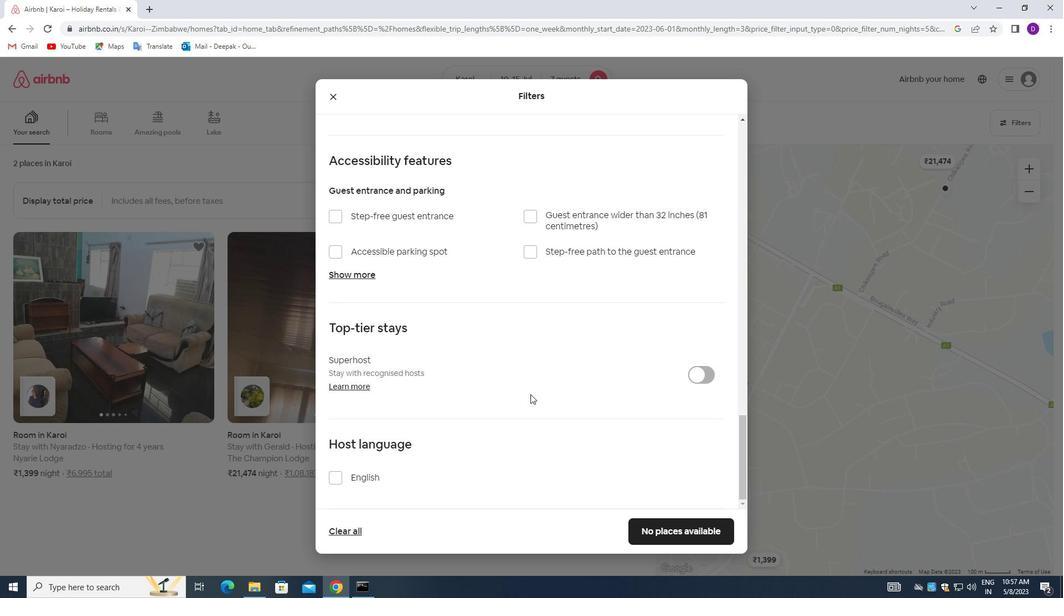 
Action: Mouse scrolled (514, 411) with delta (0, 0)
Screenshot: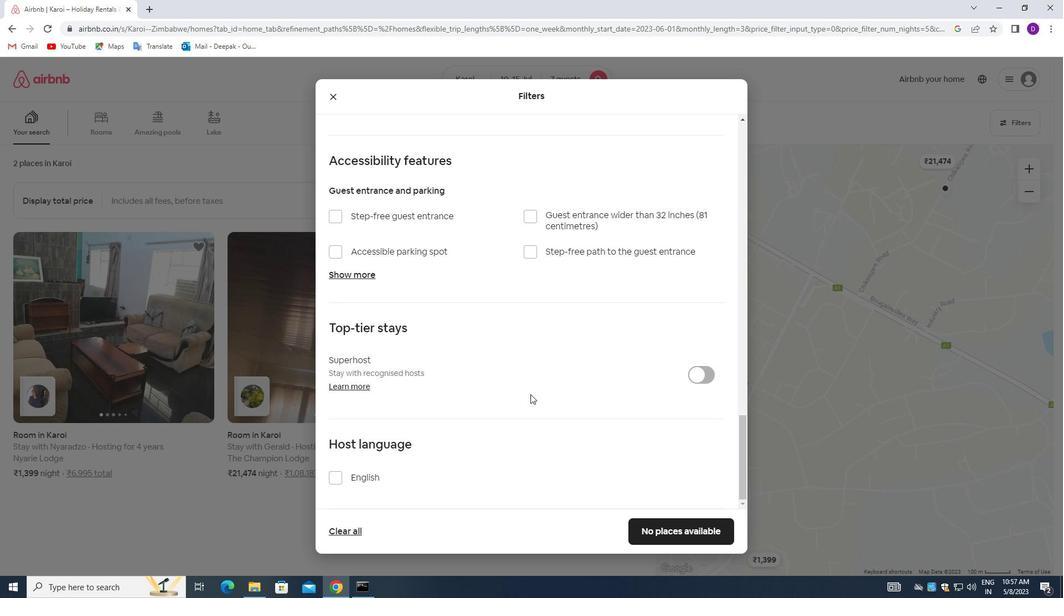 
Action: Mouse moved to (331, 480)
Screenshot: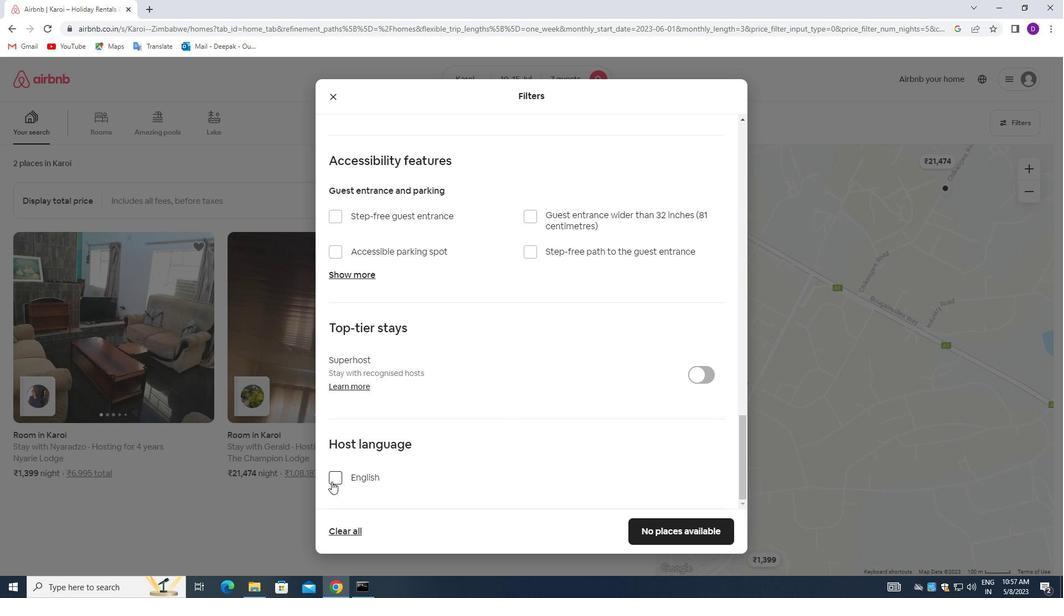 
Action: Mouse pressed left at (331, 480)
Screenshot: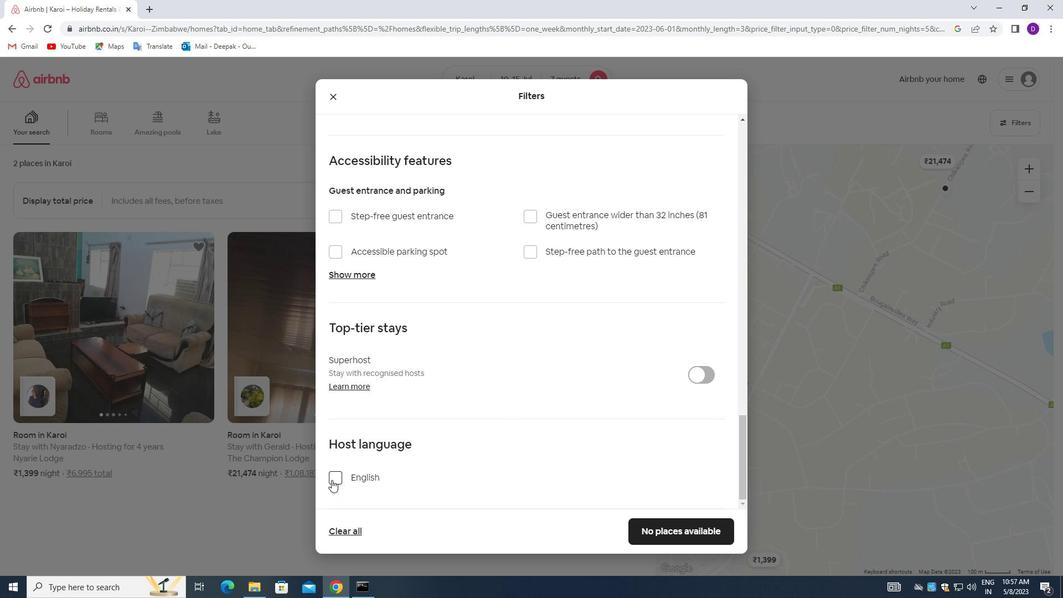 
Action: Mouse moved to (651, 490)
Screenshot: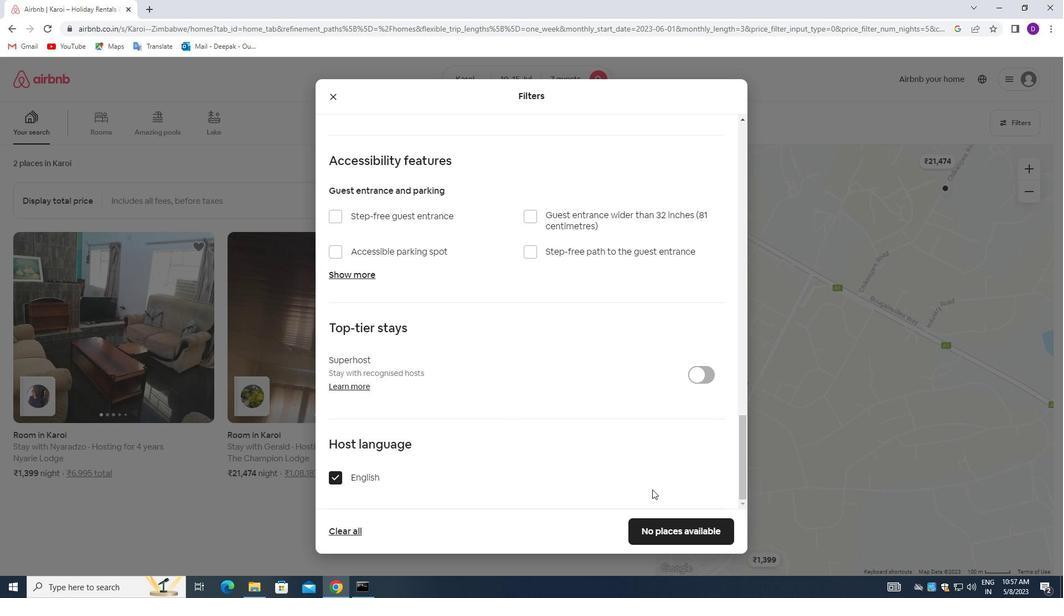 
Action: Mouse scrolled (651, 489) with delta (0, 0)
Screenshot: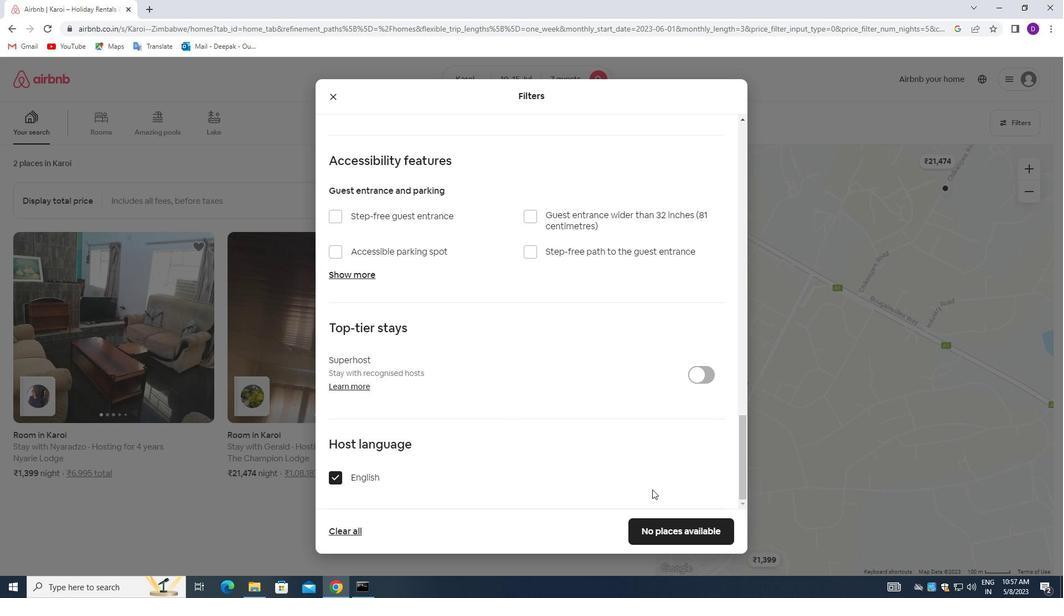 
Action: Mouse moved to (651, 490)
Screenshot: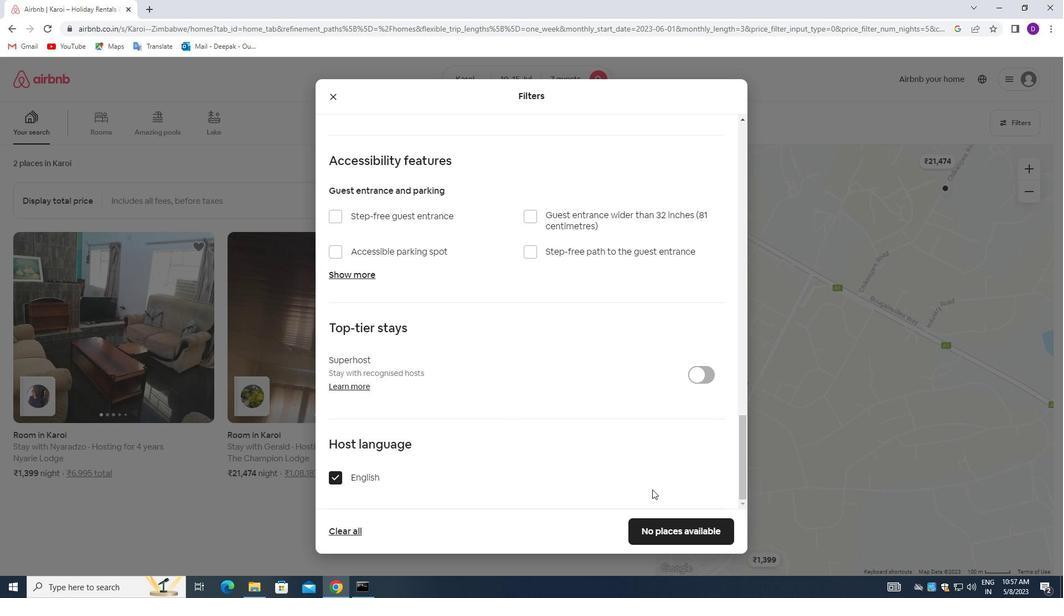 
Action: Mouse scrolled (651, 490) with delta (0, 0)
Screenshot: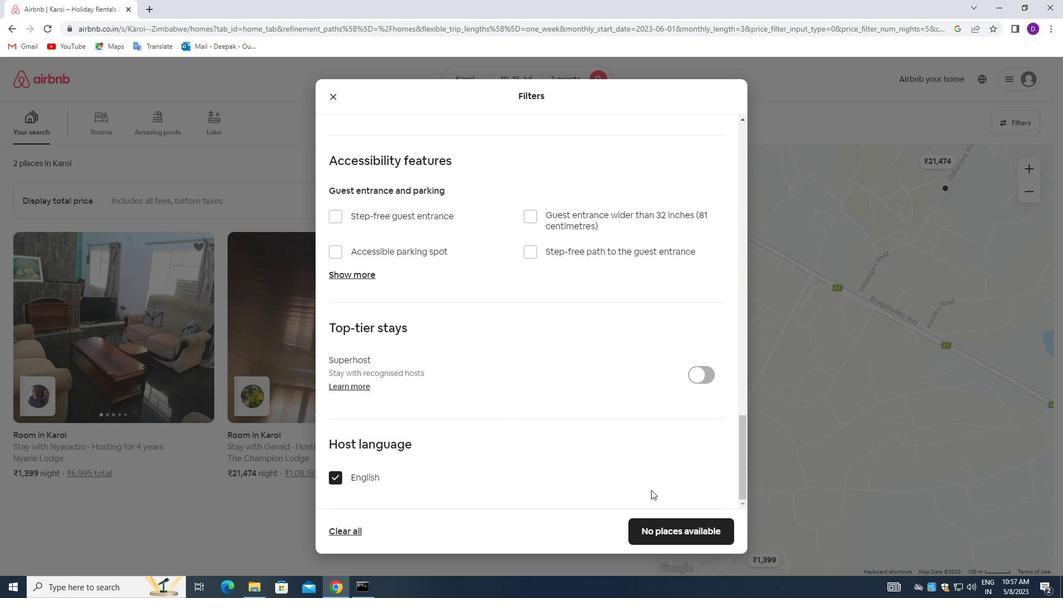
Action: Mouse moved to (666, 530)
Screenshot: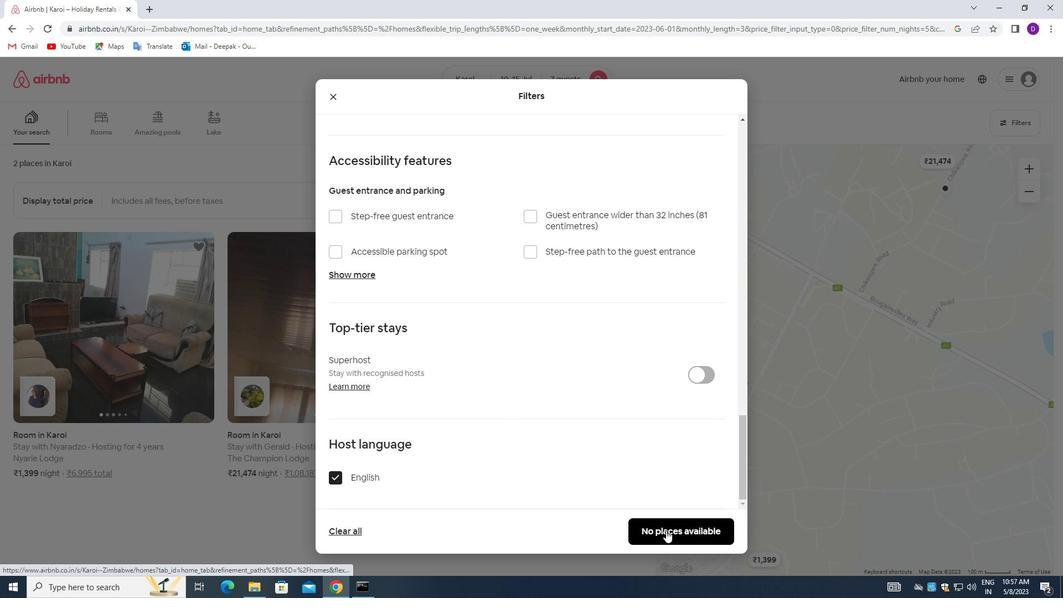 
Action: Mouse pressed left at (666, 530)
Screenshot: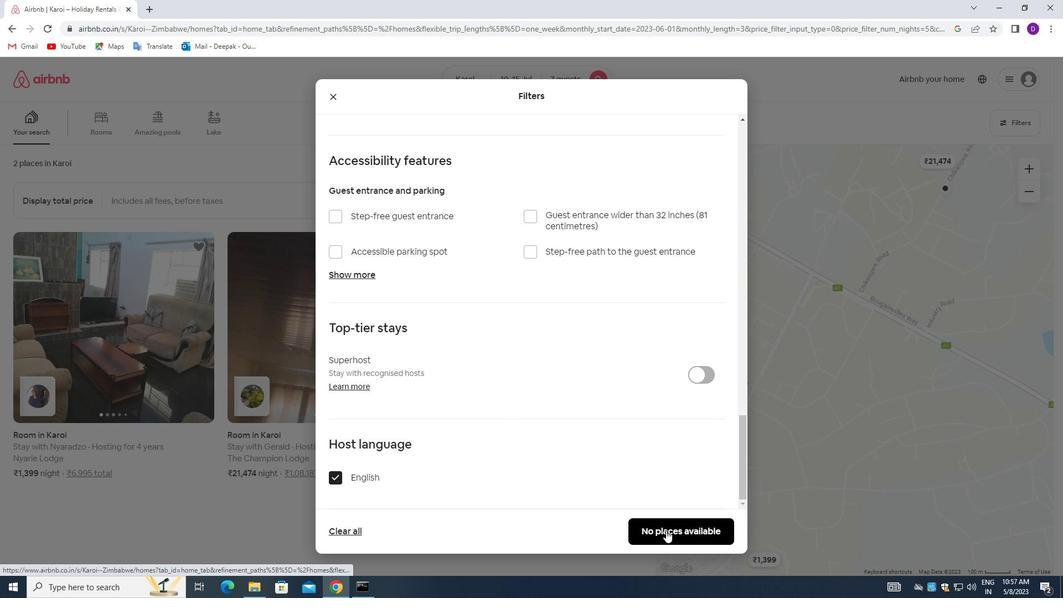 
Action: Mouse moved to (622, 401)
Screenshot: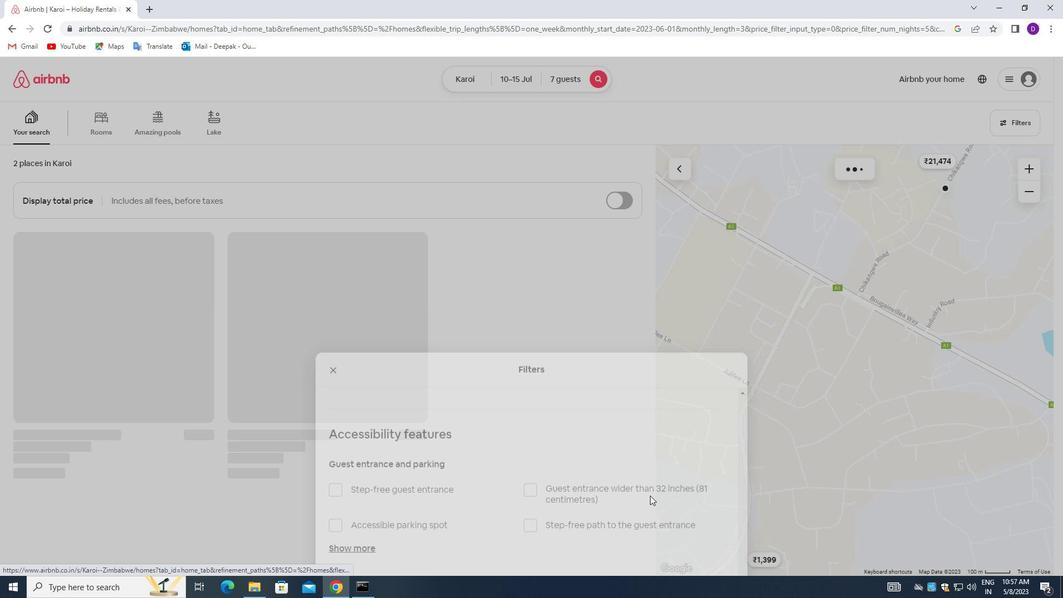 
